 Task: Create a scrum project CometTech. Add to scrum project CometTech a team member softage.4@softage.net and assign as Project Lead. Add to scrum project CometTech a team member softage.1@softage.net
Action: Mouse moved to (167, 51)
Screenshot: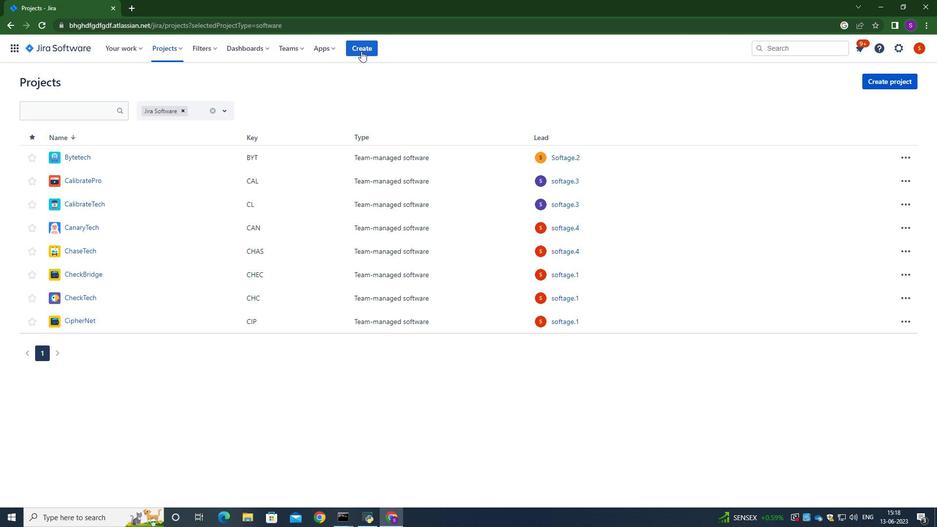 
Action: Mouse pressed left at (167, 51)
Screenshot: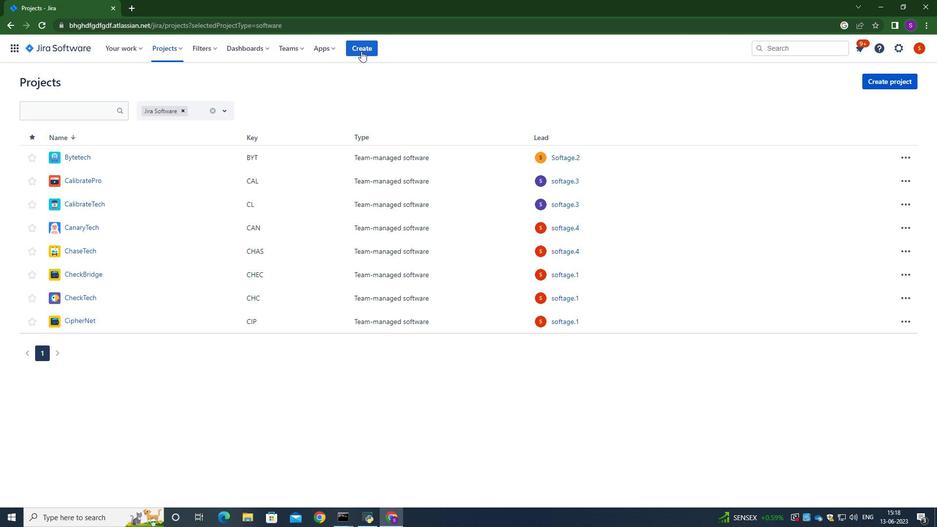 
Action: Mouse moved to (178, 147)
Screenshot: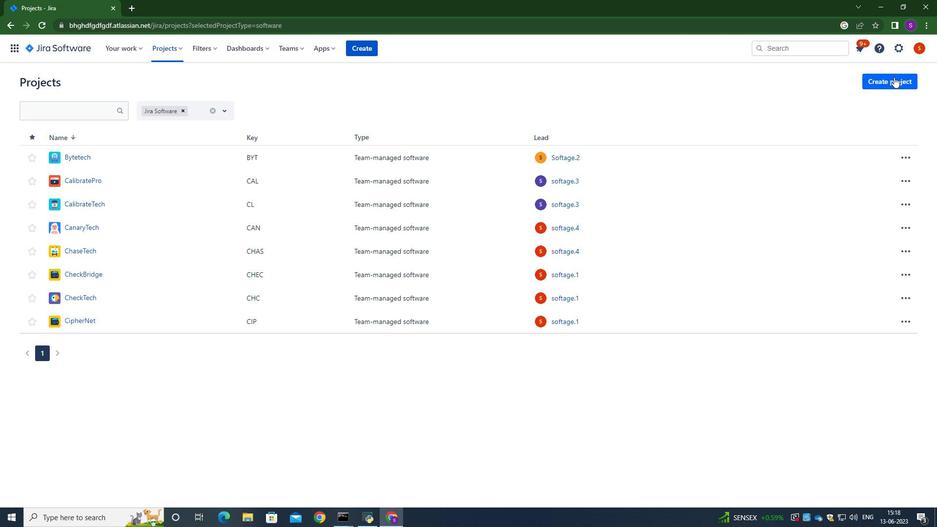 
Action: Mouse pressed left at (178, 147)
Screenshot: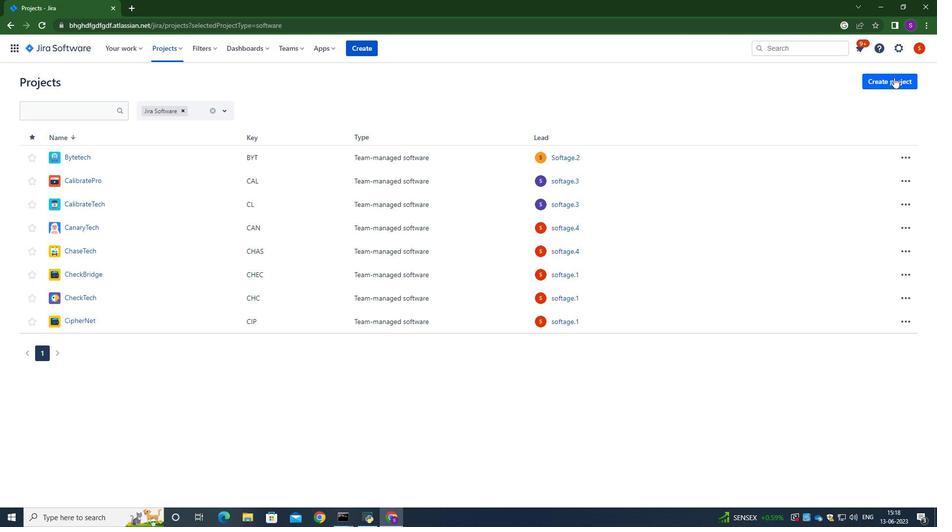 
Action: Mouse moved to (400, 250)
Screenshot: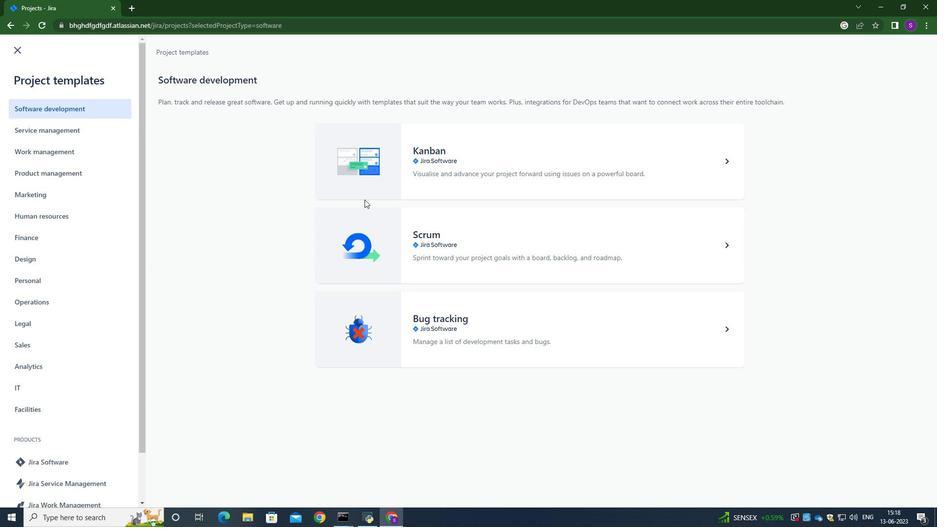 
Action: Mouse pressed left at (400, 250)
Screenshot: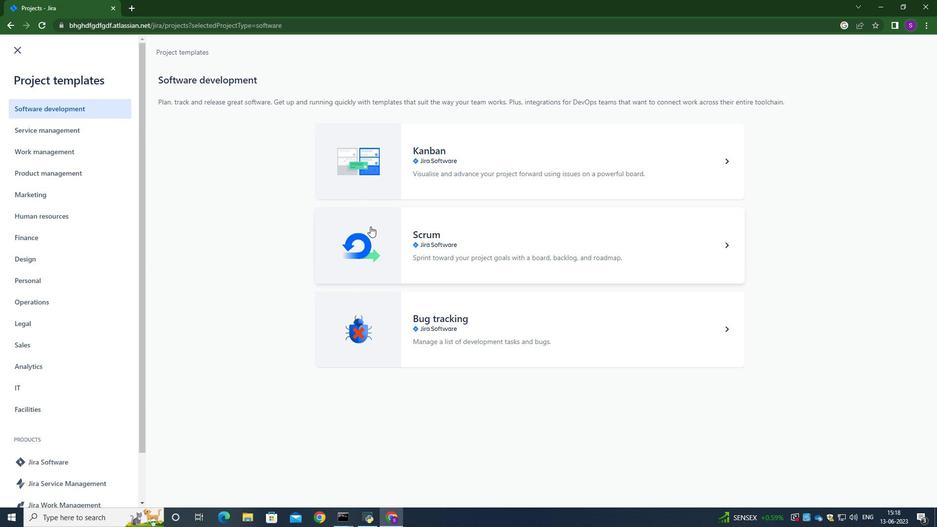 
Action: Mouse moved to (554, 146)
Screenshot: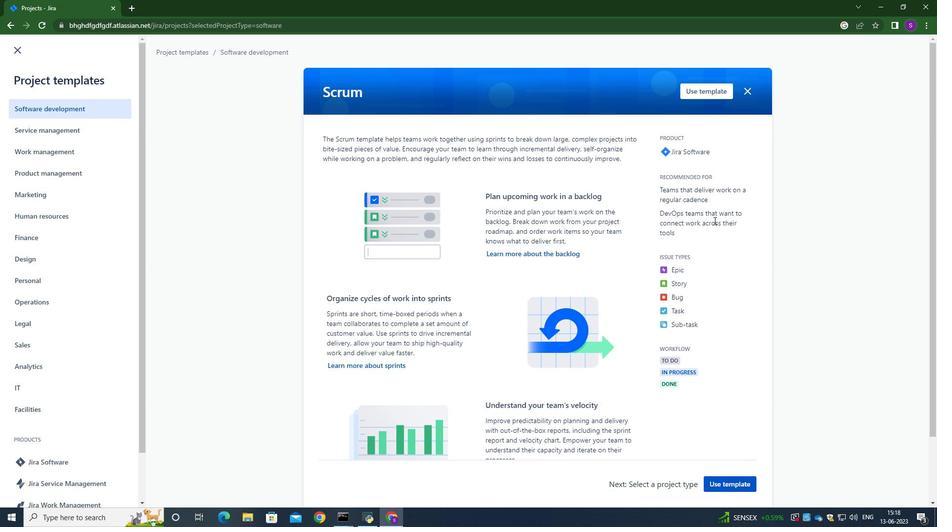 
Action: Mouse scrolled (554, 145) with delta (0, 0)
Screenshot: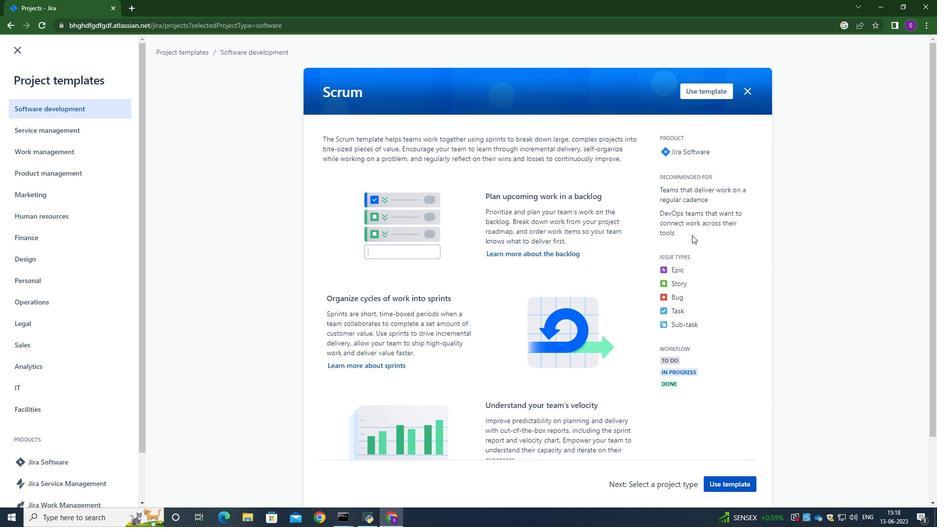 
Action: Mouse scrolled (554, 145) with delta (0, 0)
Screenshot: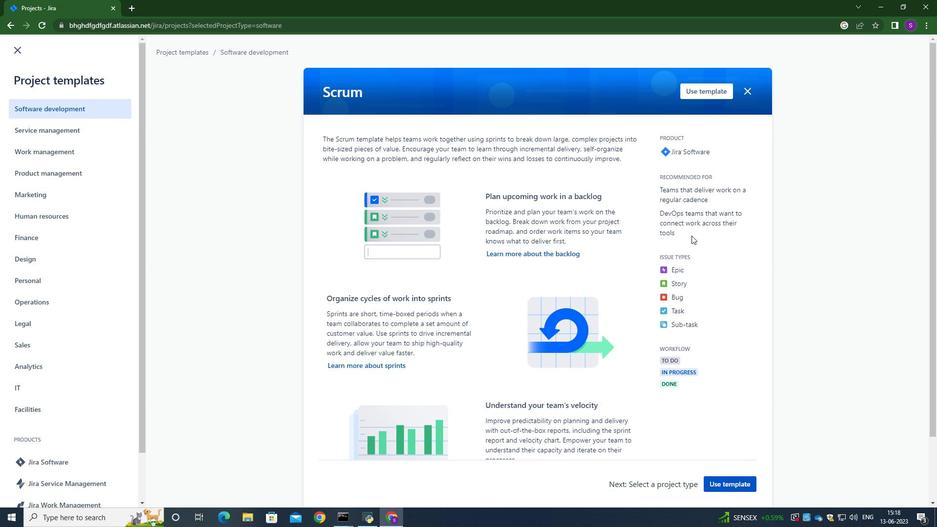 
Action: Mouse scrolled (554, 145) with delta (0, 0)
Screenshot: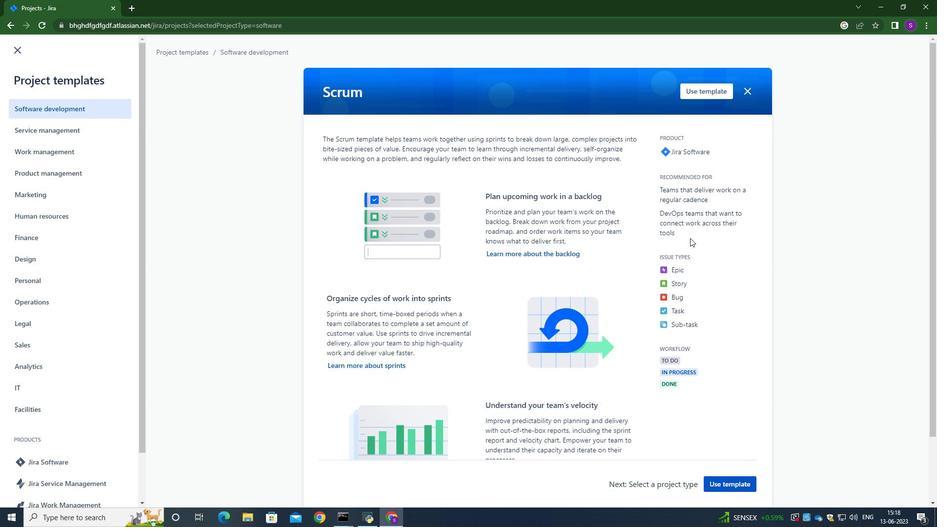 
Action: Mouse moved to (554, 146)
Screenshot: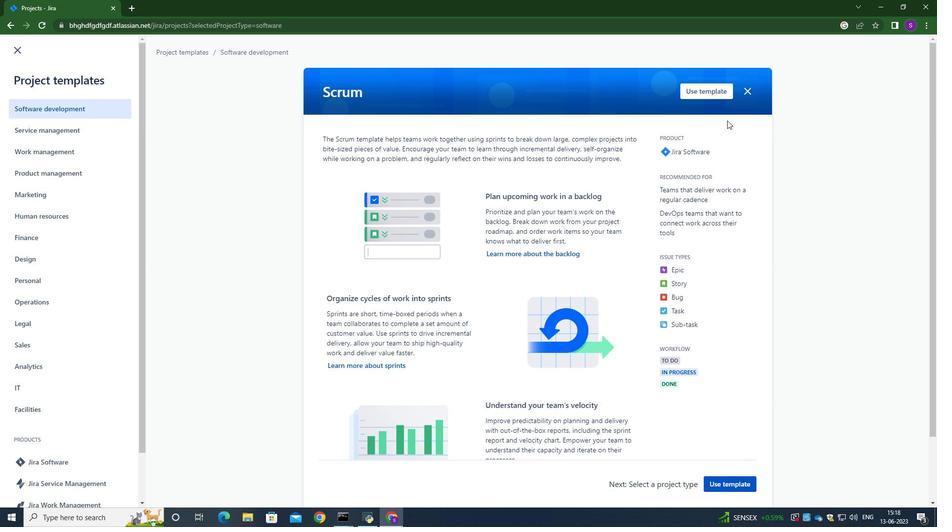 
Action: Mouse scrolled (554, 145) with delta (0, 0)
Screenshot: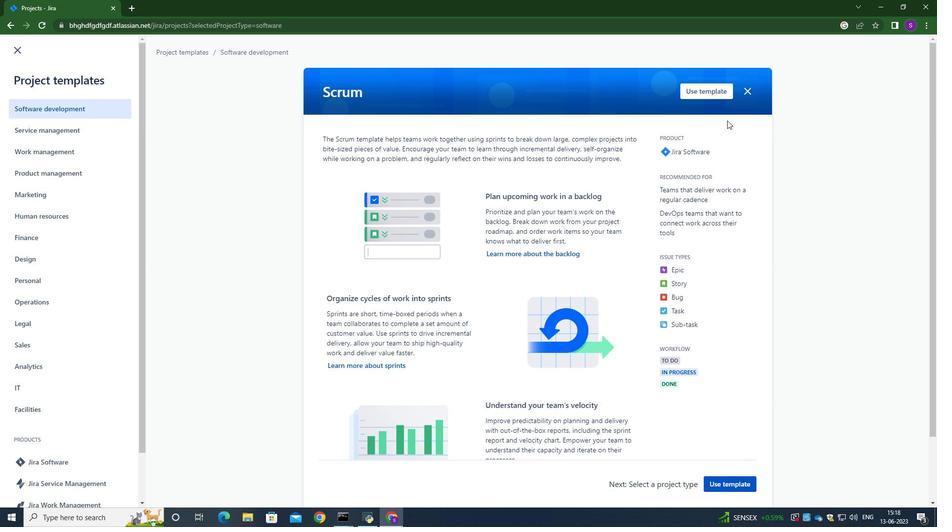 
Action: Mouse moved to (722, 478)
Screenshot: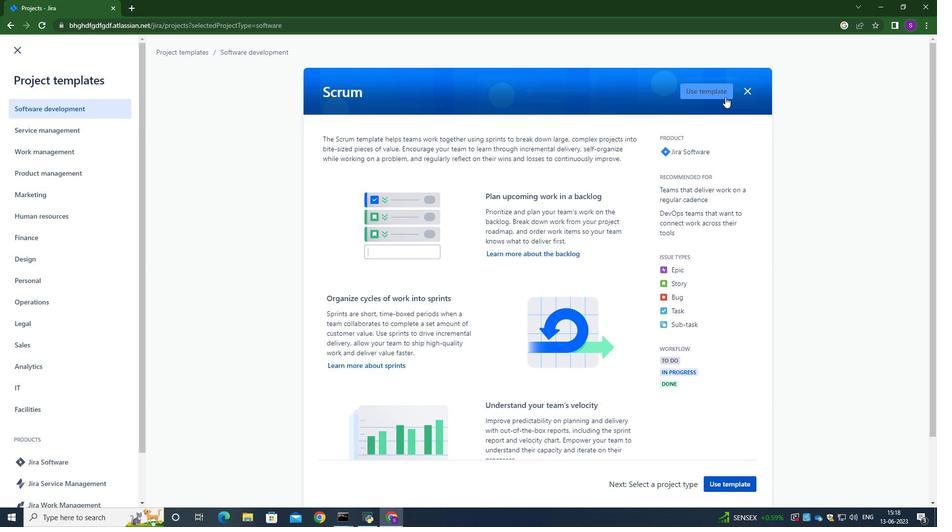 
Action: Mouse pressed left at (722, 478)
Screenshot: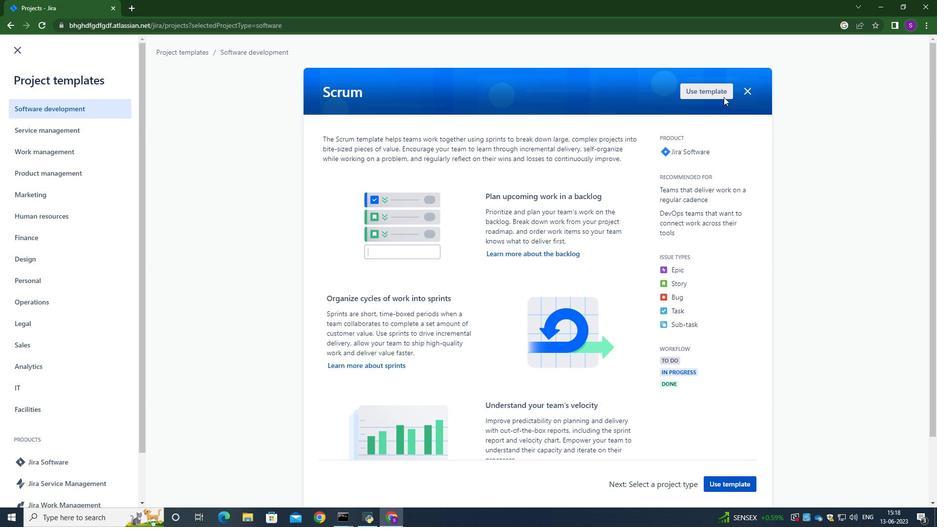 
Action: Mouse moved to (457, 174)
Screenshot: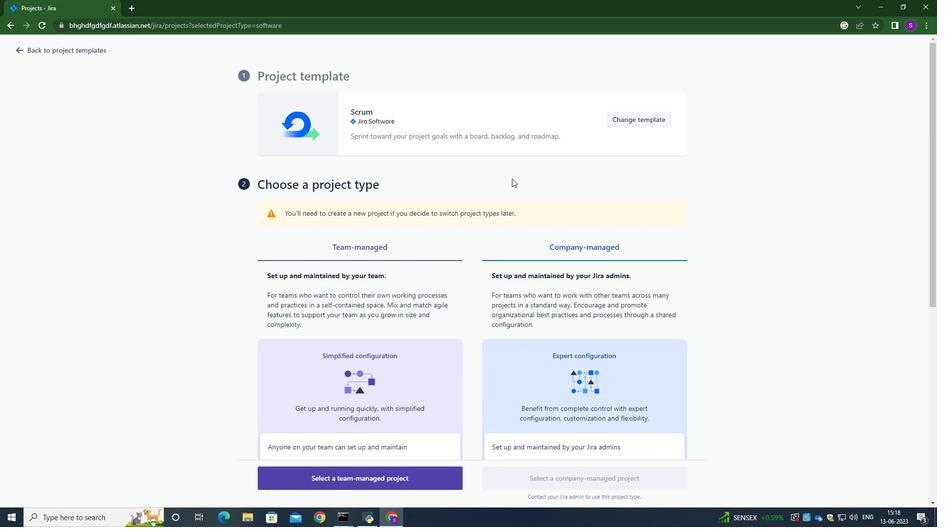 
Action: Mouse scrolled (457, 173) with delta (0, 0)
Screenshot: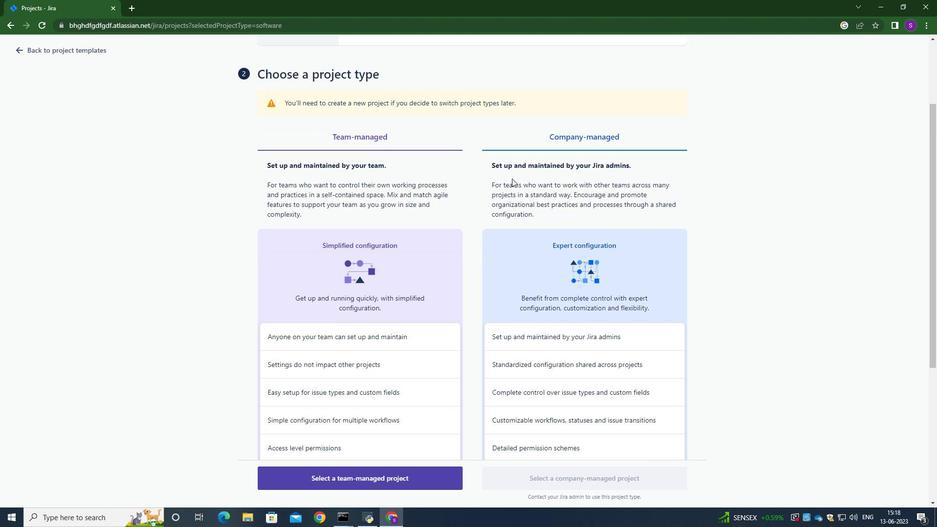 
Action: Mouse scrolled (457, 173) with delta (0, 0)
Screenshot: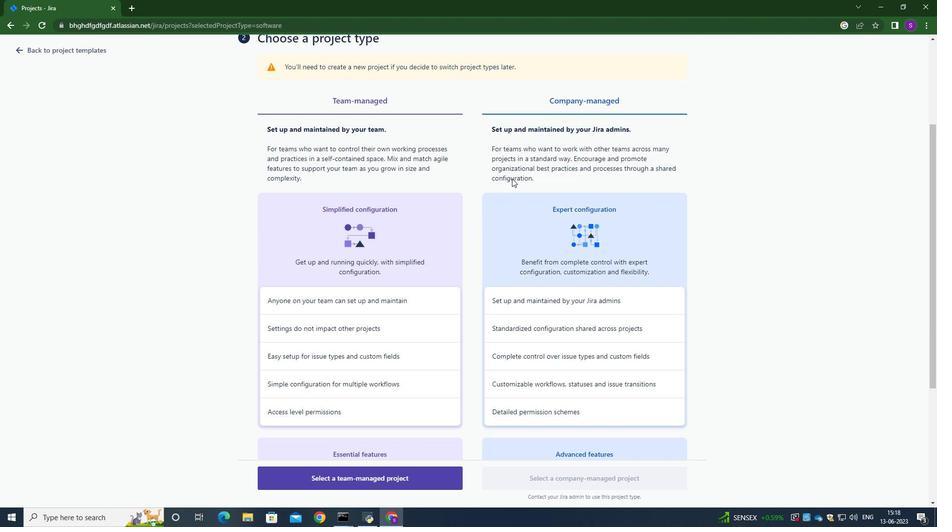 
Action: Mouse scrolled (457, 173) with delta (0, 0)
Screenshot: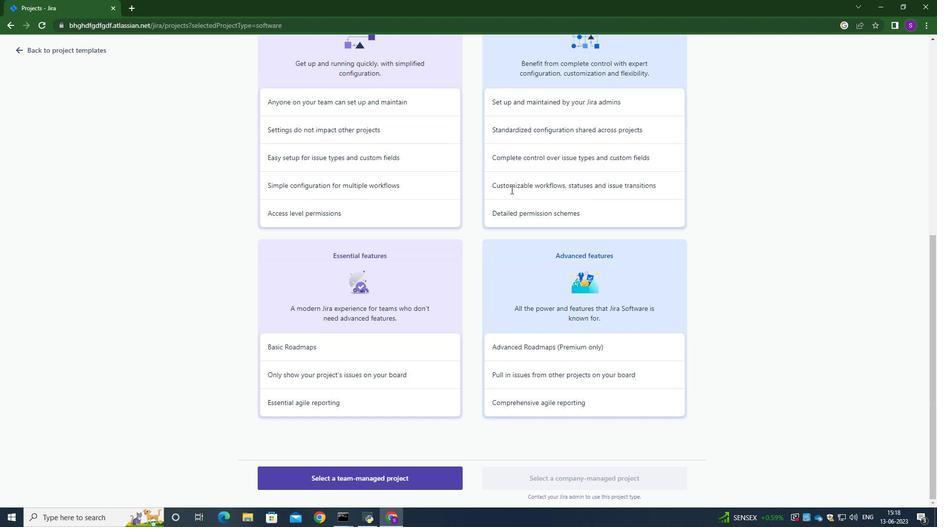 
Action: Mouse scrolled (457, 173) with delta (0, 0)
Screenshot: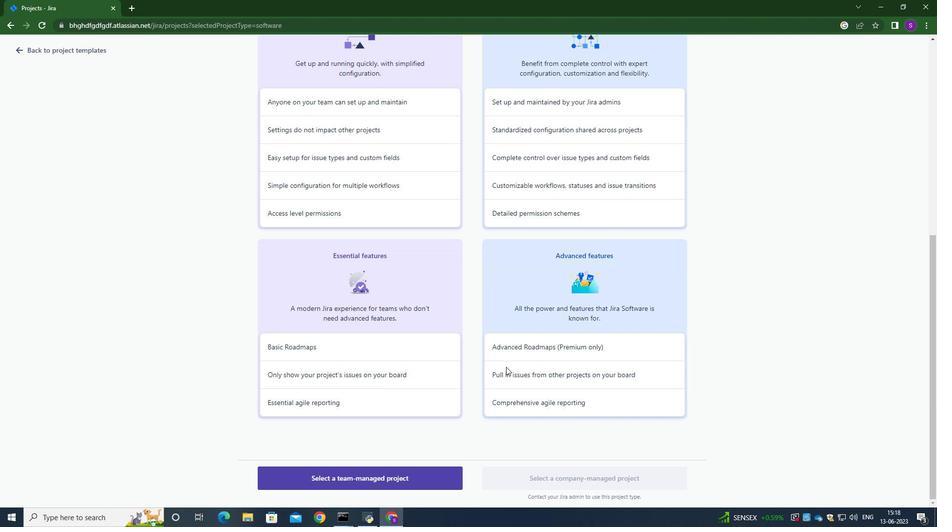 
Action: Mouse scrolled (457, 173) with delta (0, 0)
Screenshot: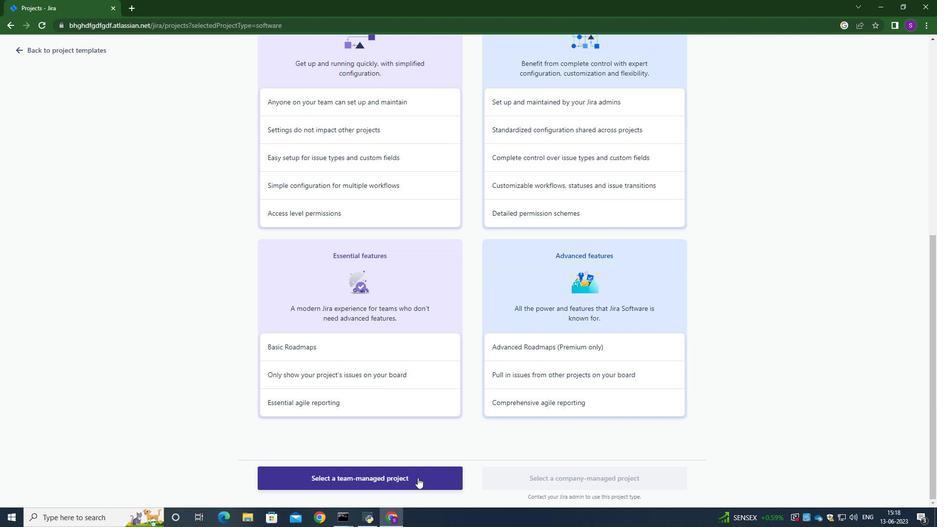 
Action: Mouse scrolled (457, 173) with delta (0, 0)
Screenshot: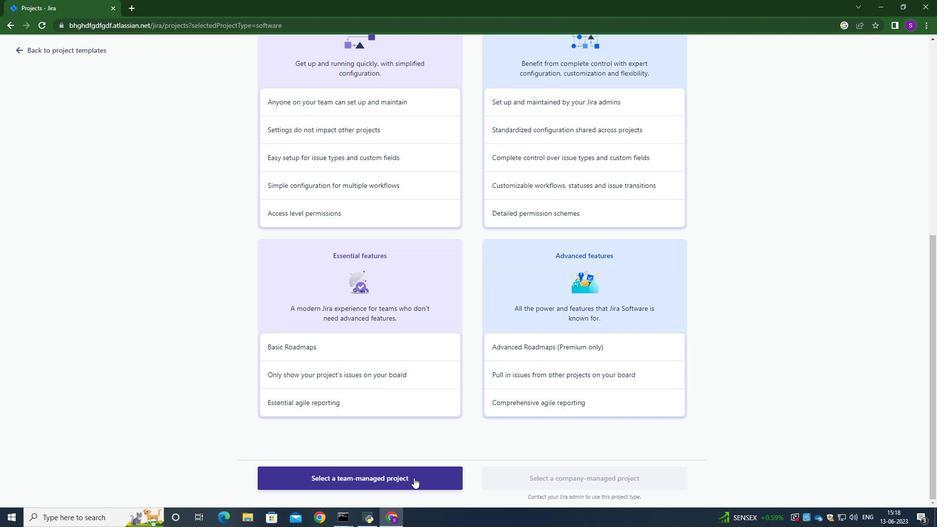 
Action: Mouse scrolled (457, 173) with delta (0, 0)
Screenshot: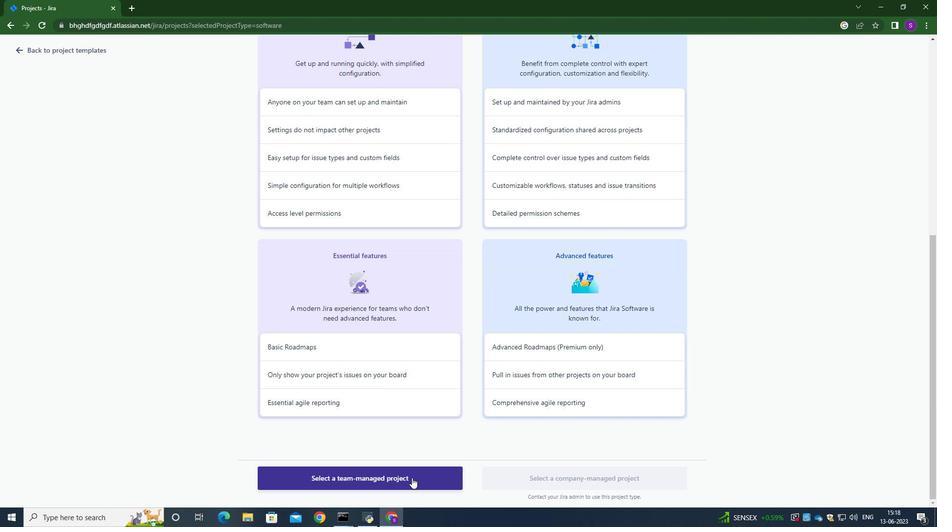 
Action: Mouse scrolled (457, 173) with delta (0, 0)
Screenshot: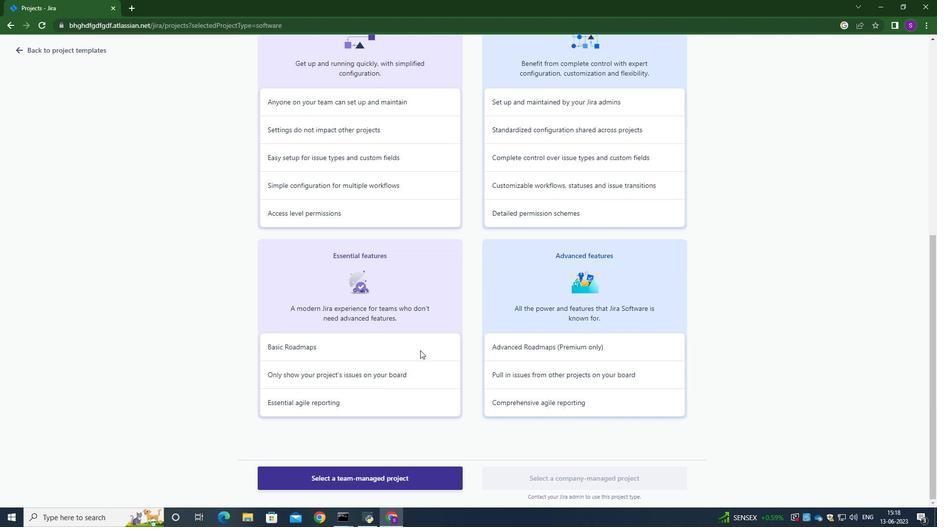 
Action: Mouse scrolled (457, 173) with delta (0, 0)
Screenshot: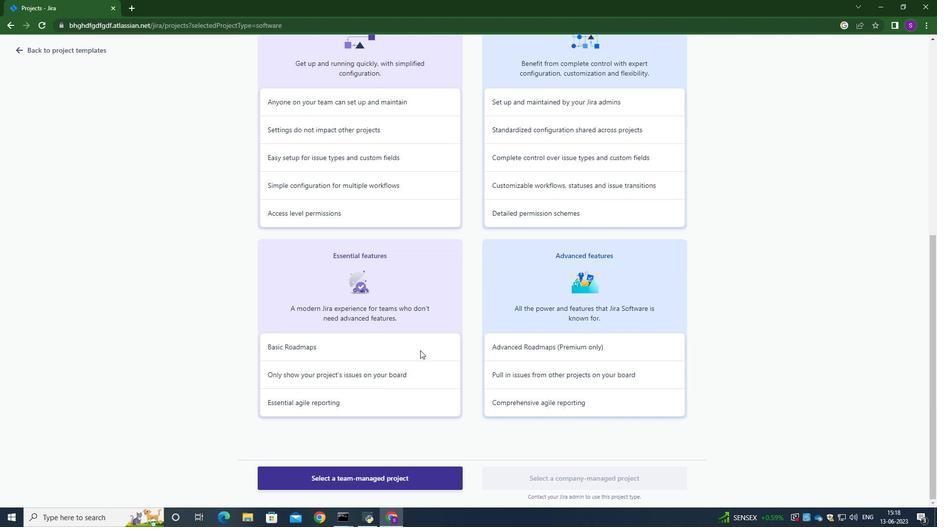 
Action: Mouse scrolled (457, 173) with delta (0, 0)
Screenshot: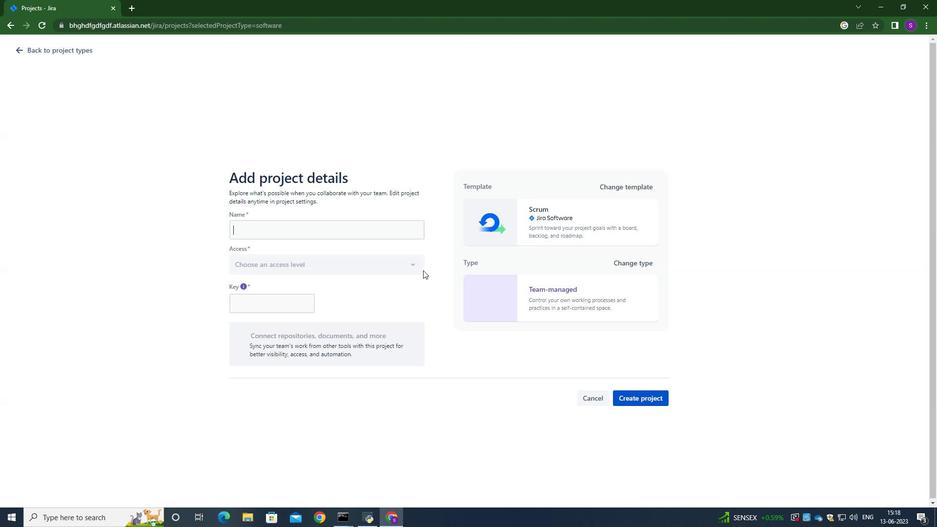 
Action: Mouse scrolled (457, 173) with delta (0, 0)
Screenshot: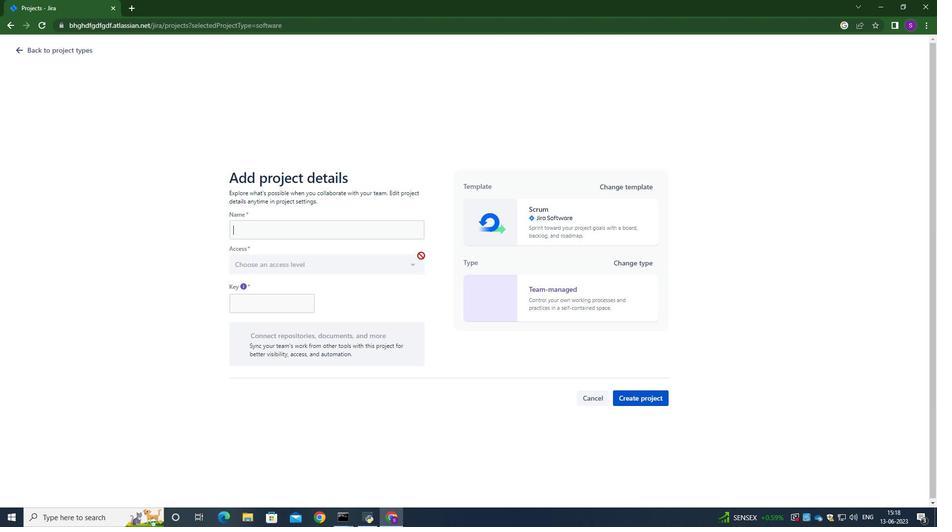 
Action: Mouse moved to (428, 324)
Screenshot: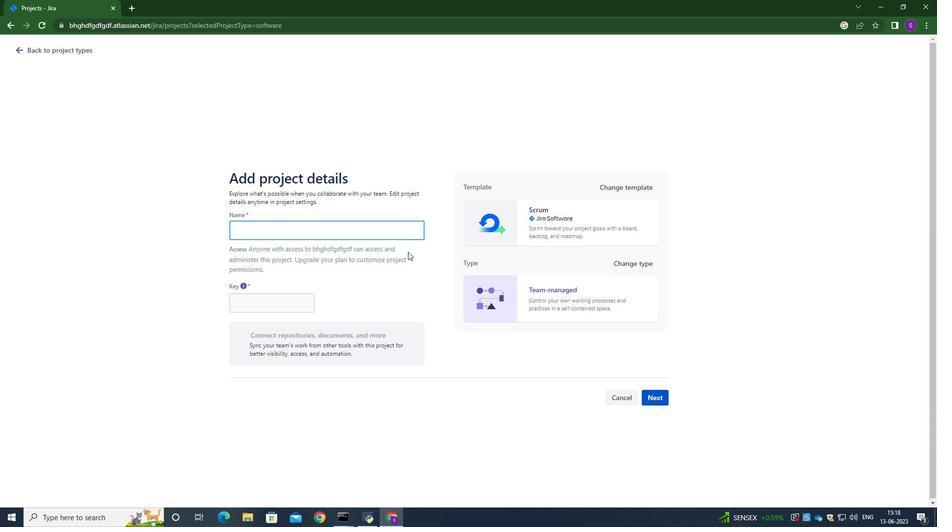 
Action: Mouse scrolled (428, 325) with delta (0, 0)
Screenshot: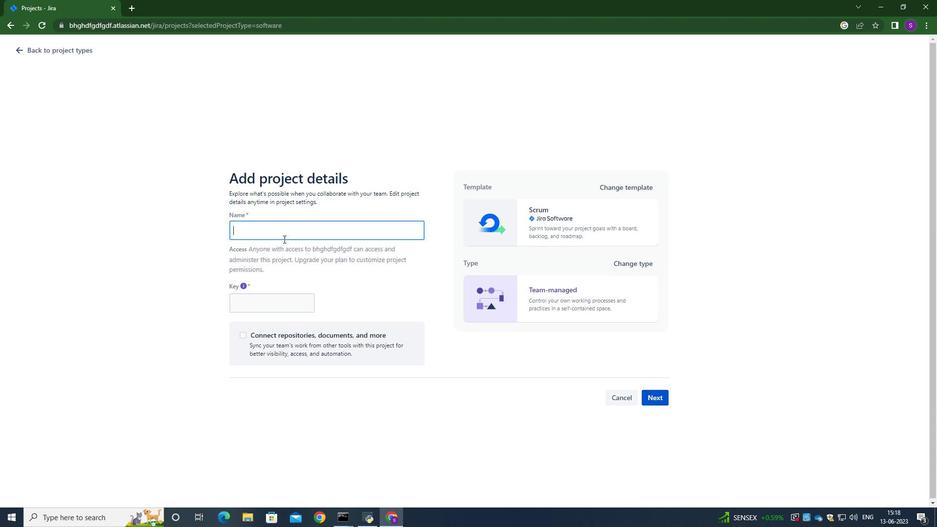 
Action: Mouse scrolled (428, 325) with delta (0, 0)
Screenshot: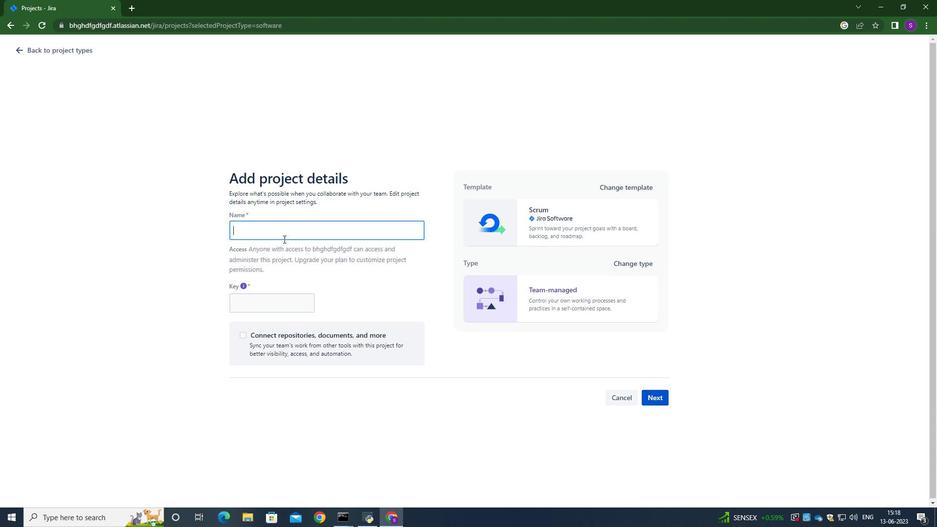
Action: Mouse scrolled (428, 325) with delta (0, 0)
Screenshot: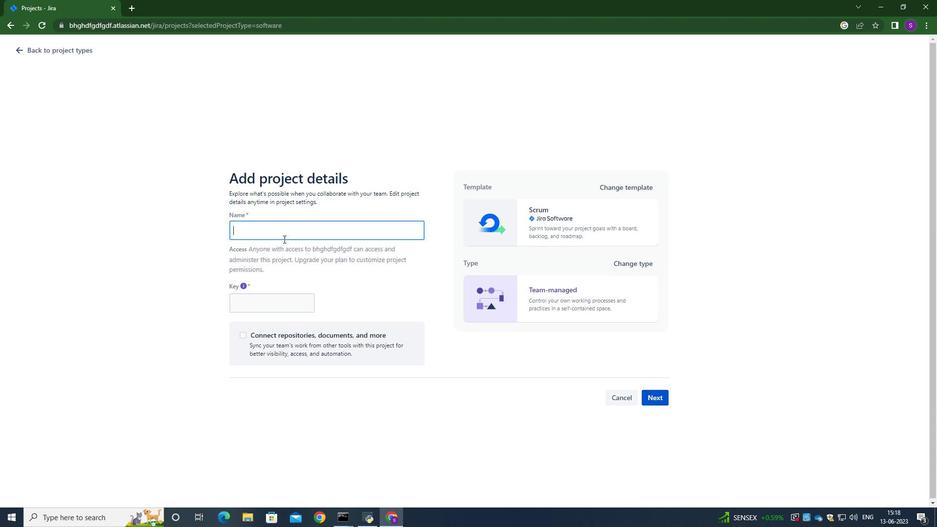 
Action: Mouse scrolled (428, 325) with delta (0, 0)
Screenshot: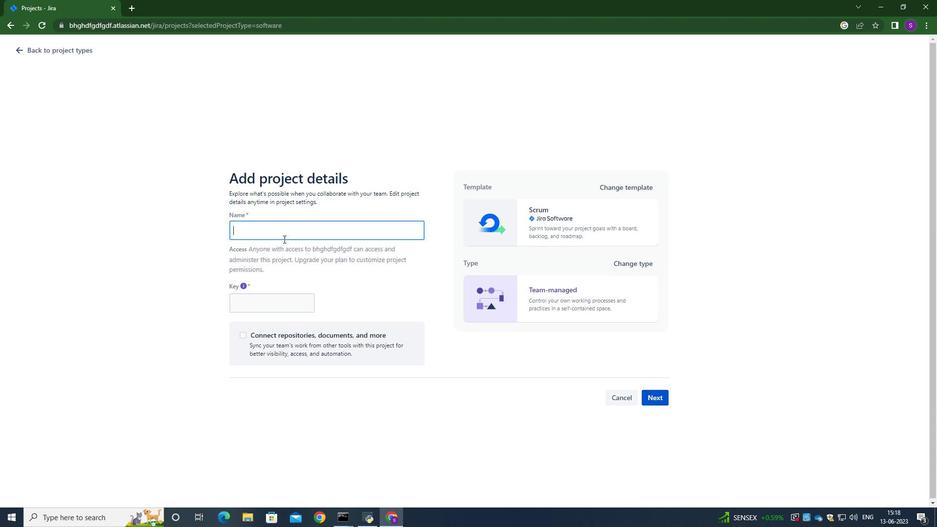 
Action: Mouse scrolled (428, 324) with delta (0, 0)
Screenshot: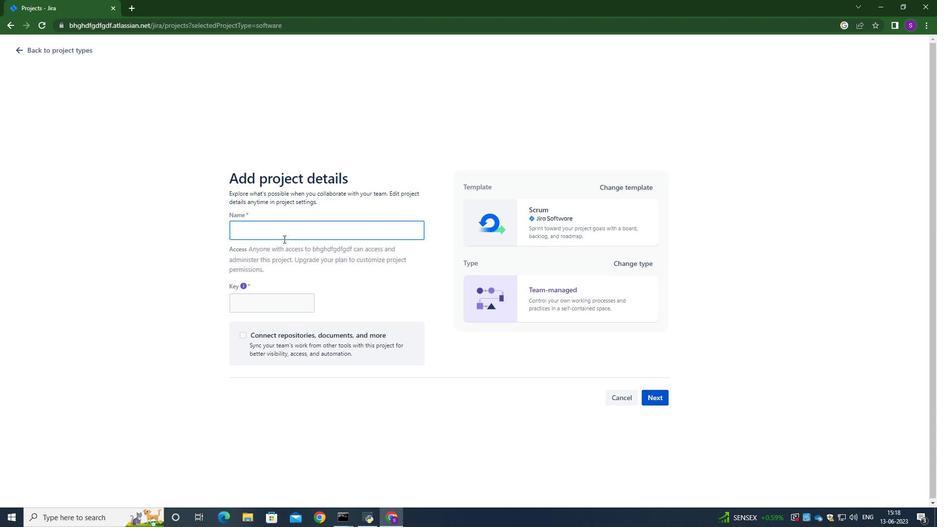 
Action: Mouse scrolled (428, 324) with delta (0, 0)
Screenshot: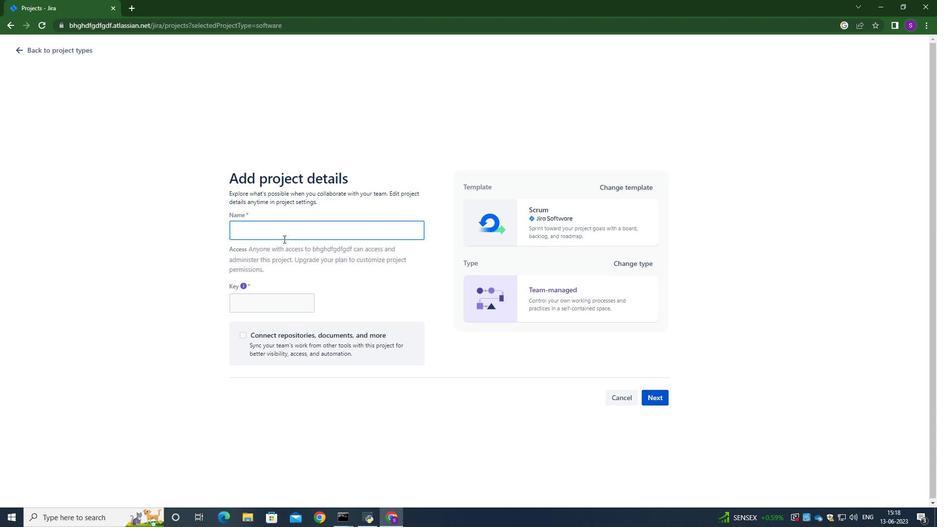 
Action: Mouse scrolled (428, 324) with delta (0, 0)
Screenshot: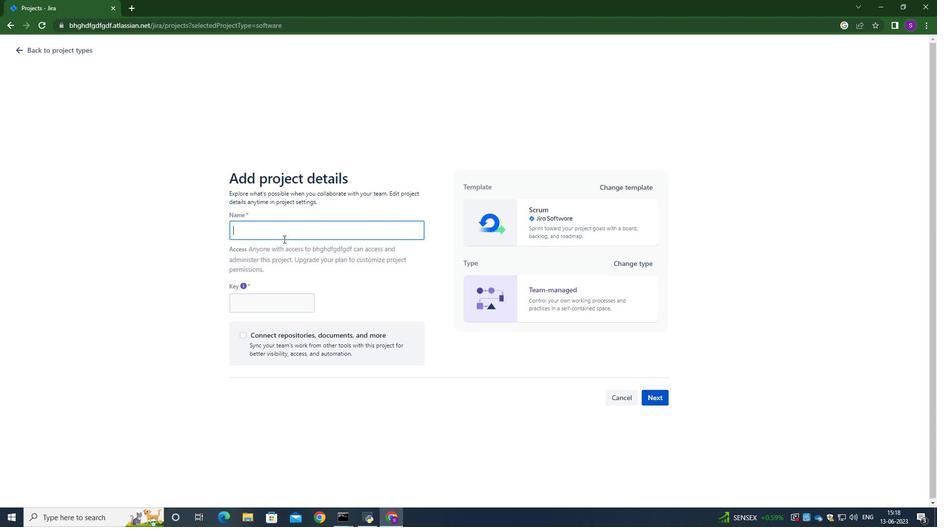 
Action: Mouse scrolled (428, 324) with delta (0, 0)
Screenshot: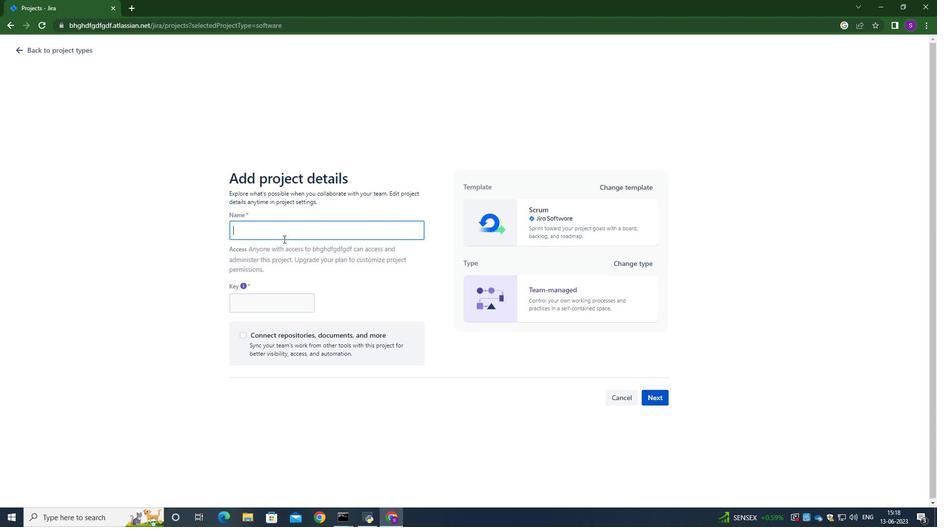 
Action: Mouse scrolled (428, 324) with delta (0, 0)
Screenshot: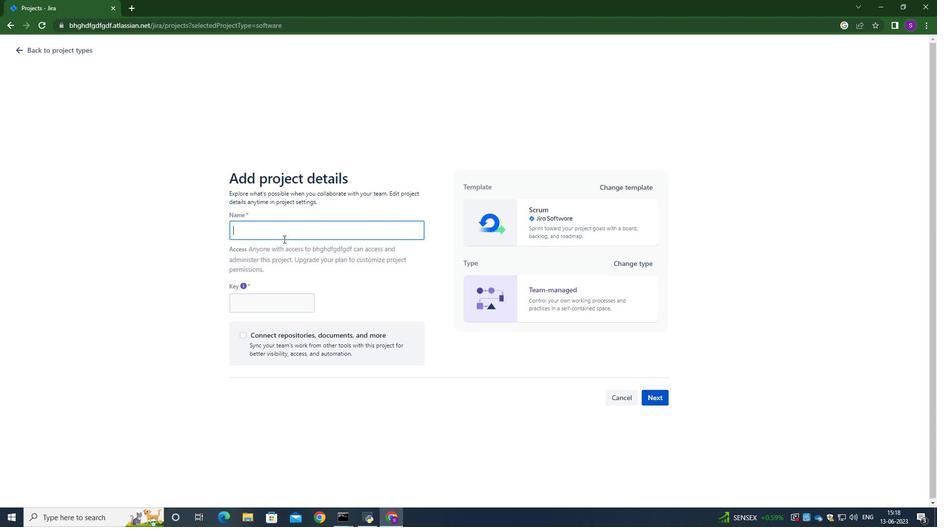
Action: Mouse scrolled (428, 324) with delta (0, 0)
Screenshot: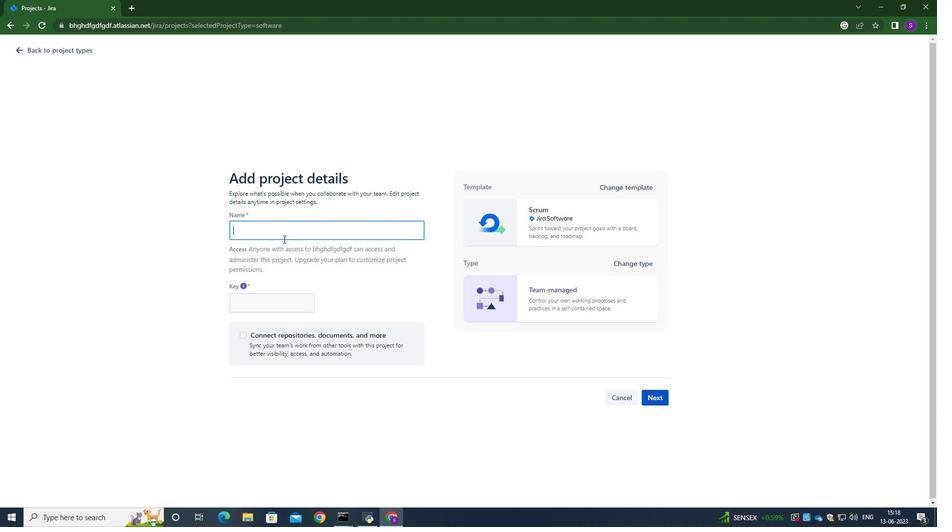 
Action: Mouse scrolled (428, 325) with delta (0, 0)
Screenshot: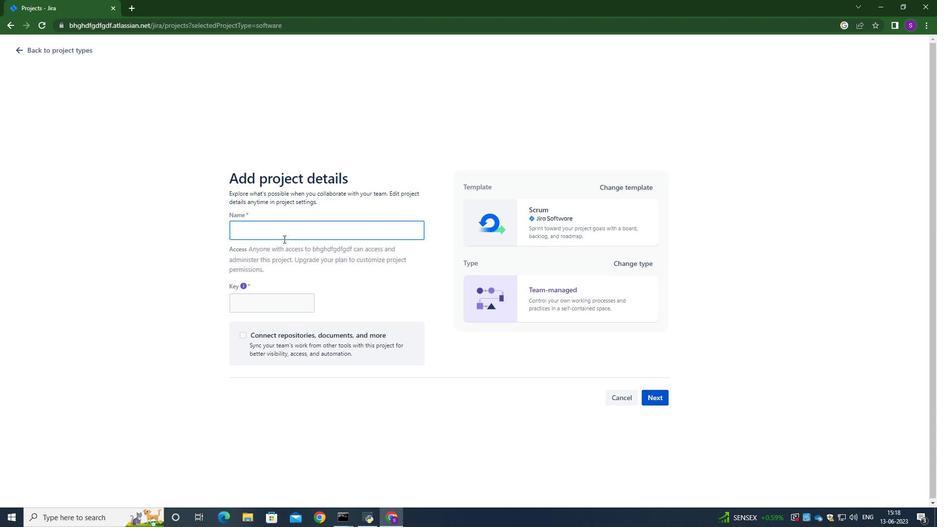 
Action: Mouse scrolled (428, 325) with delta (0, 0)
Screenshot: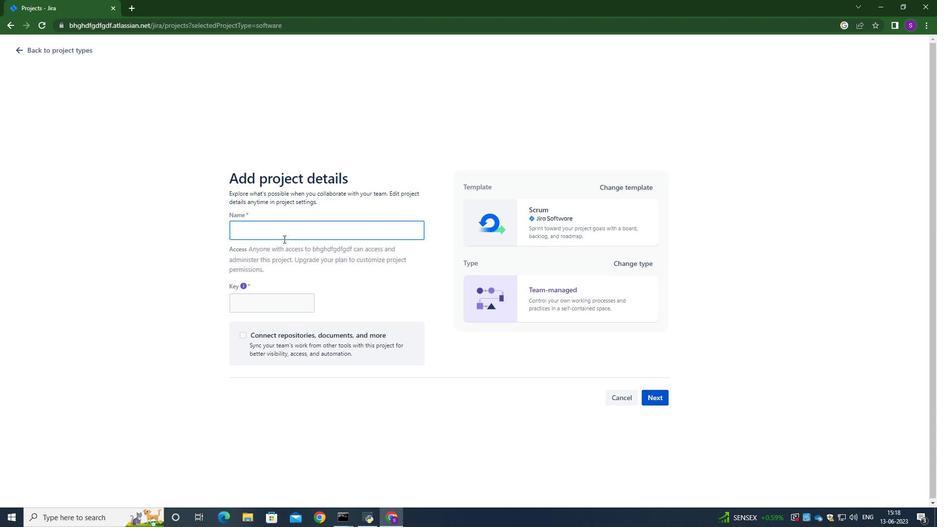 
Action: Mouse scrolled (428, 325) with delta (0, 0)
Screenshot: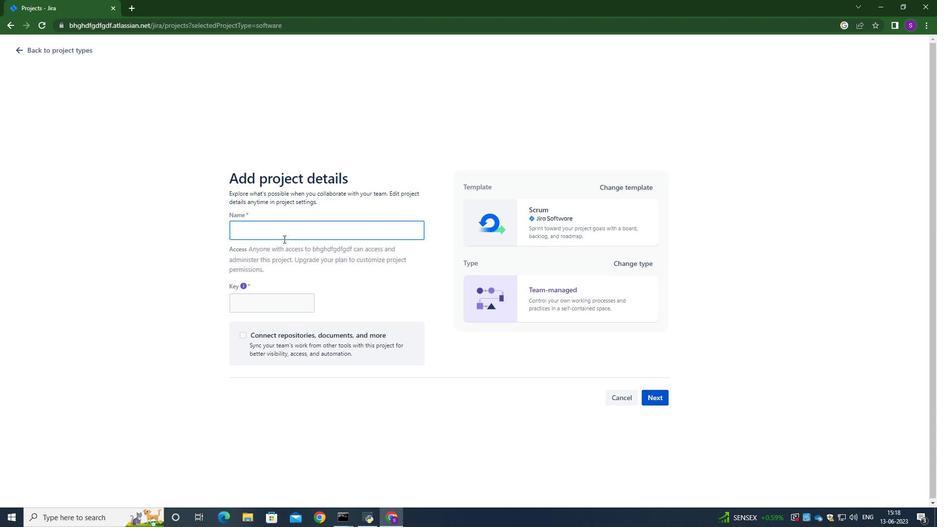 
Action: Mouse scrolled (428, 325) with delta (0, 0)
Screenshot: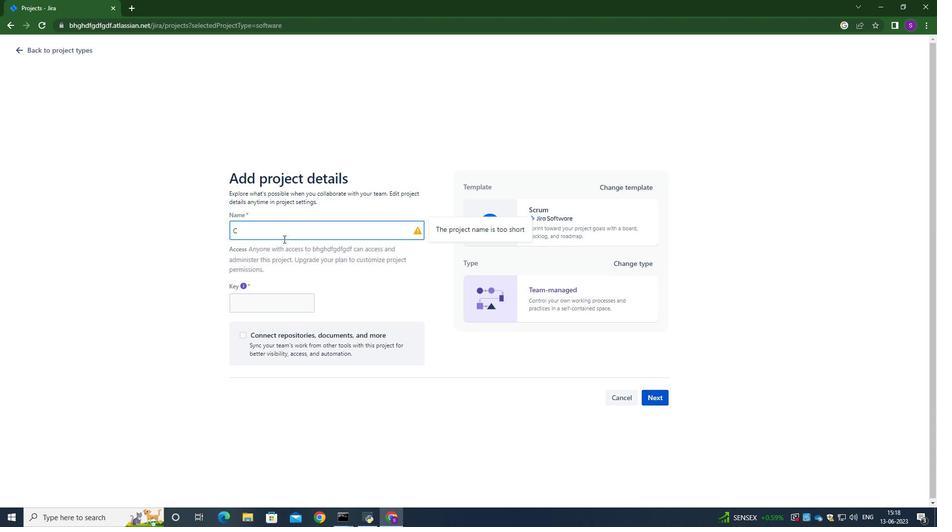 
Action: Mouse scrolled (428, 325) with delta (0, 0)
Screenshot: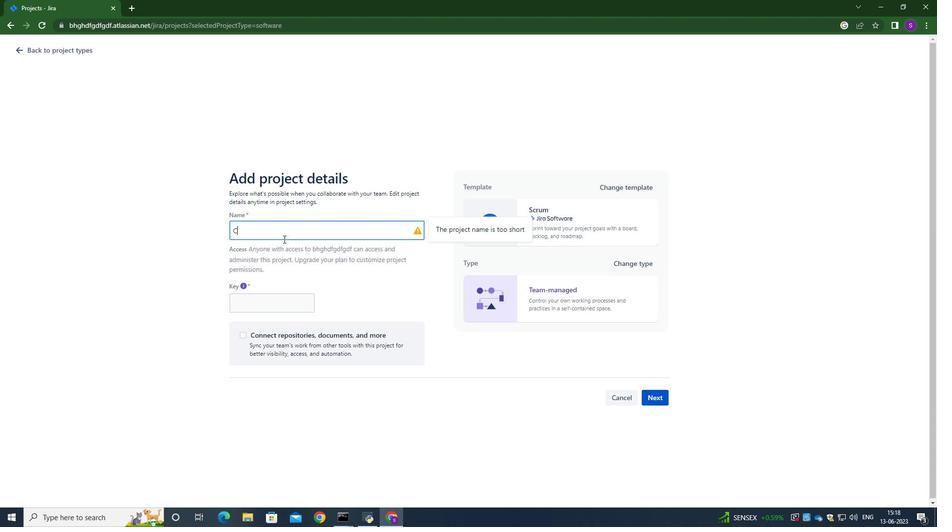 
Action: Mouse scrolled (428, 325) with delta (0, 0)
Screenshot: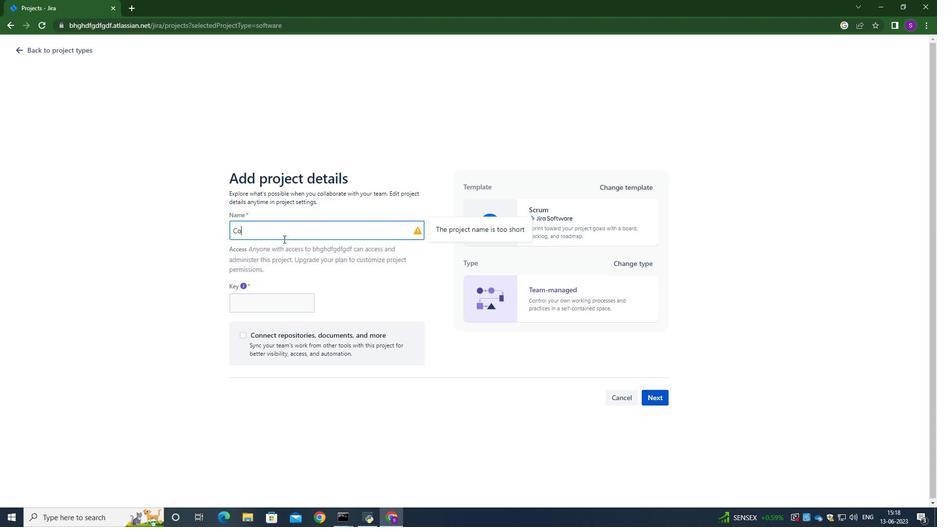
Action: Mouse scrolled (428, 325) with delta (0, 0)
Screenshot: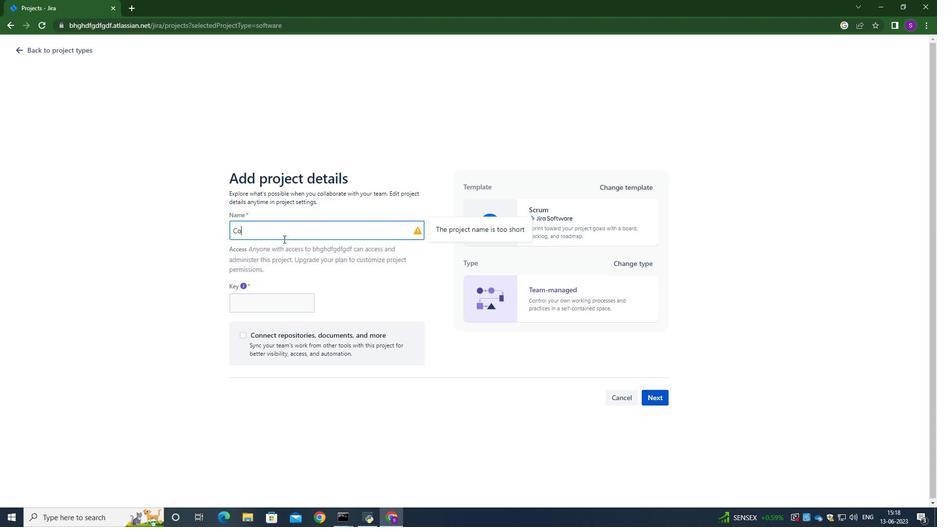 
Action: Mouse scrolled (428, 325) with delta (0, 0)
Screenshot: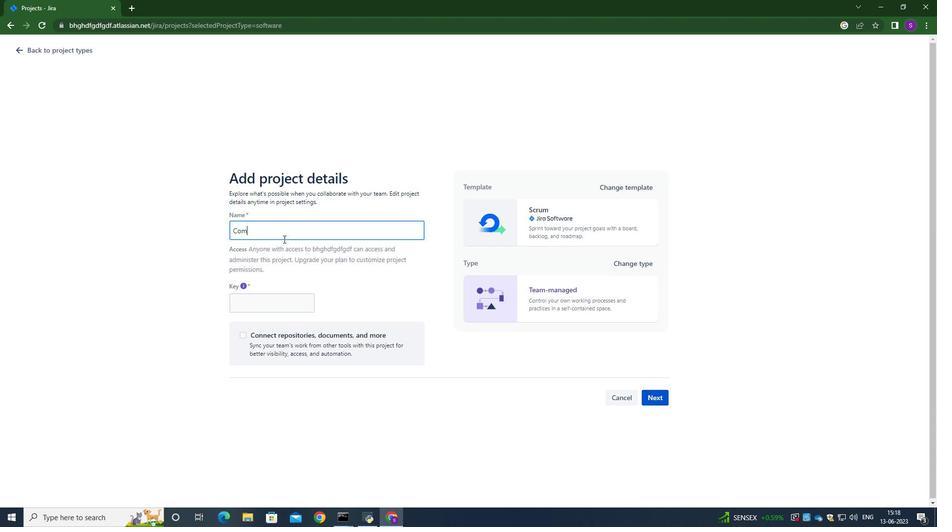 
Action: Mouse scrolled (428, 325) with delta (0, 0)
Screenshot: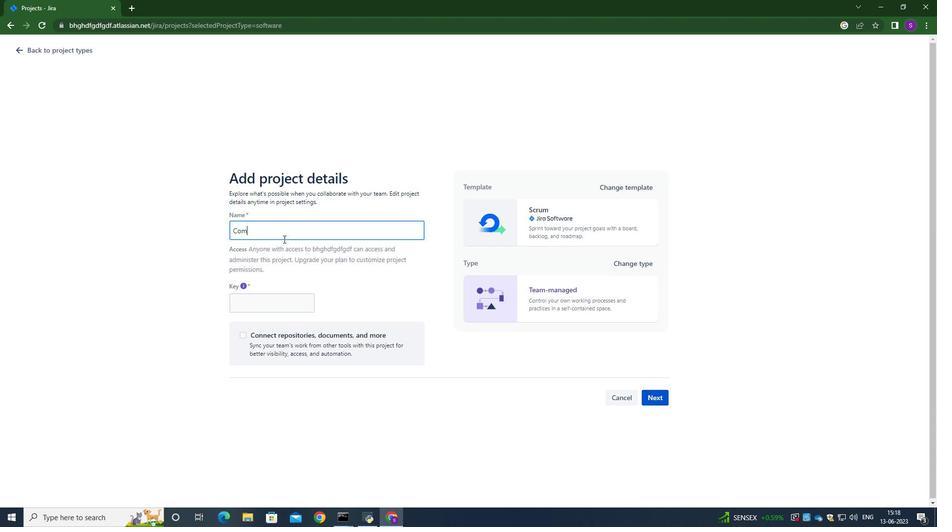 
Action: Mouse scrolled (428, 325) with delta (0, 0)
Screenshot: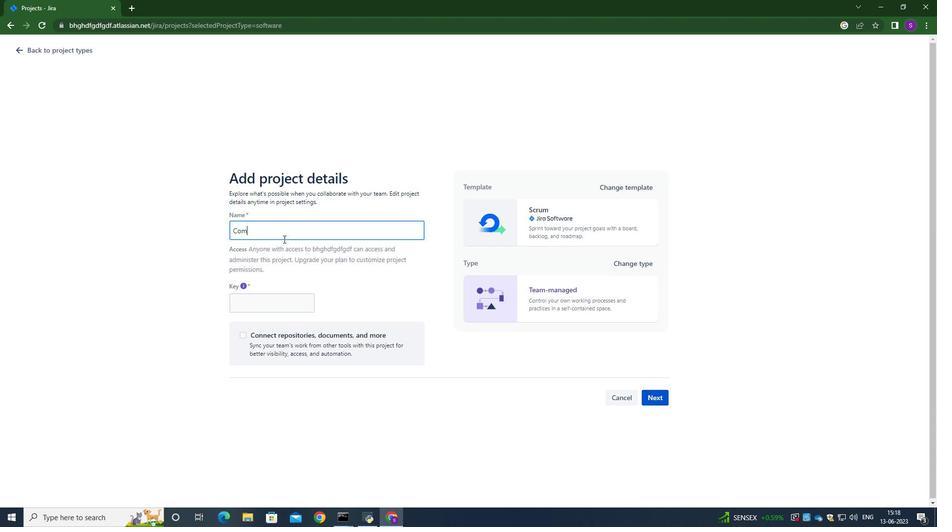 
Action: Mouse moved to (413, 231)
Screenshot: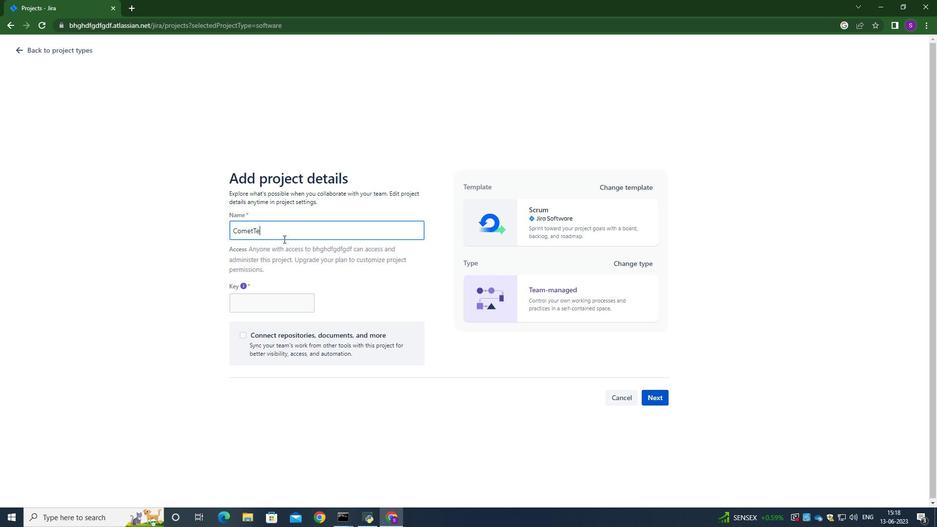 
Action: Mouse scrolled (413, 231) with delta (0, 0)
Screenshot: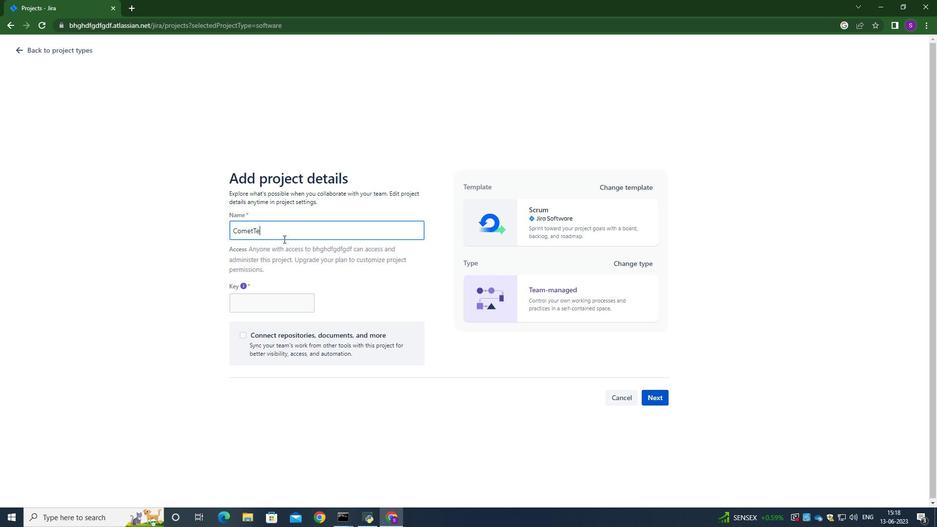
Action: Mouse moved to (421, 232)
Screenshot: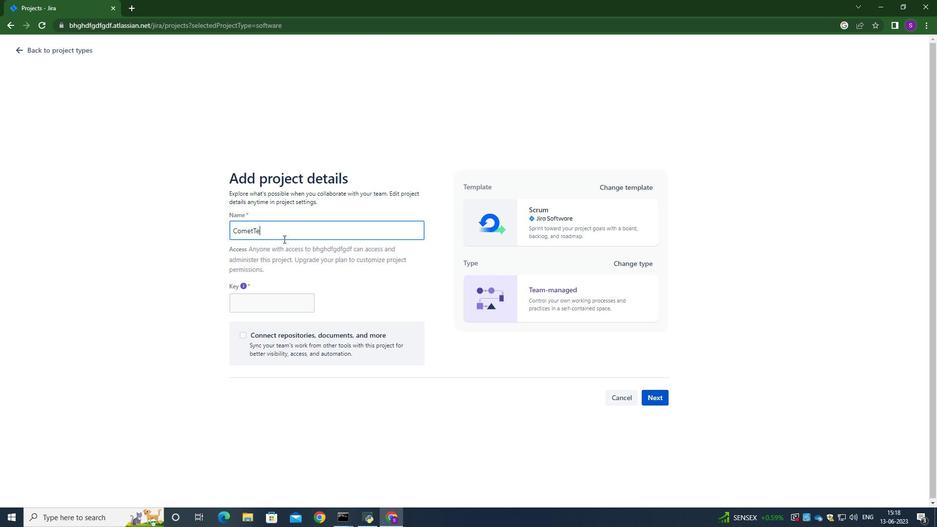 
Action: Mouse scrolled (421, 232) with delta (0, 0)
Screenshot: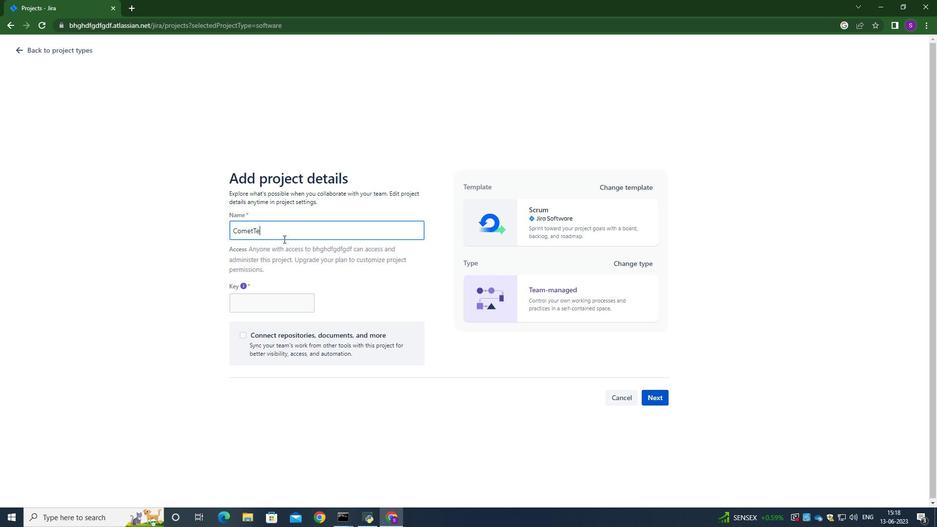 
Action: Mouse scrolled (421, 232) with delta (0, 0)
Screenshot: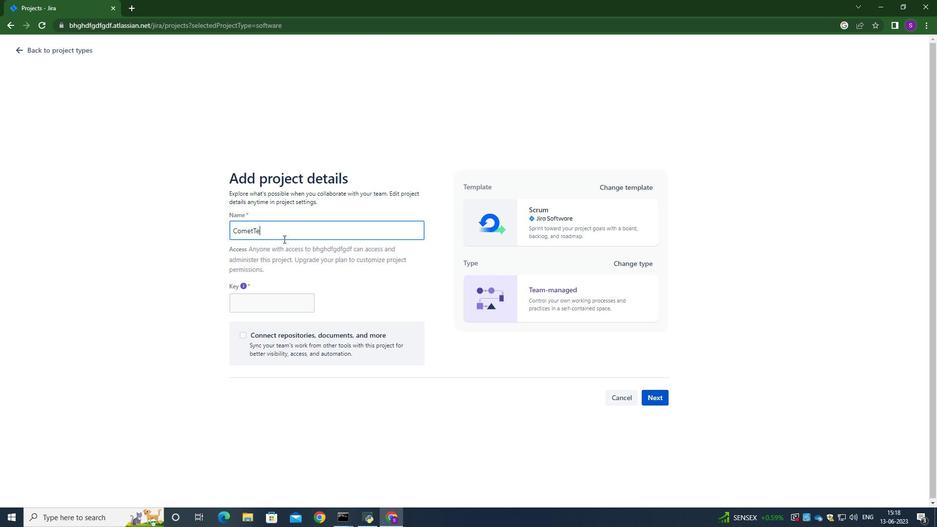 
Action: Mouse scrolled (421, 232) with delta (0, 0)
Screenshot: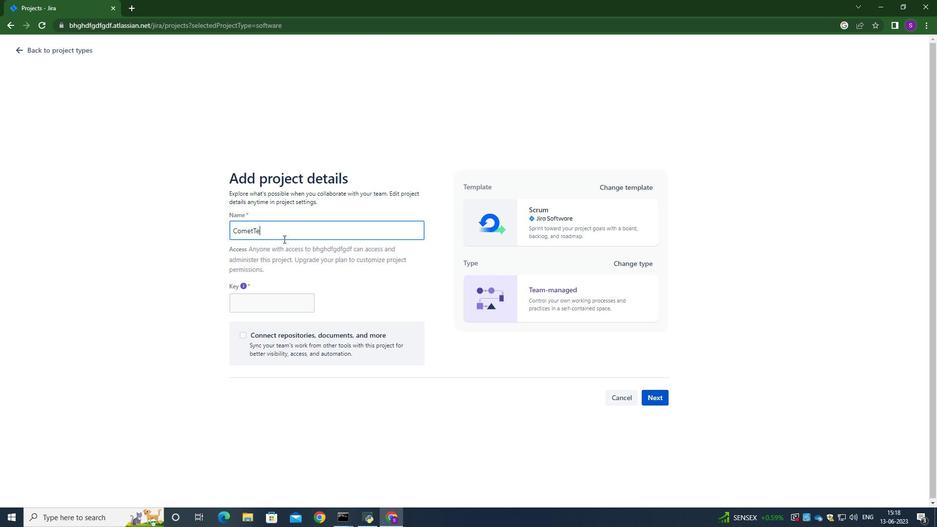 
Action: Mouse moved to (421, 232)
Screenshot: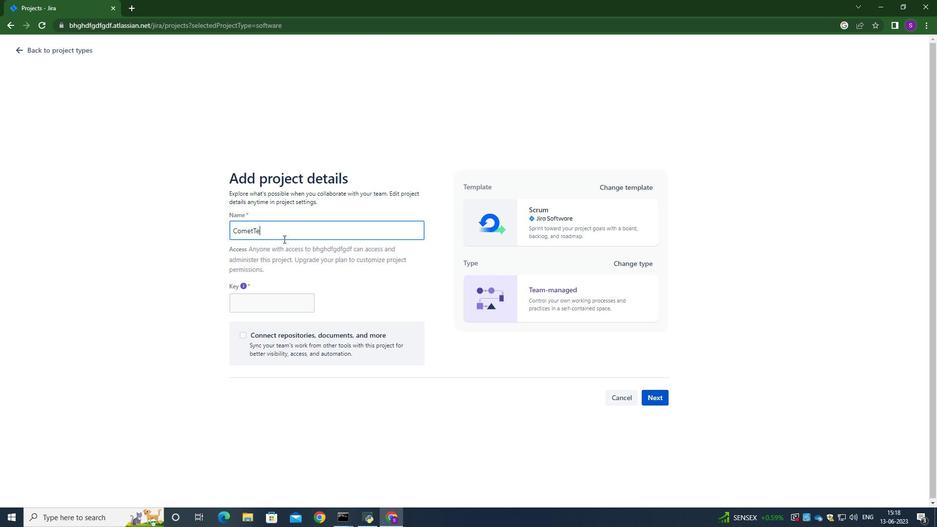 
Action: Mouse scrolled (421, 232) with delta (0, 0)
Screenshot: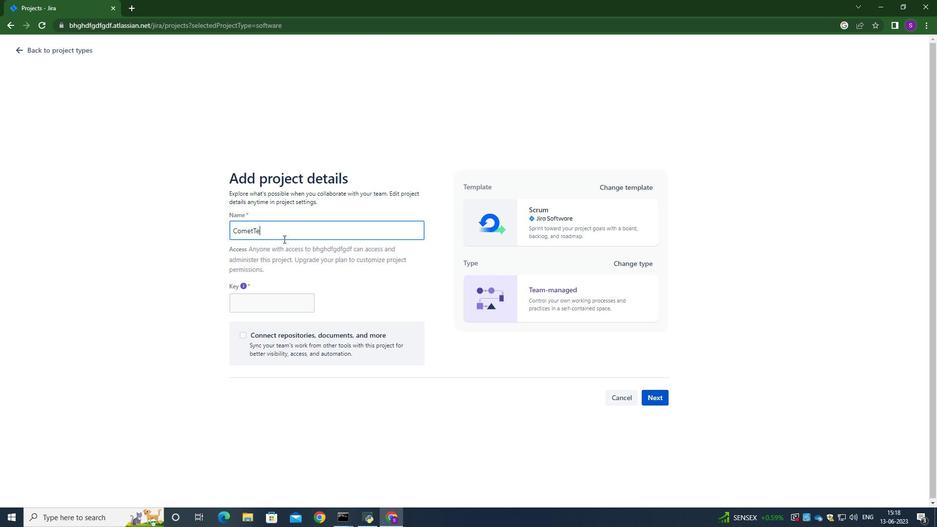
Action: Mouse moved to (419, 231)
Screenshot: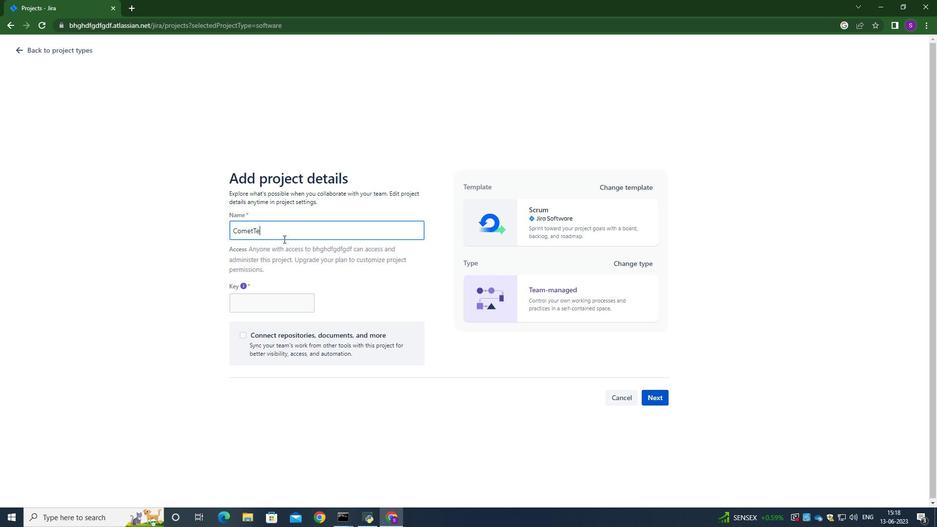 
Action: Mouse scrolled (419, 231) with delta (0, 0)
Screenshot: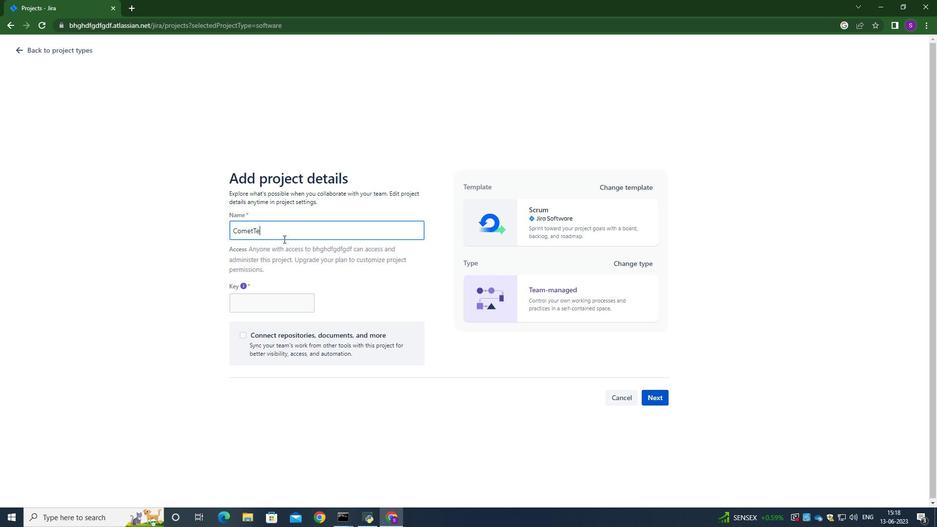
Action: Mouse moved to (425, 224)
Screenshot: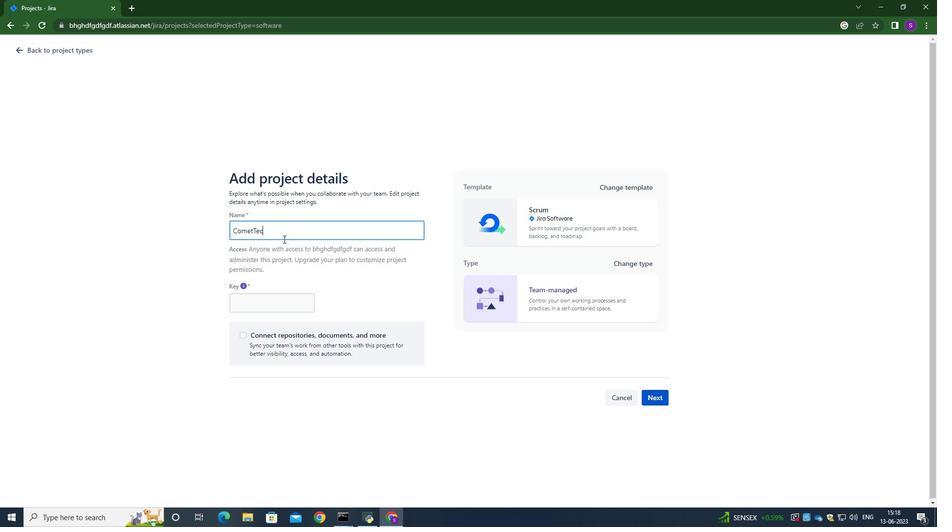 
Action: Mouse scrolled (425, 224) with delta (0, 0)
Screenshot: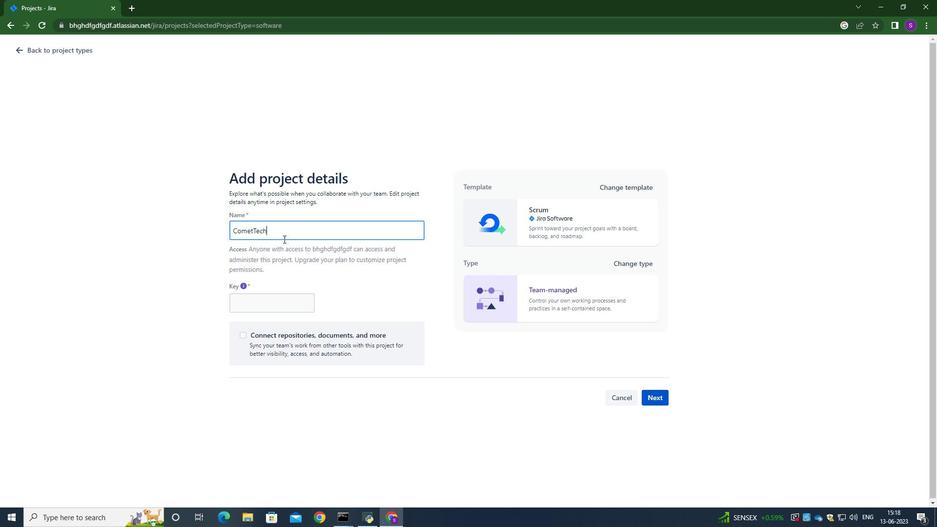 
Action: Mouse scrolled (425, 224) with delta (0, 0)
Screenshot: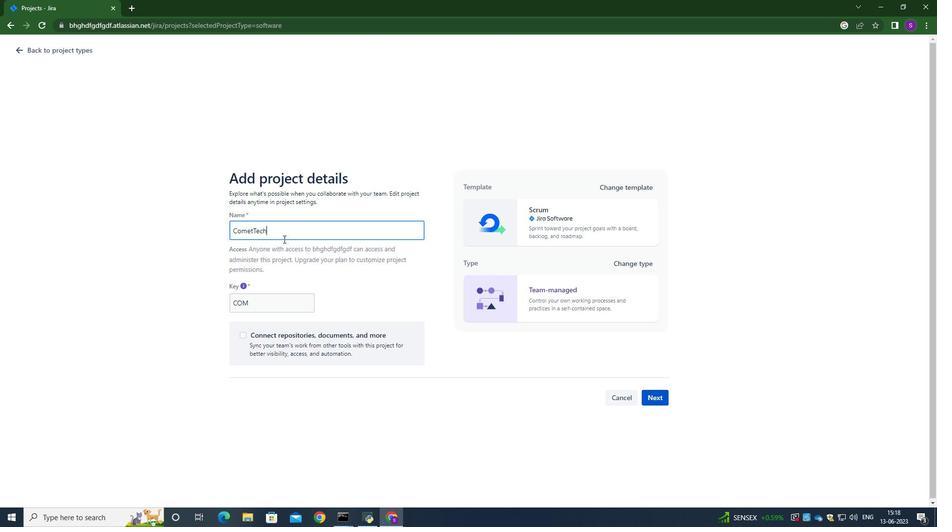 
Action: Mouse scrolled (425, 224) with delta (0, 0)
Screenshot: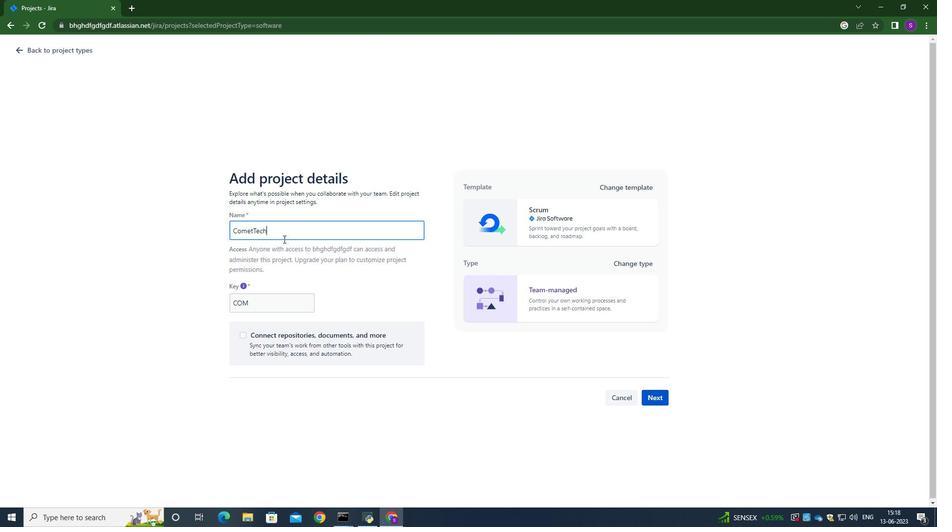 
Action: Mouse scrolled (425, 224) with delta (0, 0)
Screenshot: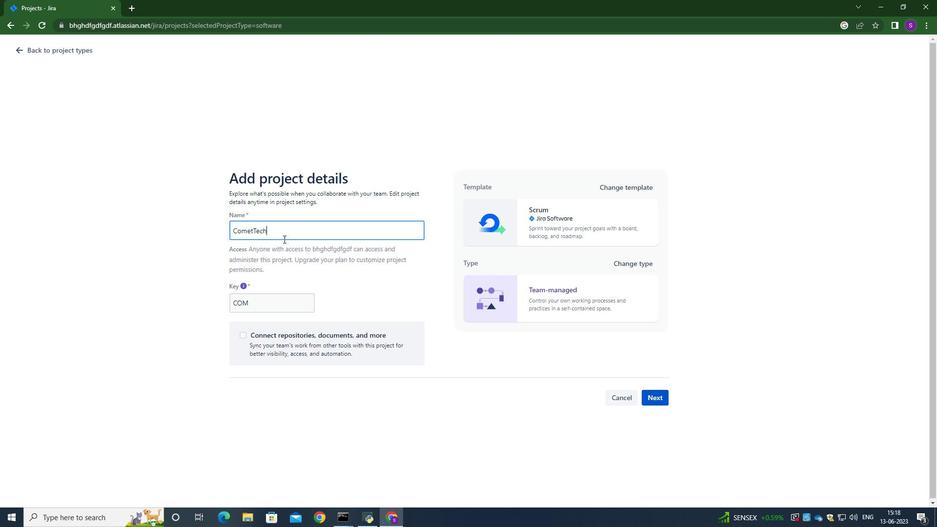 
Action: Mouse scrolled (425, 224) with delta (0, 0)
Screenshot: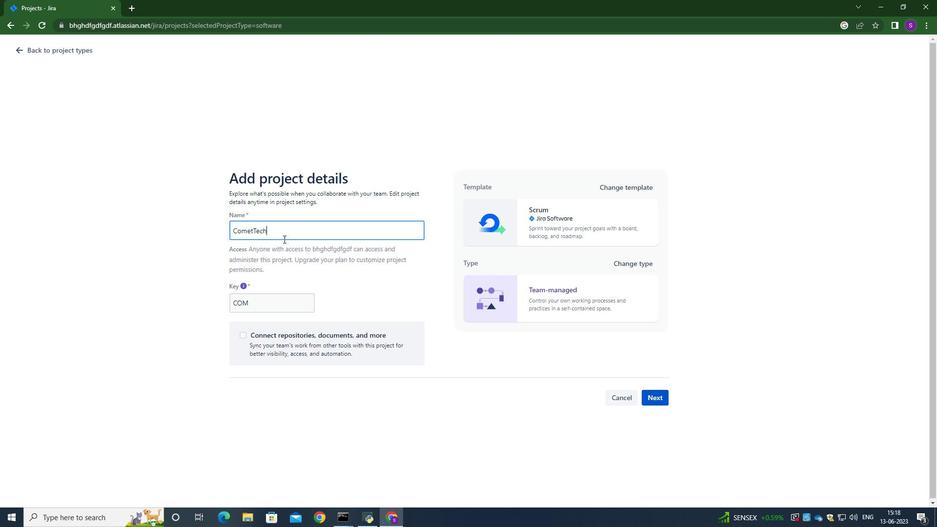 
Action: Mouse scrolled (425, 224) with delta (0, 0)
Screenshot: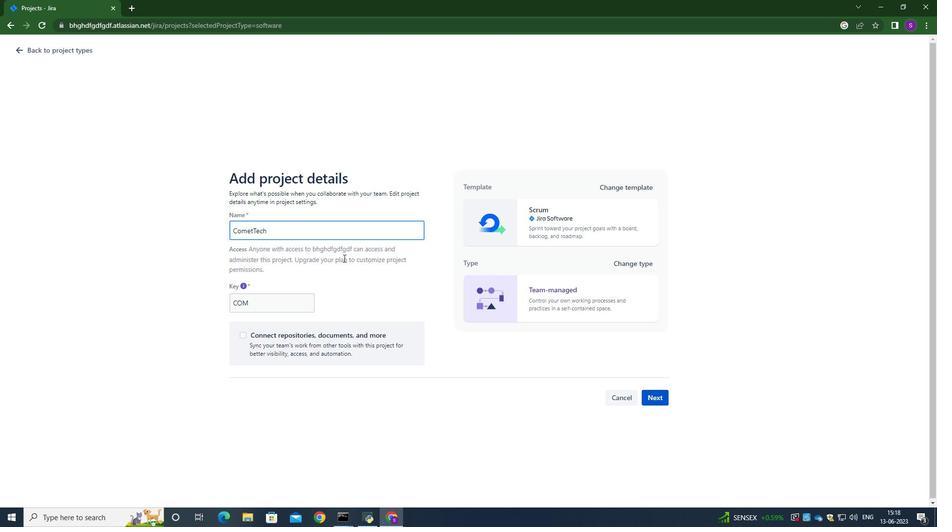 
Action: Mouse scrolled (425, 225) with delta (0, 0)
Screenshot: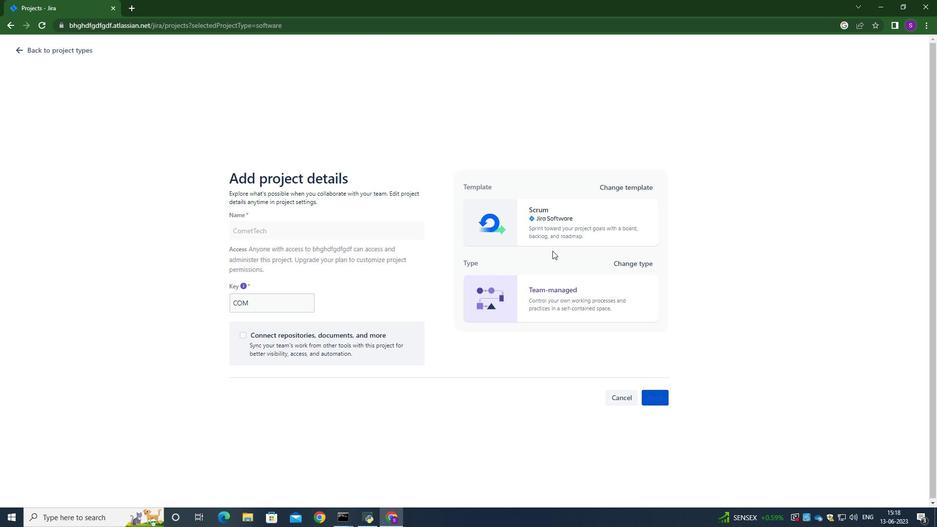 
Action: Mouse scrolled (425, 225) with delta (0, 0)
Screenshot: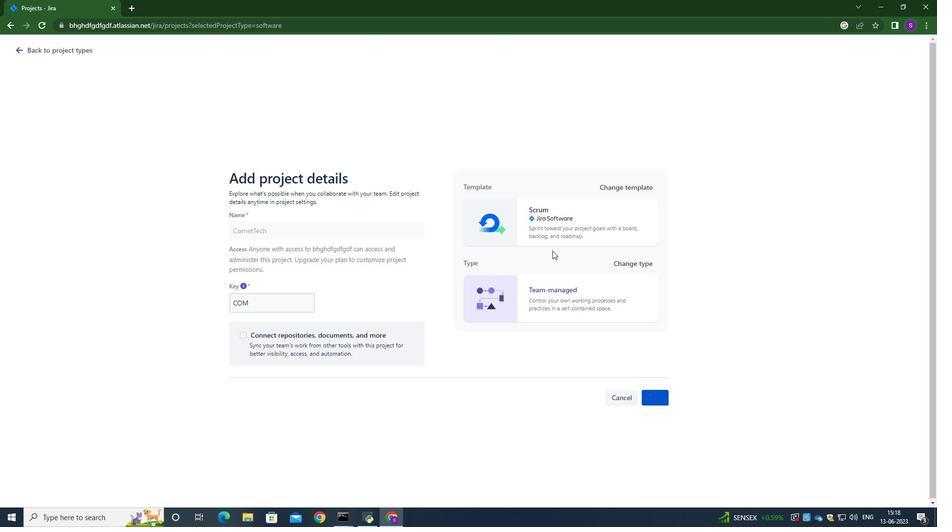 
Action: Mouse scrolled (425, 225) with delta (0, 0)
Screenshot: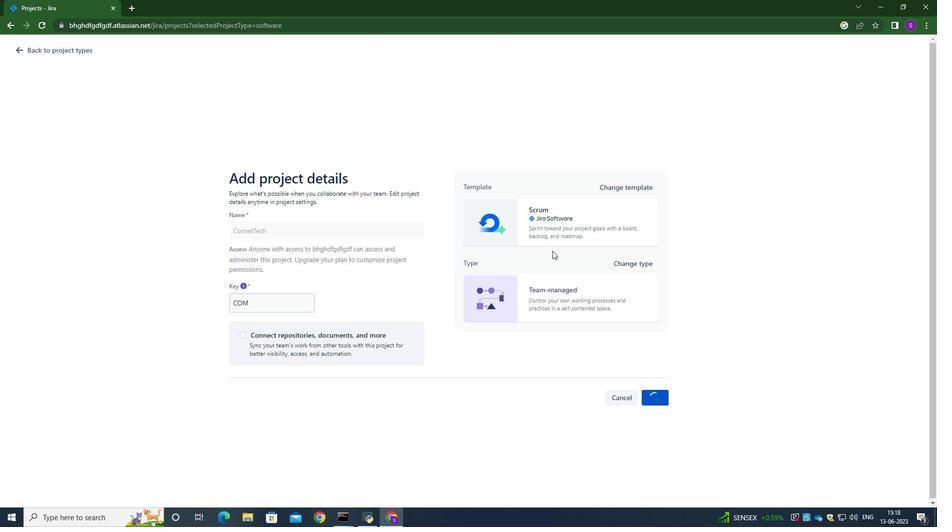 
Action: Mouse scrolled (425, 225) with delta (0, 0)
Screenshot: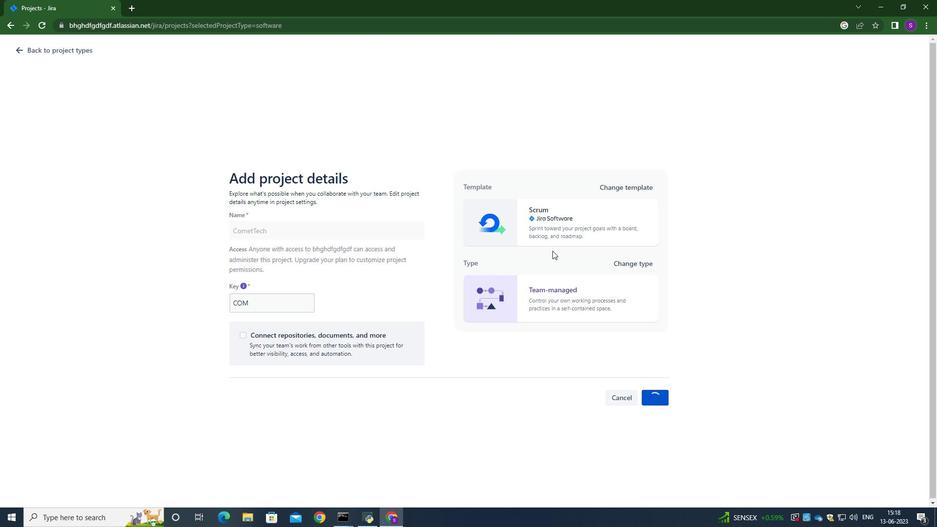 
Action: Mouse scrolled (425, 225) with delta (0, 0)
Screenshot: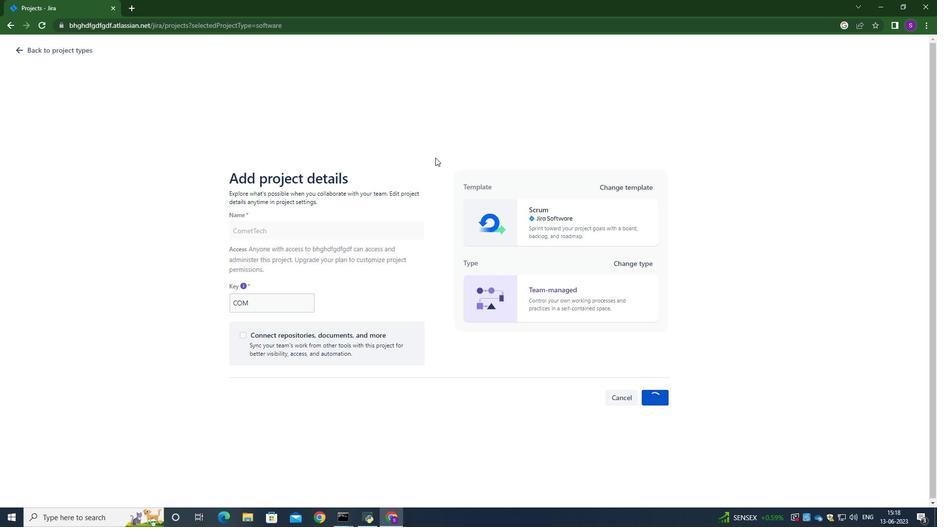 
Action: Mouse scrolled (425, 225) with delta (0, 0)
Screenshot: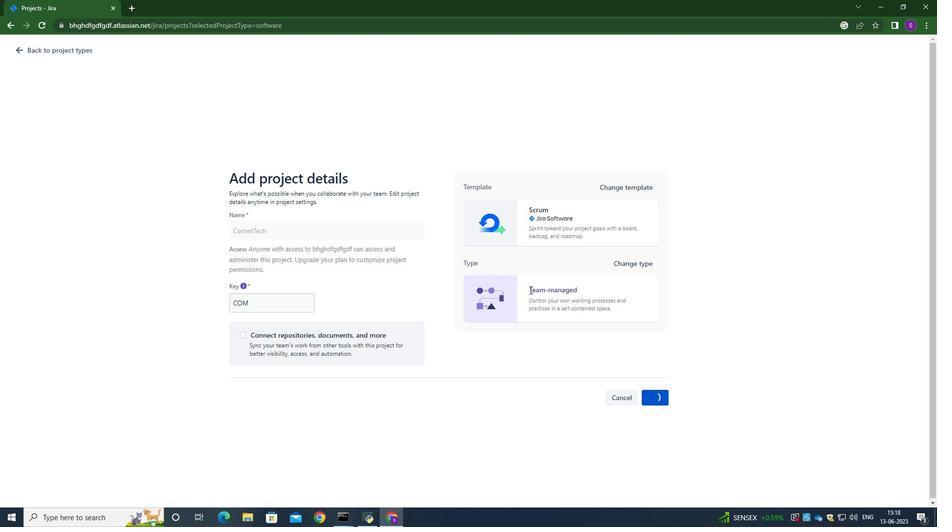 
Action: Mouse scrolled (425, 225) with delta (0, 0)
Screenshot: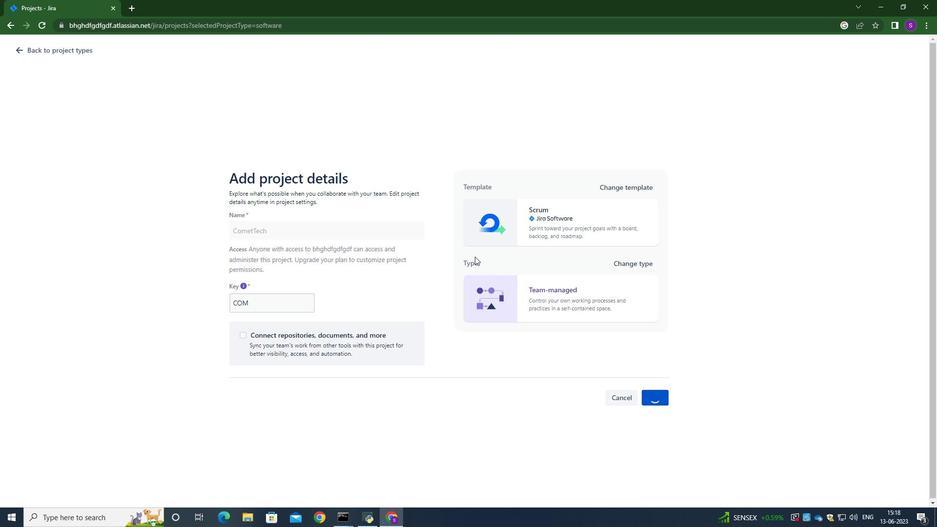 
Action: Mouse scrolled (425, 225) with delta (0, 0)
Screenshot: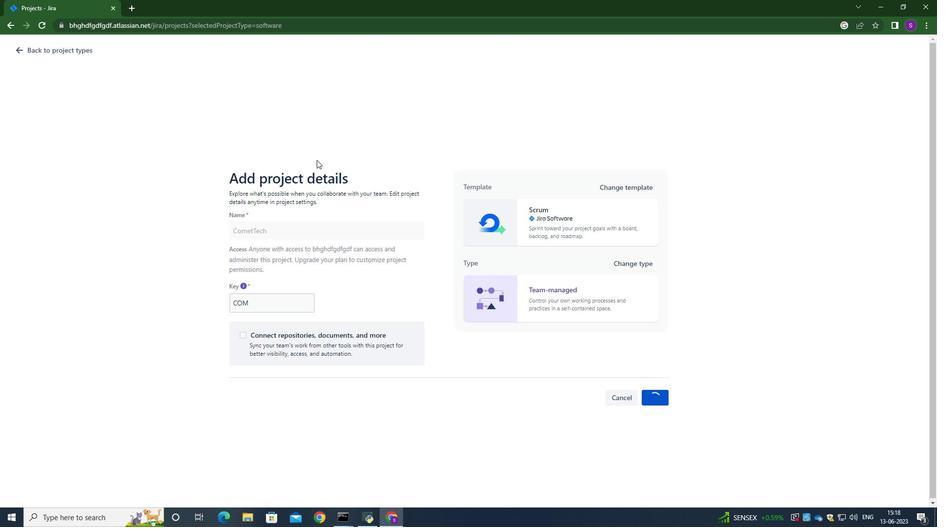 
Action: Mouse scrolled (425, 225) with delta (0, 0)
Screenshot: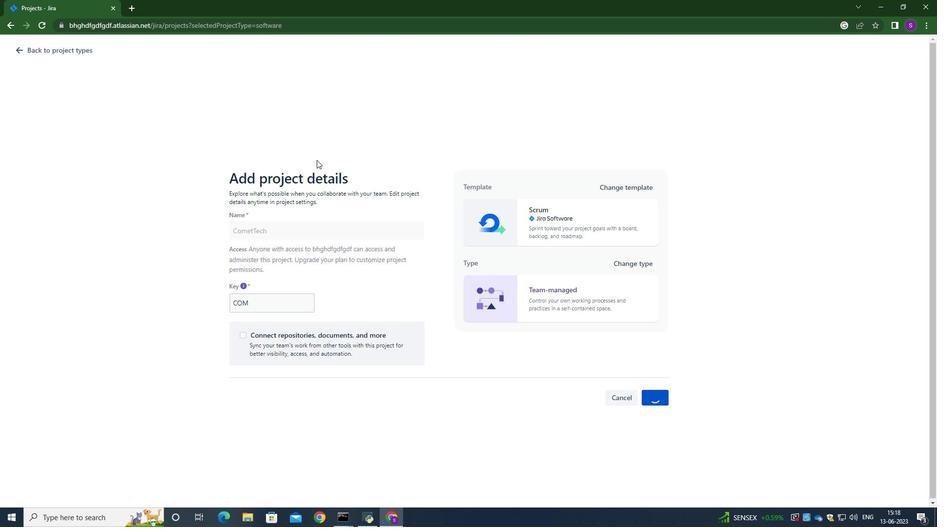 
Action: Mouse moved to (418, 345)
Screenshot: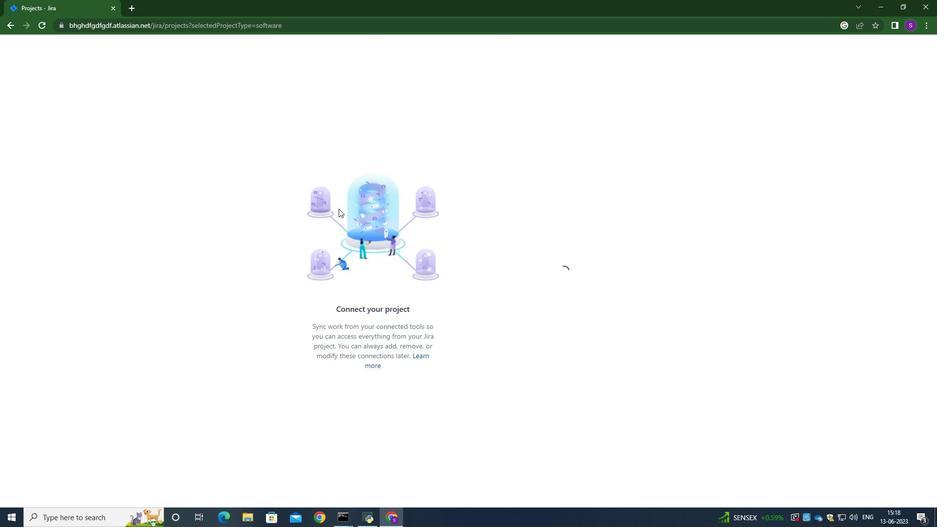 
Action: Mouse scrolled (418, 344) with delta (0, 0)
Screenshot: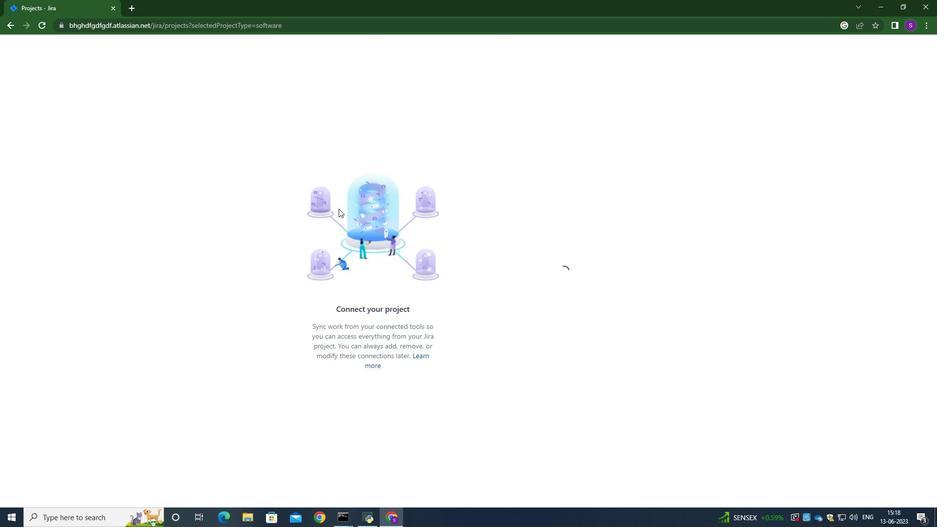 
Action: Mouse moved to (418, 345)
Screenshot: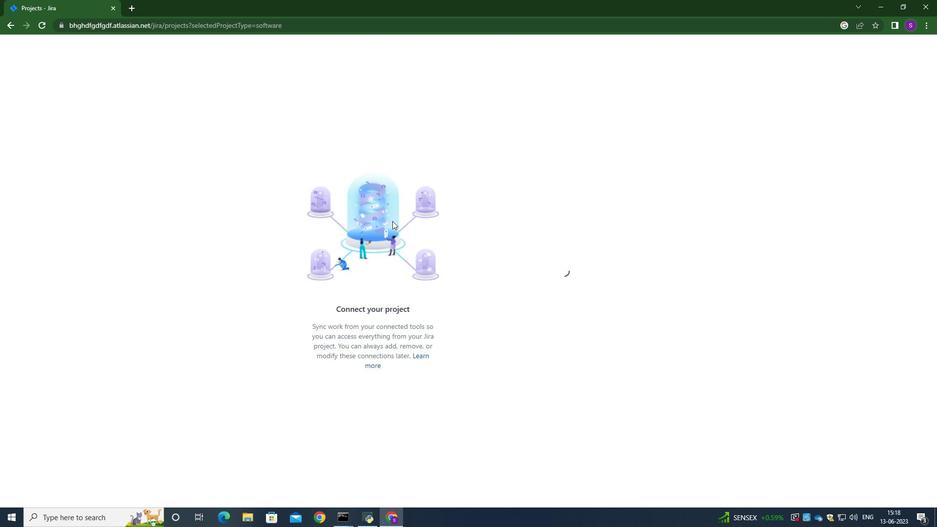 
Action: Mouse scrolled (418, 345) with delta (0, 0)
Screenshot: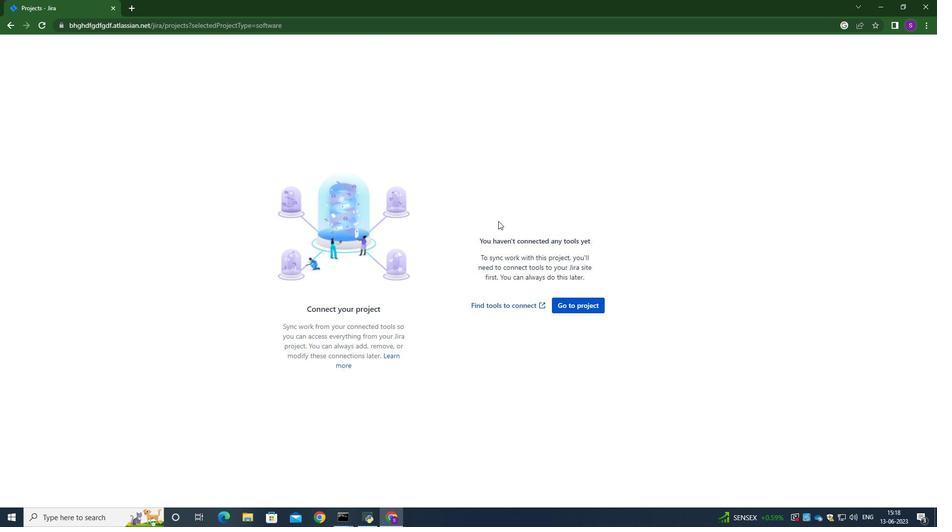 
Action: Mouse scrolled (418, 345) with delta (0, 0)
Screenshot: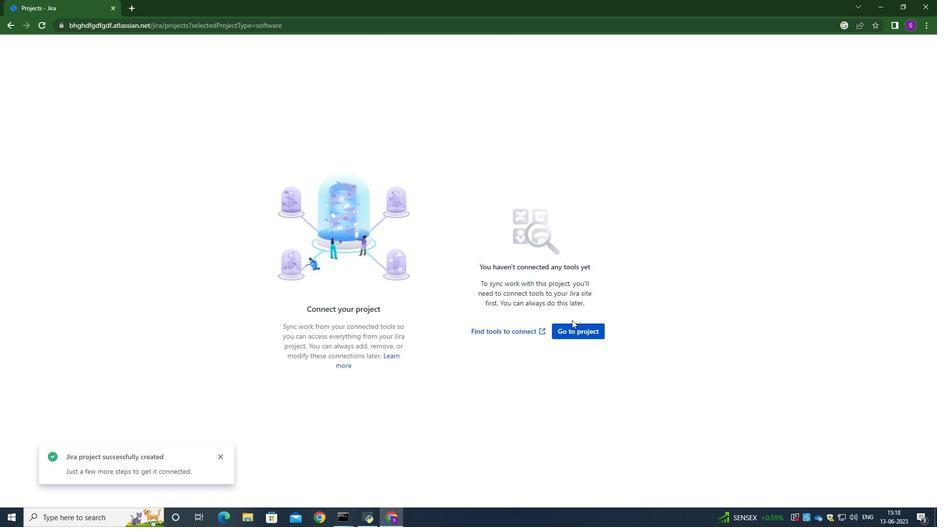 
Action: Mouse scrolled (418, 345) with delta (0, 0)
Screenshot: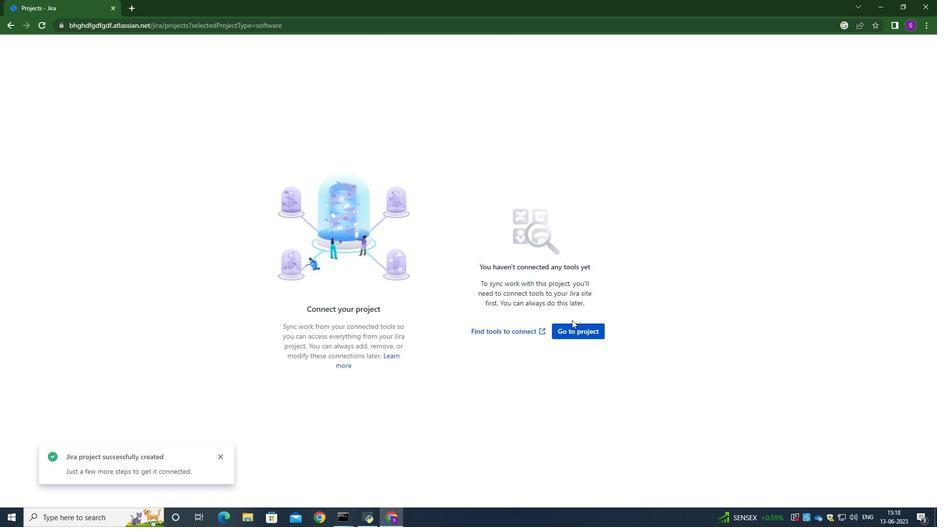 
Action: Mouse scrolled (418, 345) with delta (0, 0)
Screenshot: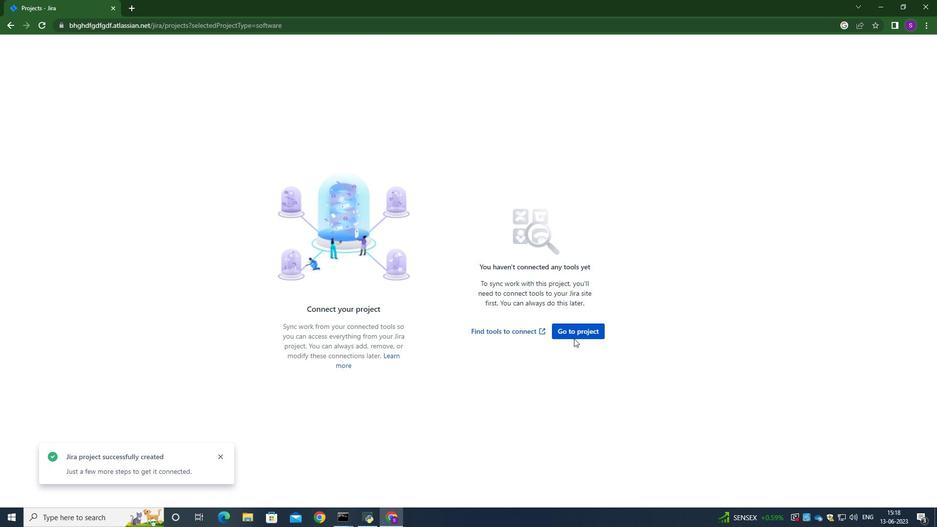 
Action: Mouse moved to (385, 295)
Screenshot: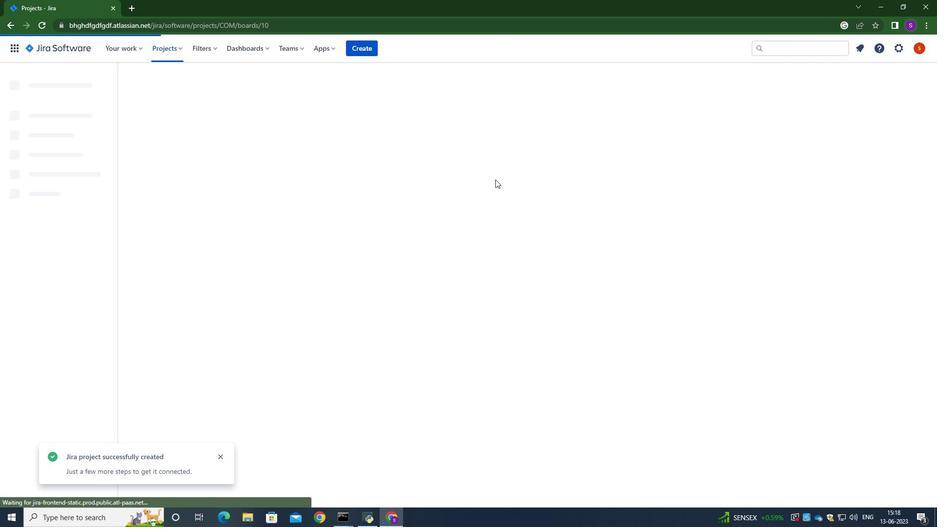 
Action: Mouse scrolled (385, 295) with delta (0, 0)
Screenshot: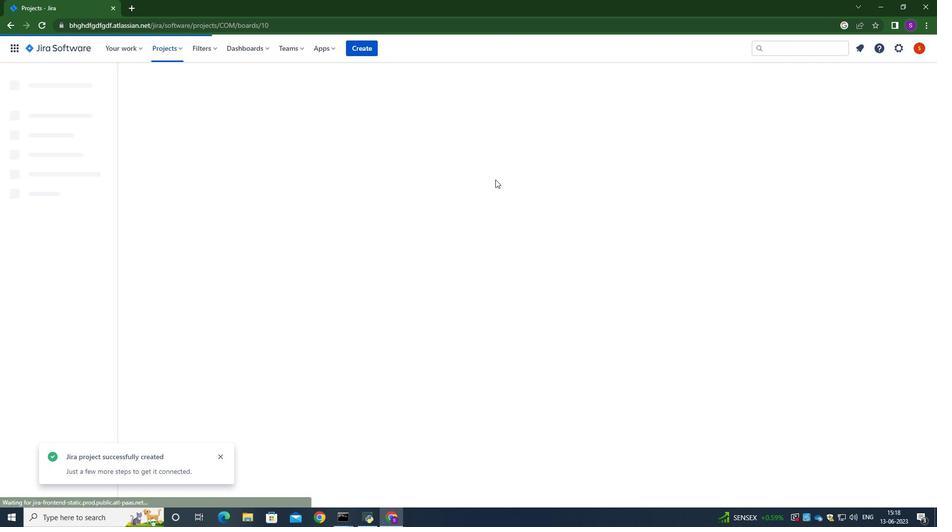 
Action: Mouse scrolled (385, 295) with delta (0, 0)
Screenshot: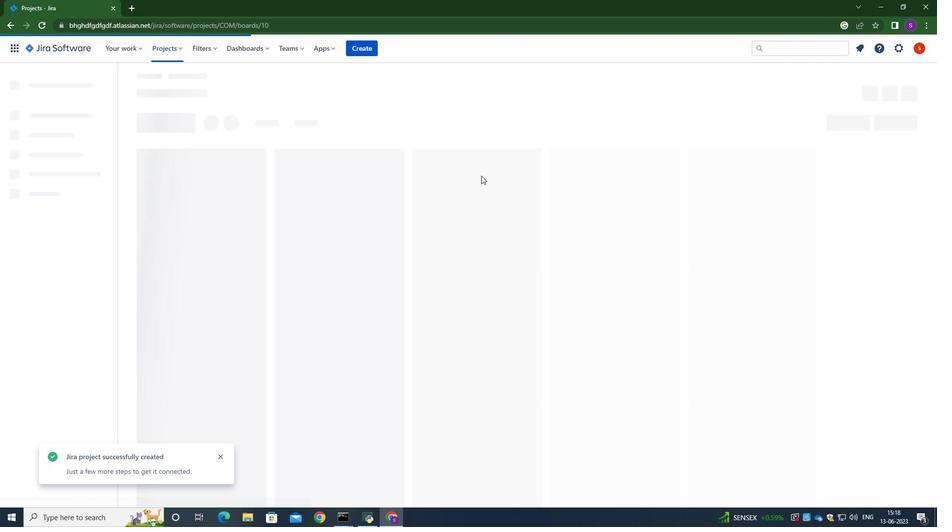 
Action: Mouse scrolled (385, 295) with delta (0, 0)
Screenshot: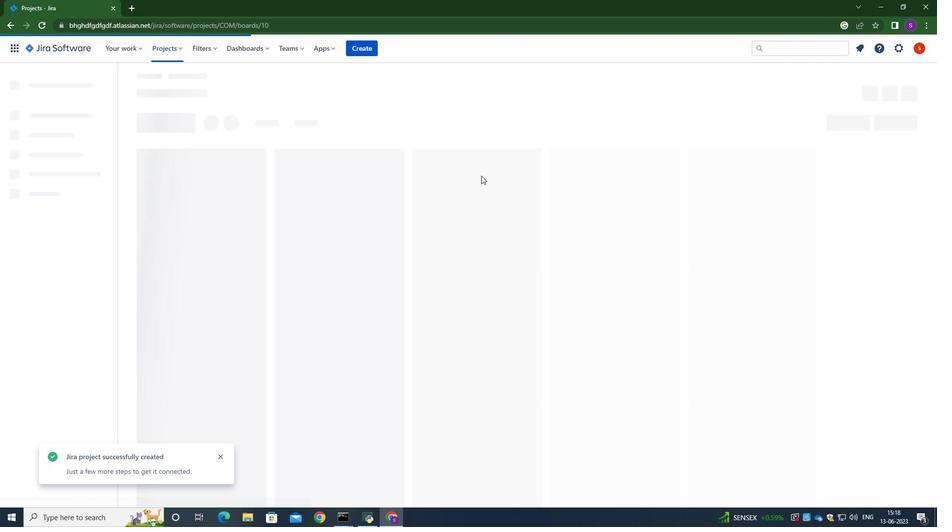 
Action: Mouse scrolled (385, 295) with delta (0, 0)
Screenshot: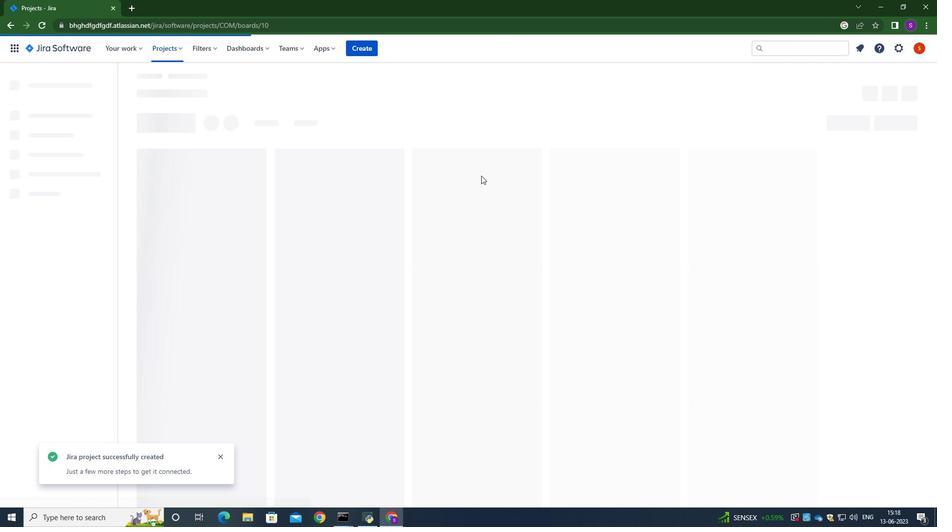 
Action: Mouse scrolled (385, 294) with delta (0, 0)
Screenshot: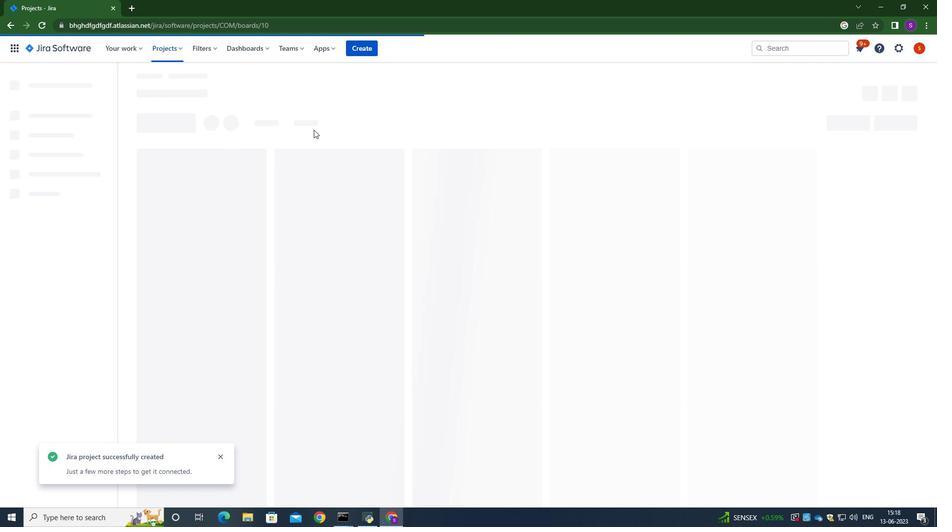 
Action: Mouse scrolled (385, 294) with delta (0, 0)
Screenshot: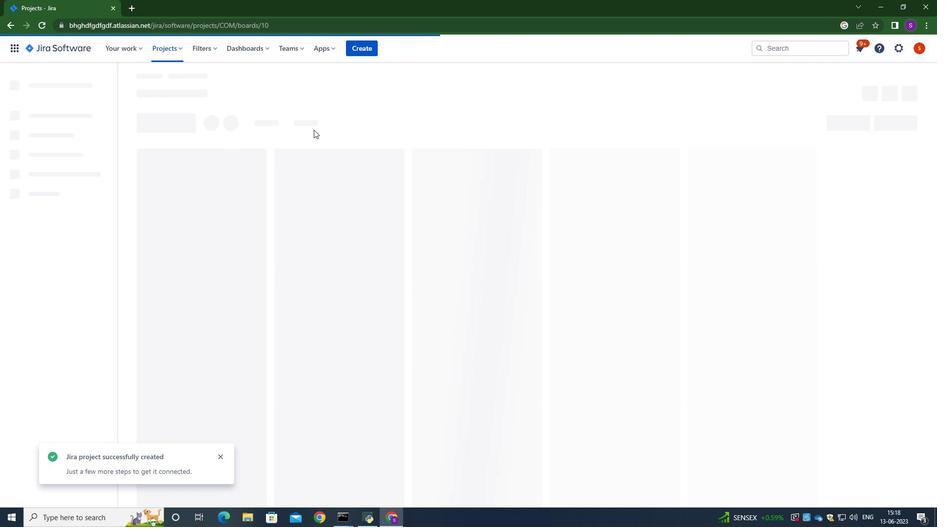 
Action: Mouse scrolled (385, 294) with delta (0, 0)
Screenshot: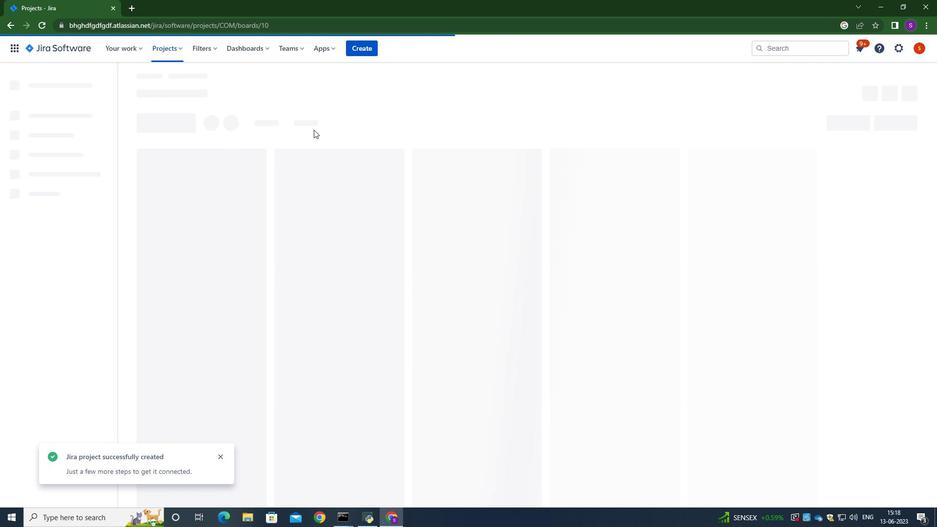 
Action: Mouse scrolled (385, 294) with delta (0, 0)
Screenshot: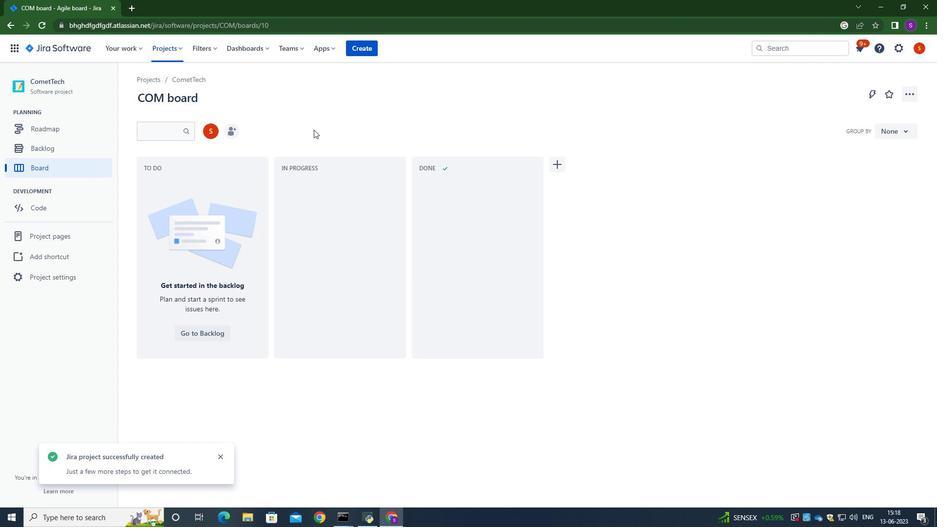 
Action: Mouse scrolled (385, 294) with delta (0, 0)
Screenshot: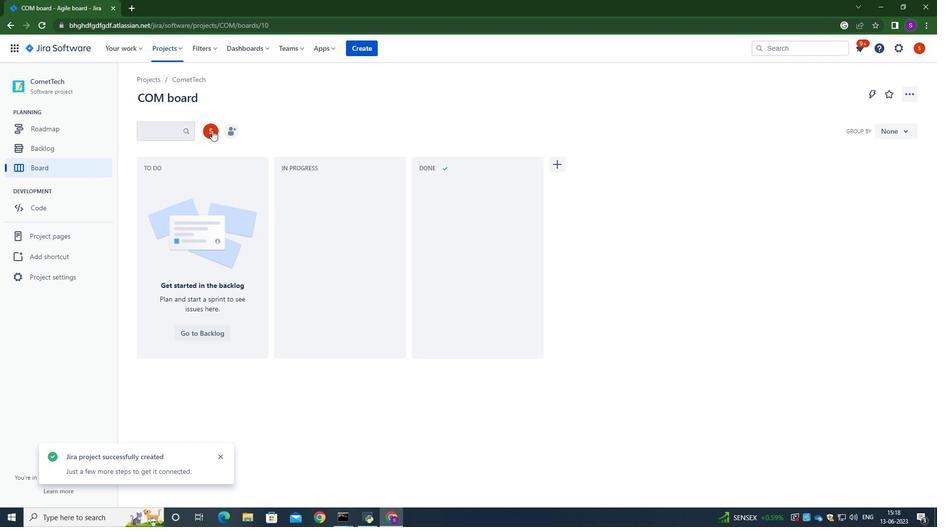 
Action: Mouse scrolled (385, 294) with delta (0, 0)
Screenshot: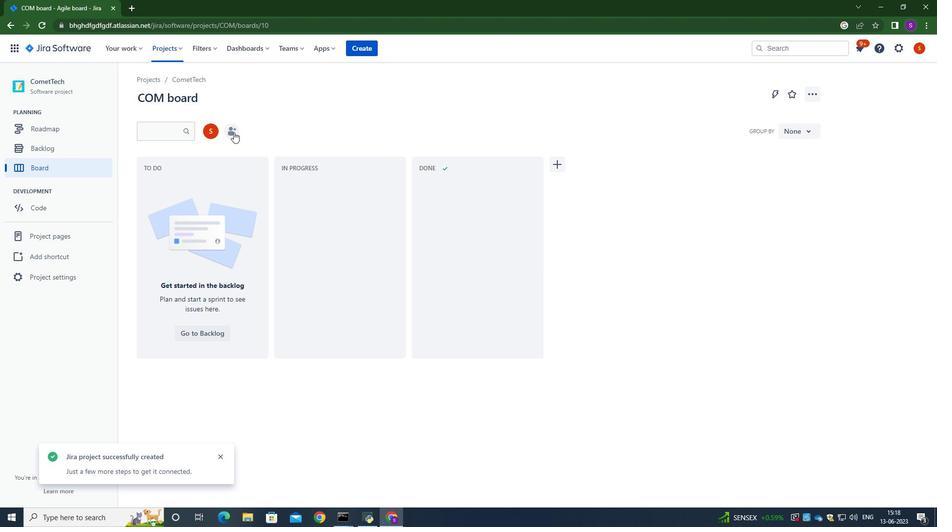
Action: Mouse scrolled (385, 294) with delta (0, 0)
Screenshot: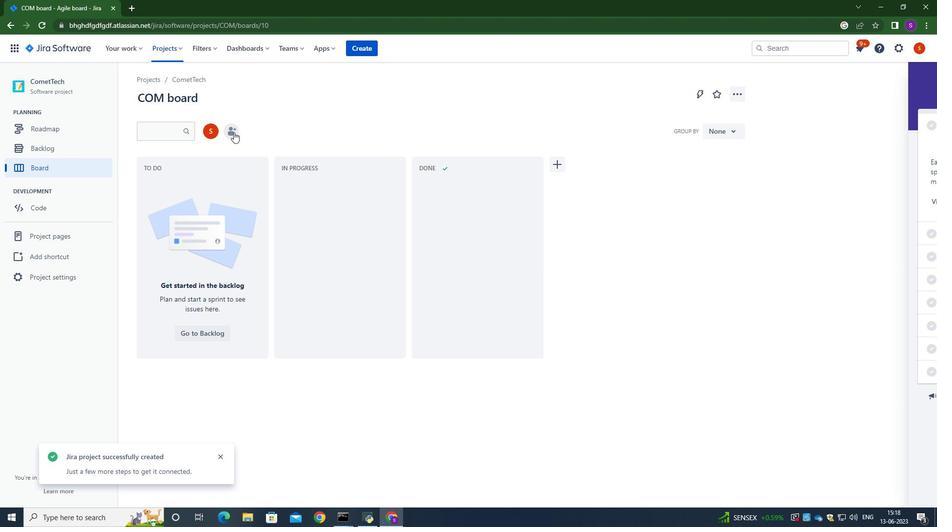 
Action: Mouse scrolled (385, 294) with delta (0, 0)
Screenshot: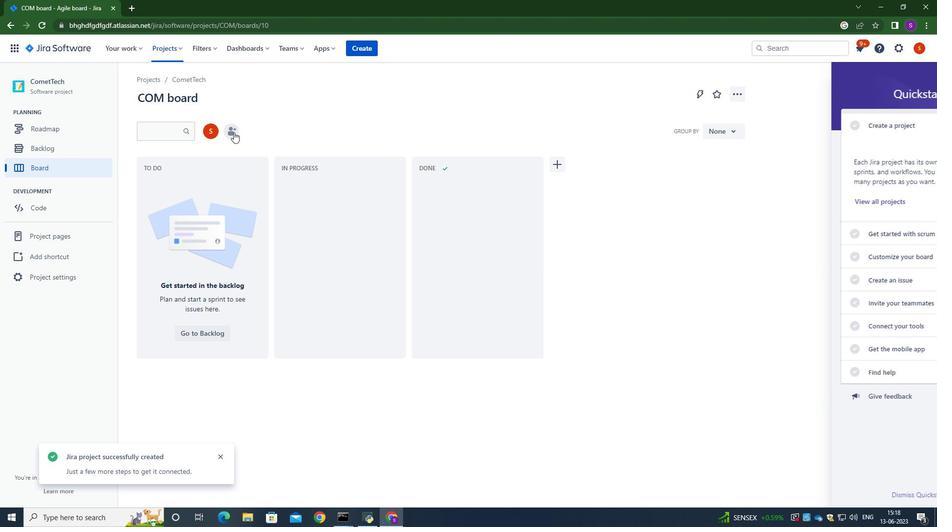 
Action: Mouse moved to (18, 53)
Screenshot: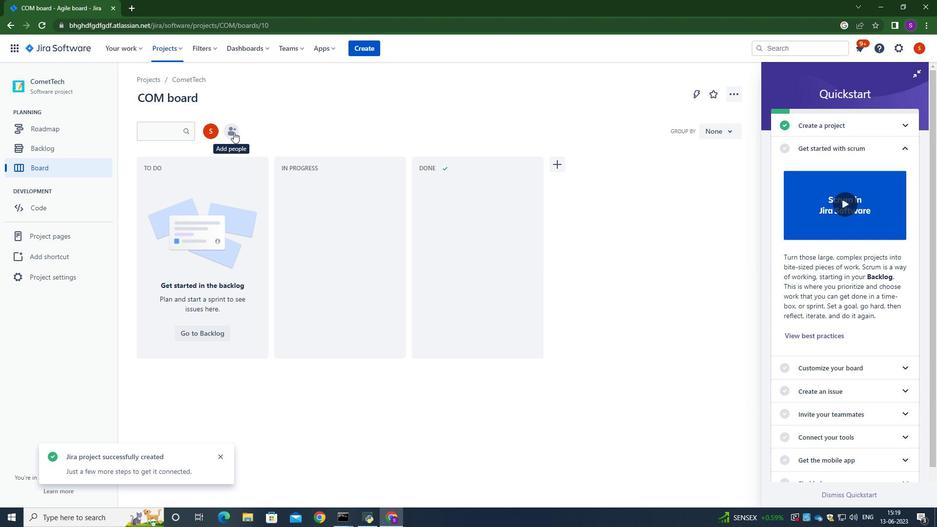 
Action: Mouse pressed left at (18, 53)
Screenshot: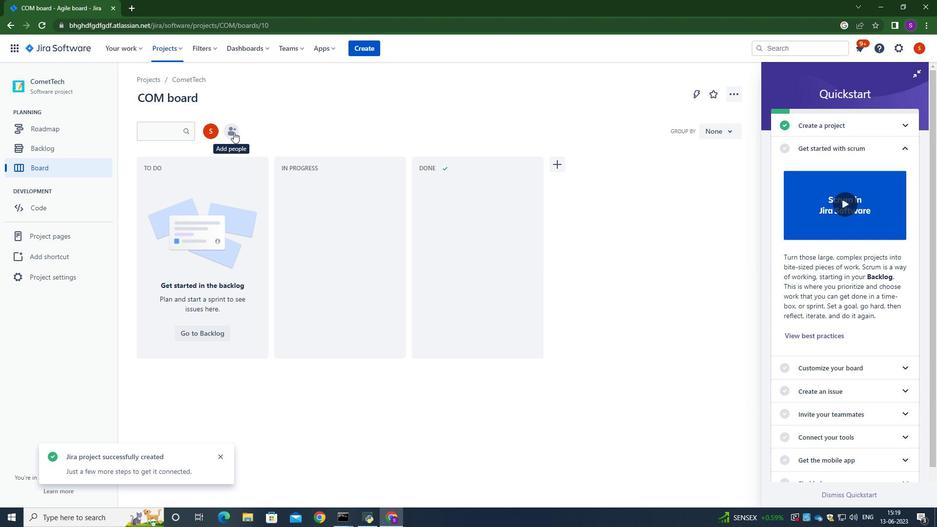 
Action: Mouse moved to (469, 223)
Screenshot: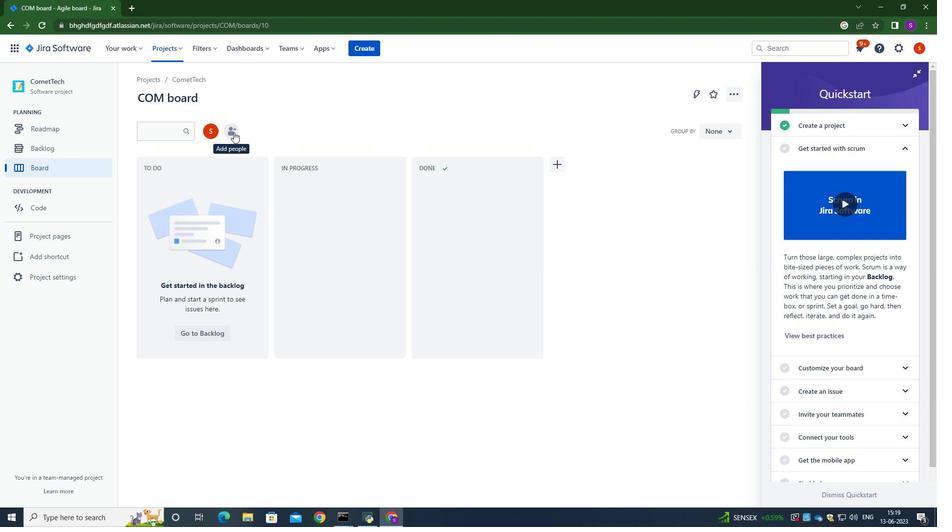 
Action: Mouse scrolled (469, 223) with delta (0, 0)
Screenshot: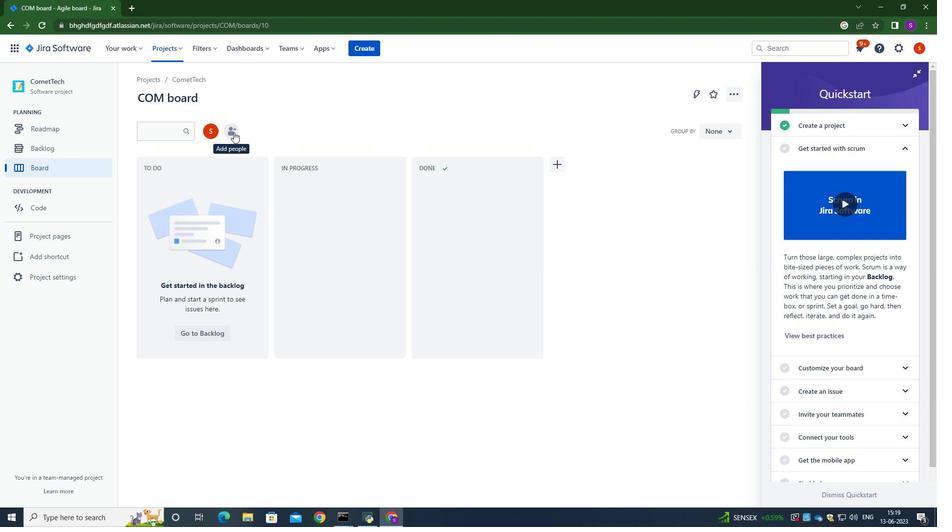 
Action: Mouse scrolled (469, 223) with delta (0, 0)
Screenshot: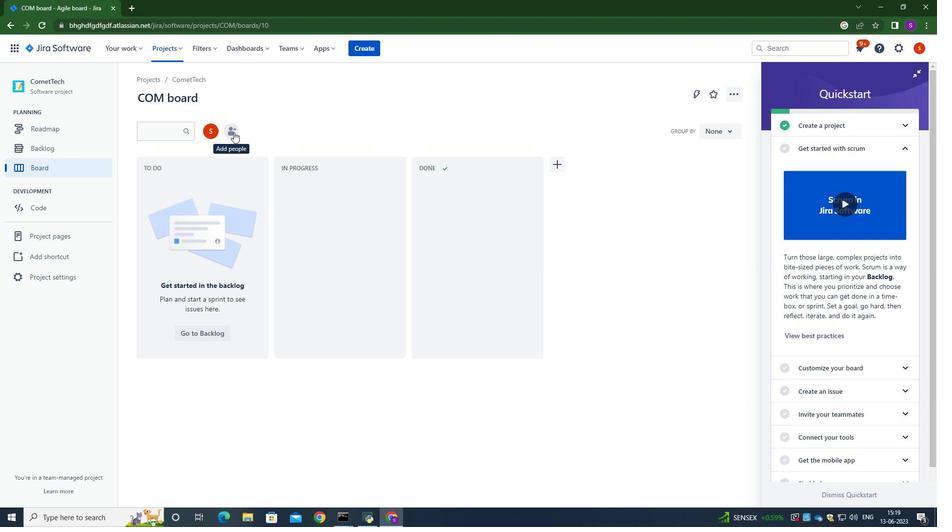 
Action: Mouse scrolled (469, 223) with delta (0, 0)
Screenshot: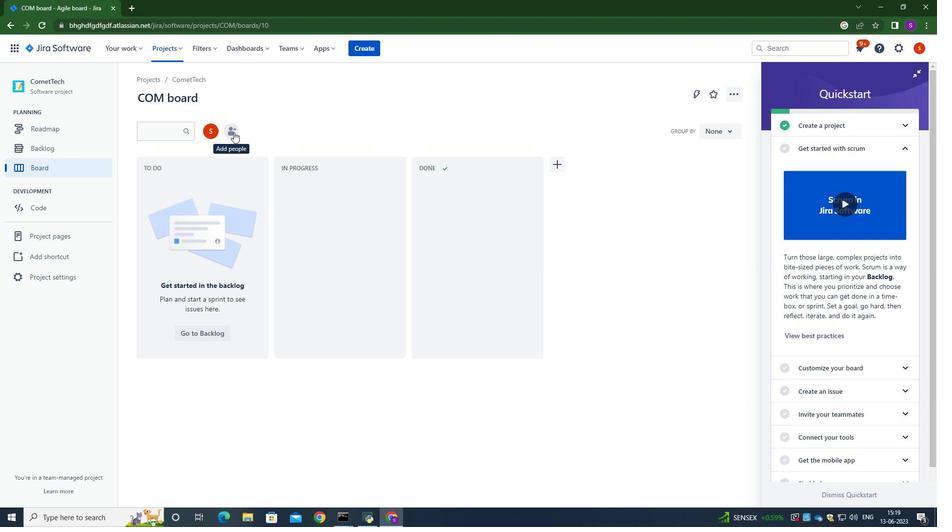 
Action: Mouse scrolled (469, 222) with delta (0, 0)
Screenshot: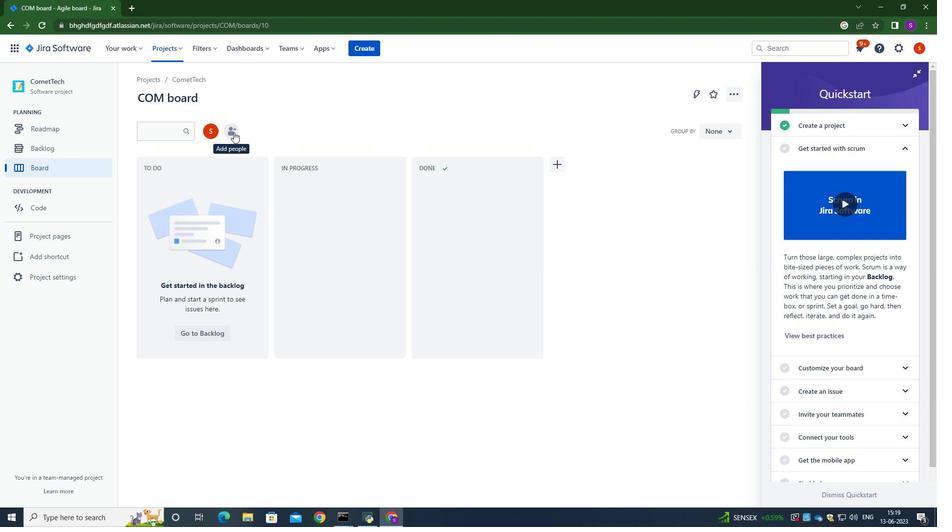 
Action: Mouse scrolled (469, 222) with delta (0, 0)
Screenshot: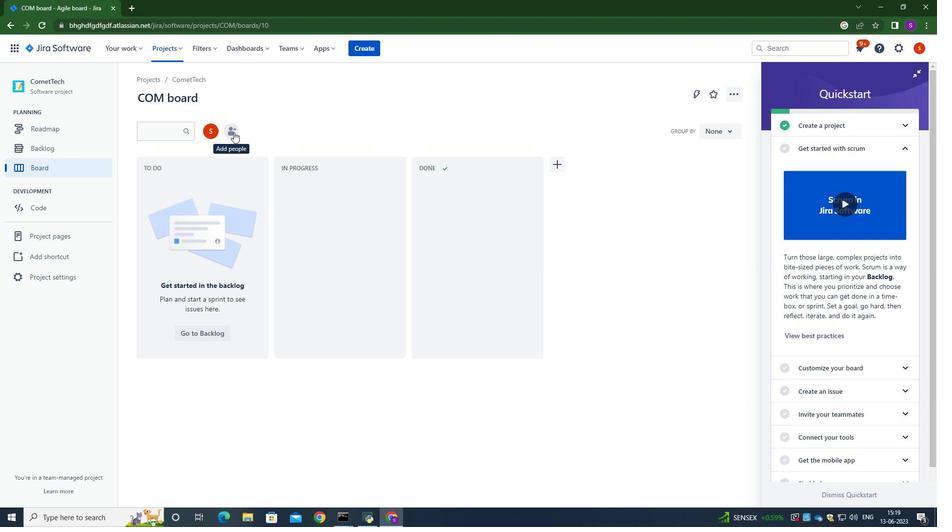 
Action: Mouse scrolled (469, 222) with delta (0, 0)
Screenshot: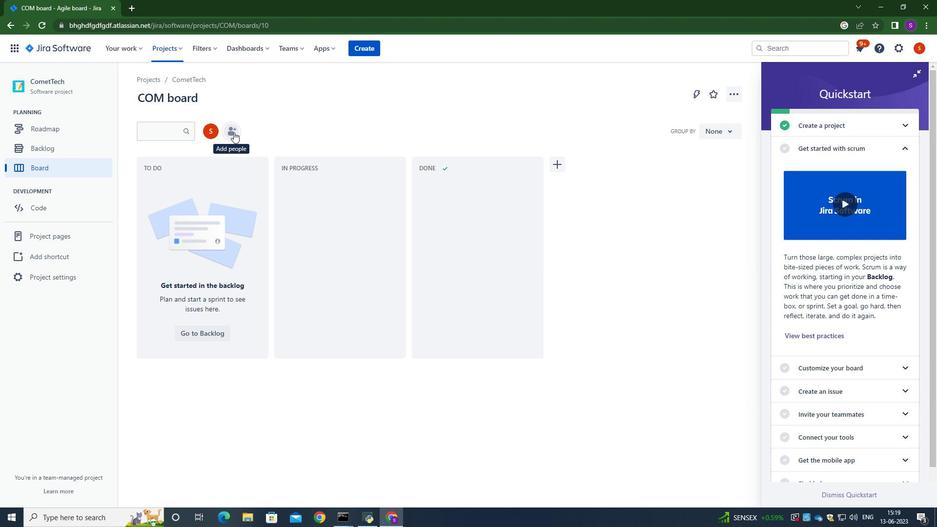 
Action: Mouse scrolled (469, 222) with delta (0, 0)
Screenshot: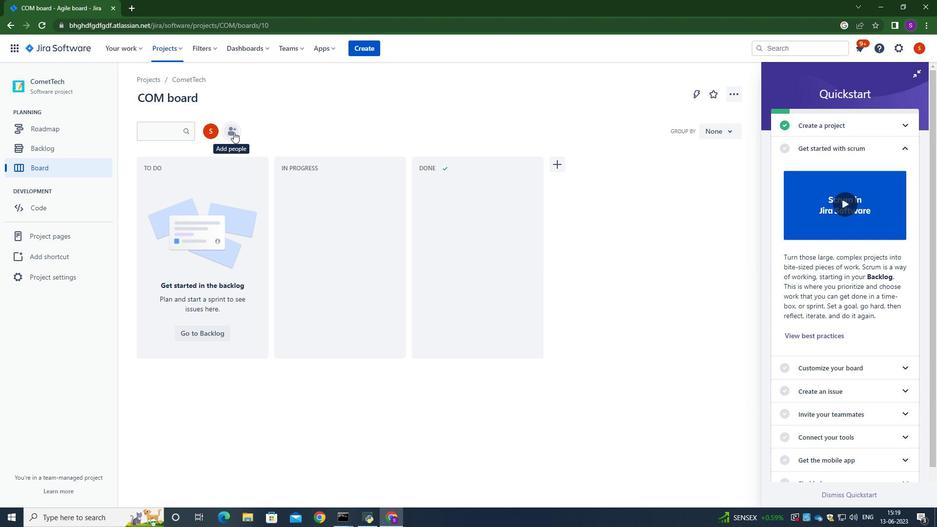 
Action: Mouse scrolled (469, 222) with delta (0, 0)
Screenshot: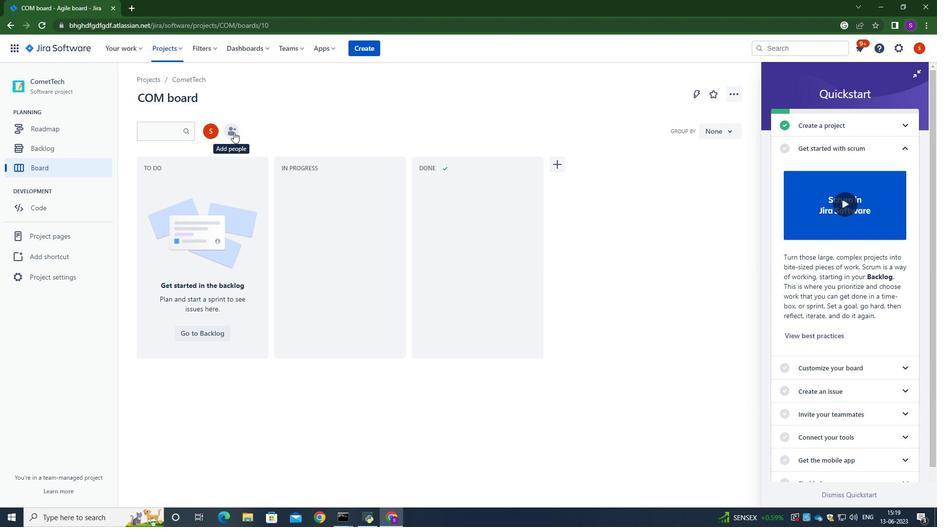 
Action: Mouse scrolled (469, 222) with delta (0, 0)
Screenshot: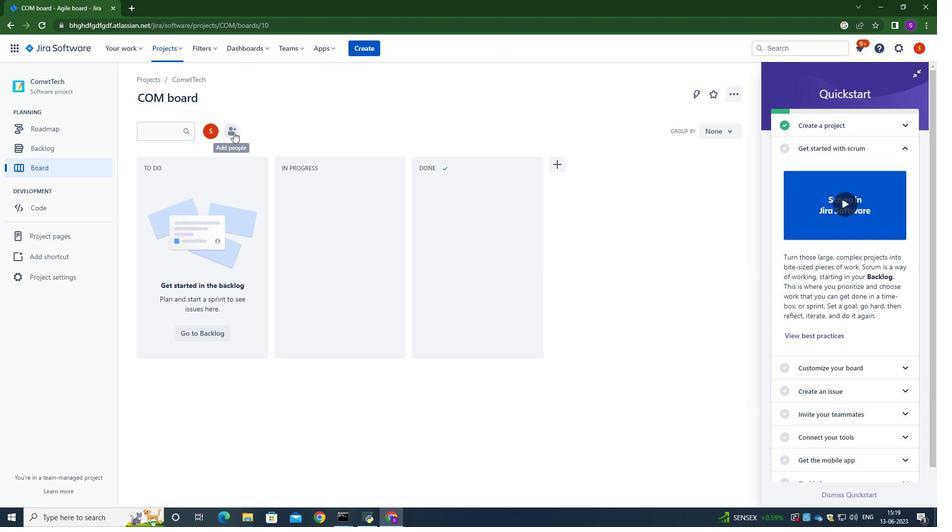
Action: Mouse scrolled (469, 222) with delta (0, 0)
Screenshot: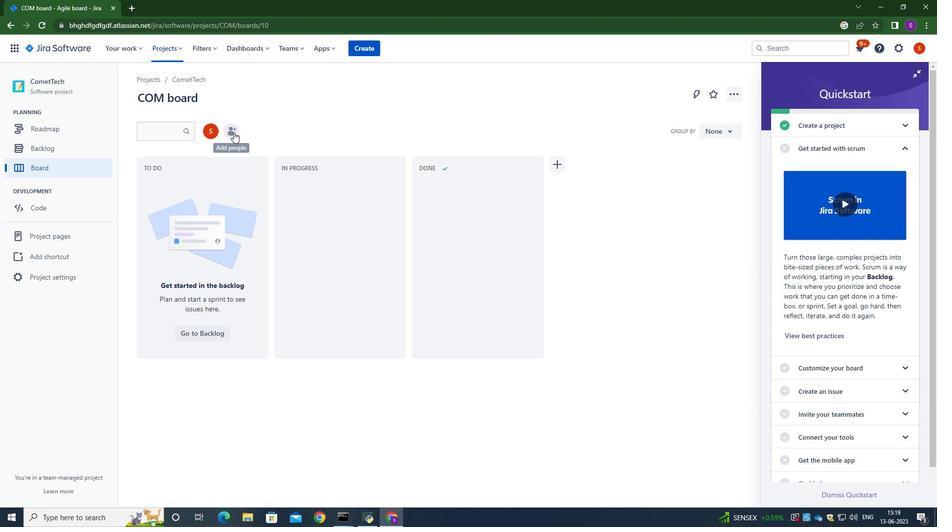 
Action: Mouse scrolled (469, 222) with delta (0, 0)
Screenshot: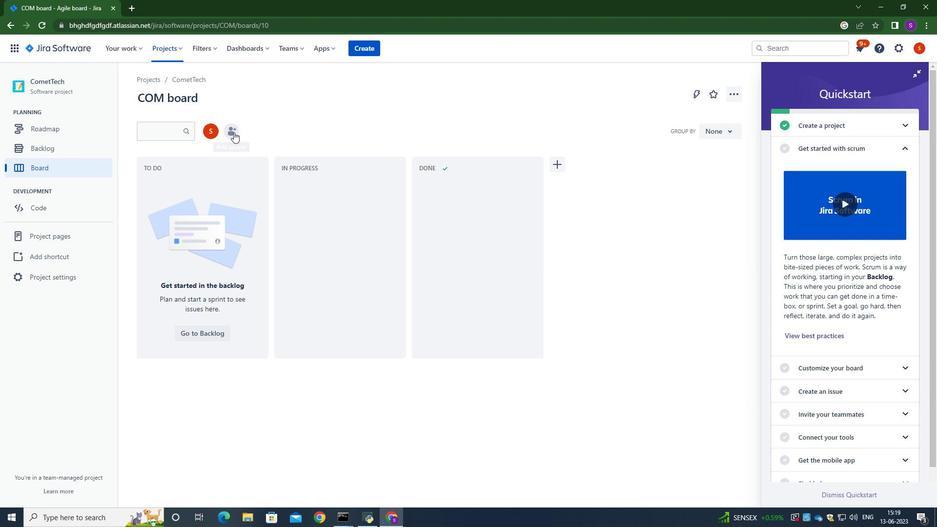 
Action: Mouse moved to (479, 286)
Screenshot: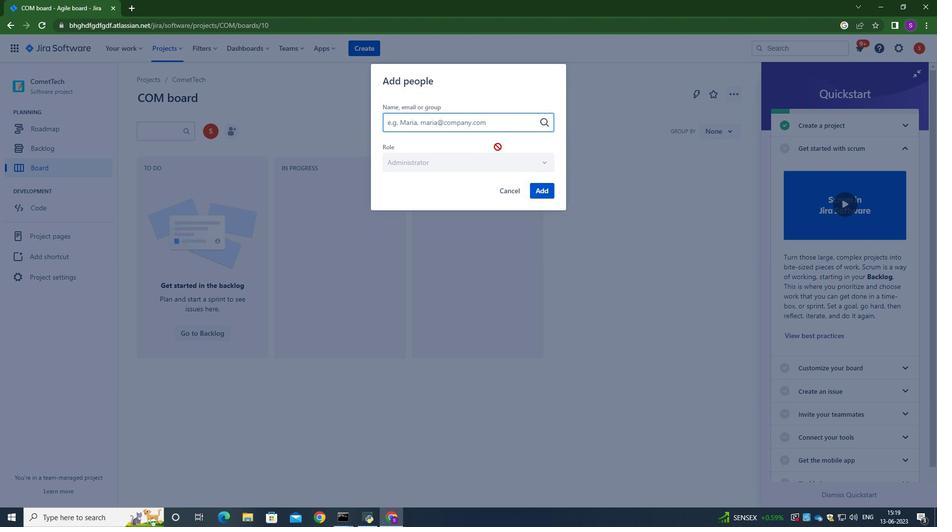 
Action: Mouse scrolled (479, 287) with delta (0, 0)
Screenshot: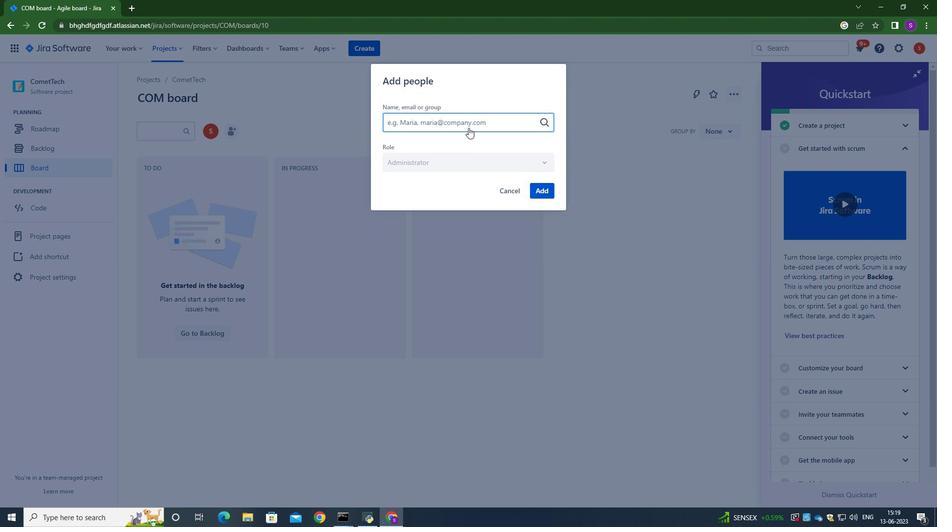 
Action: Mouse scrolled (479, 287) with delta (0, 0)
Screenshot: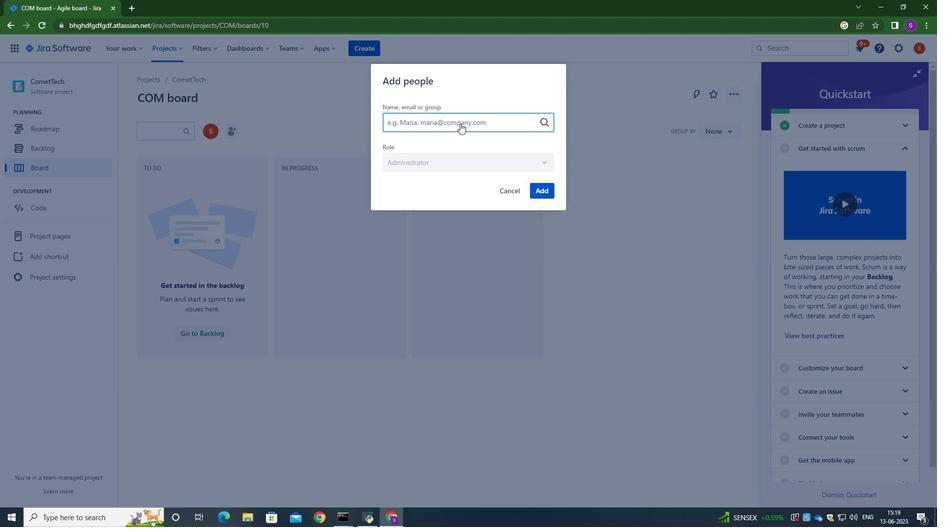 
Action: Mouse scrolled (479, 287) with delta (0, 0)
Screenshot: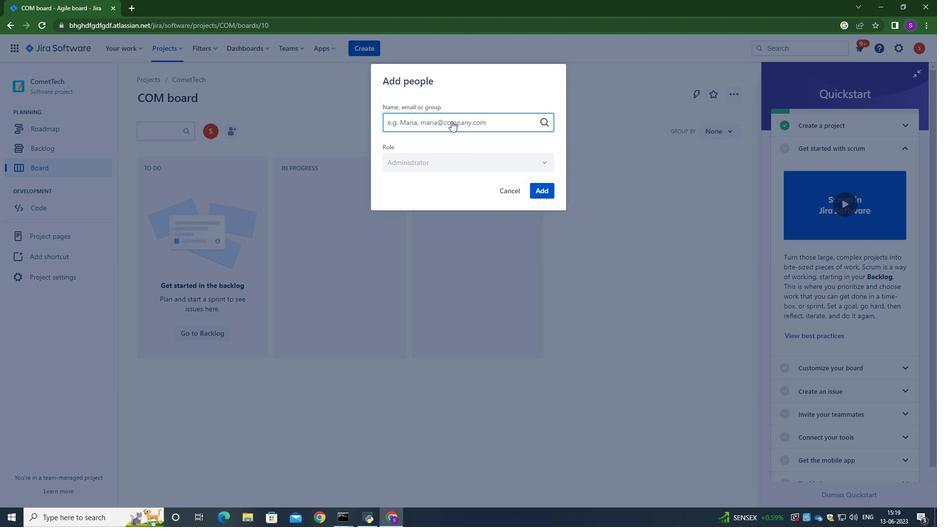 
Action: Mouse moved to (746, 93)
Screenshot: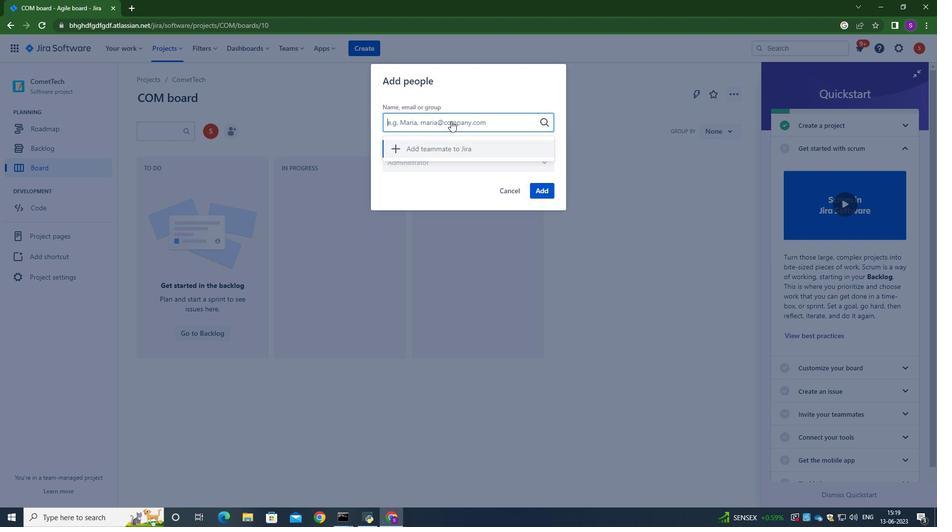 
Action: Mouse pressed left at (746, 93)
Screenshot: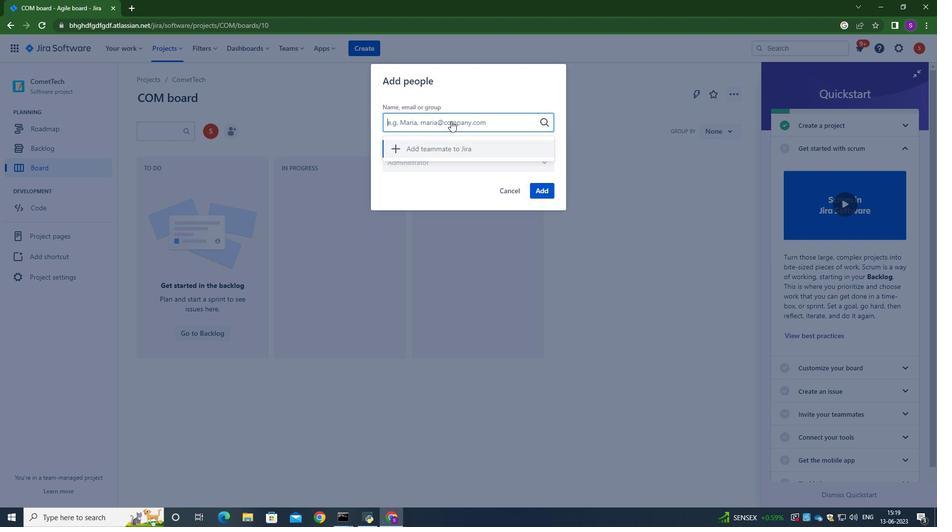 
Action: Mouse moved to (440, 265)
Screenshot: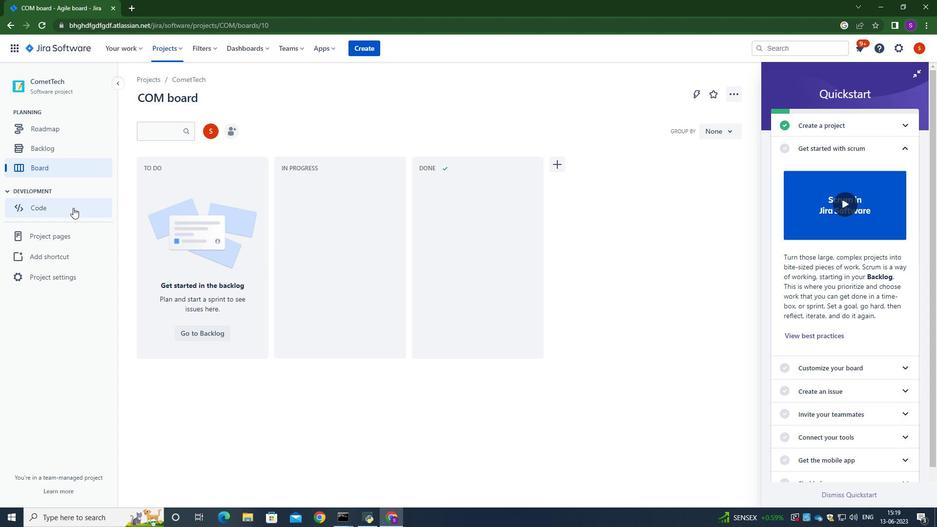 
Action: Mouse pressed left at (440, 265)
Screenshot: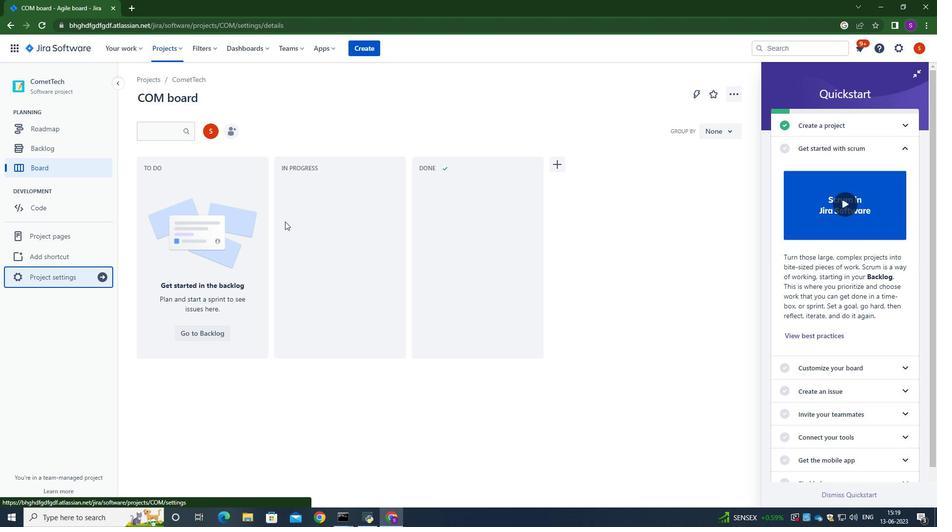 
Action: Mouse moved to (745, 92)
Screenshot: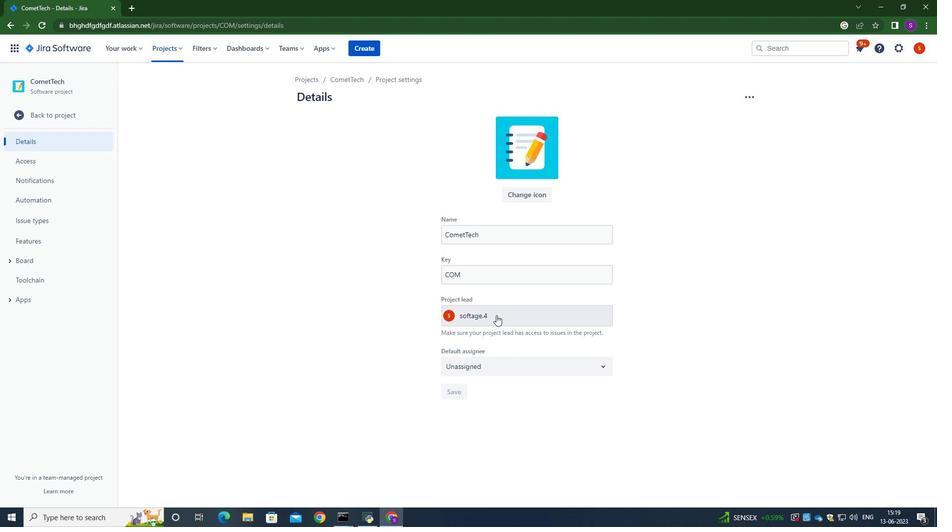 
Action: Mouse pressed left at (745, 92)
Screenshot: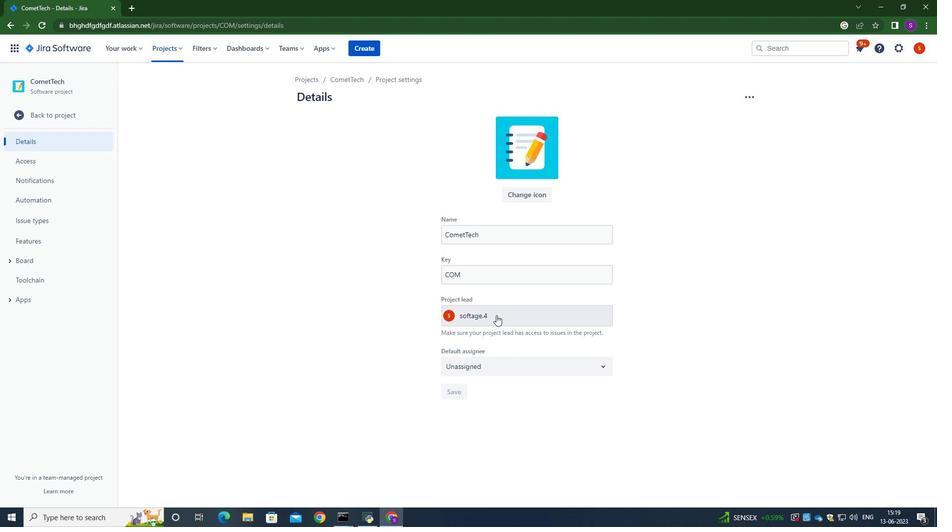 
Action: Mouse moved to (487, 229)
Screenshot: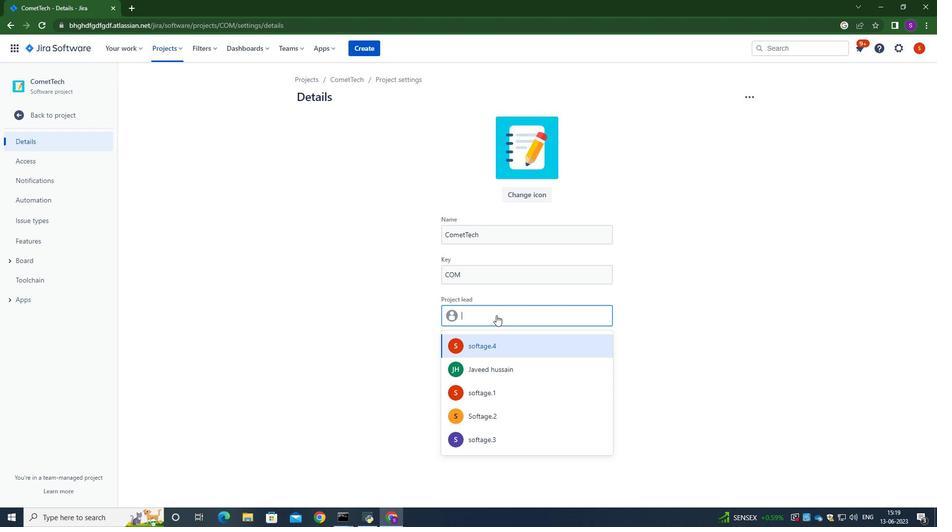 
Action: Mouse pressed left at (487, 229)
Screenshot: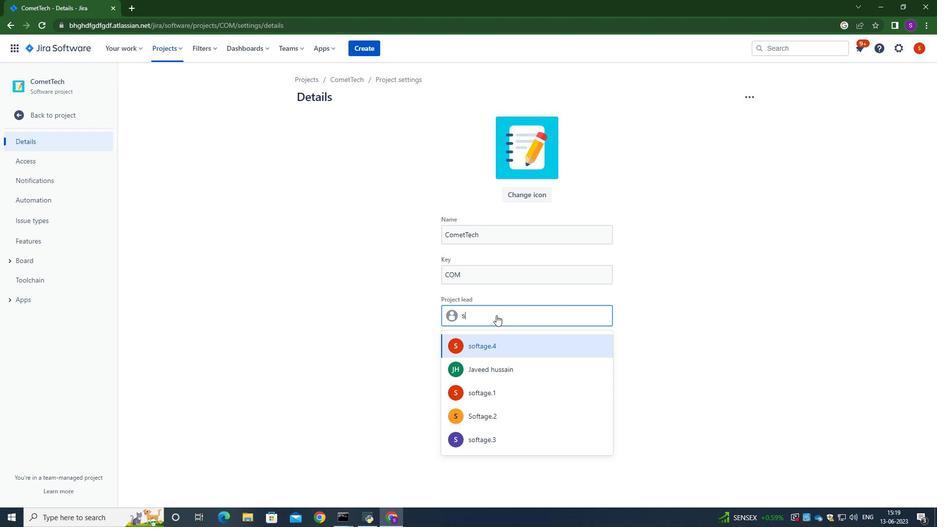 
Action: Mouse moved to (518, 225)
Screenshot: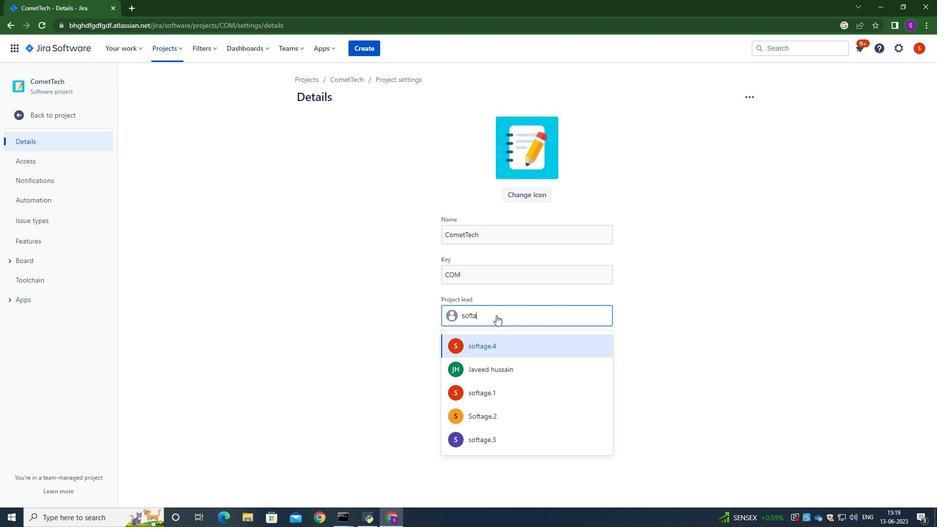 
Action: Mouse scrolled (518, 225) with delta (0, 0)
Screenshot: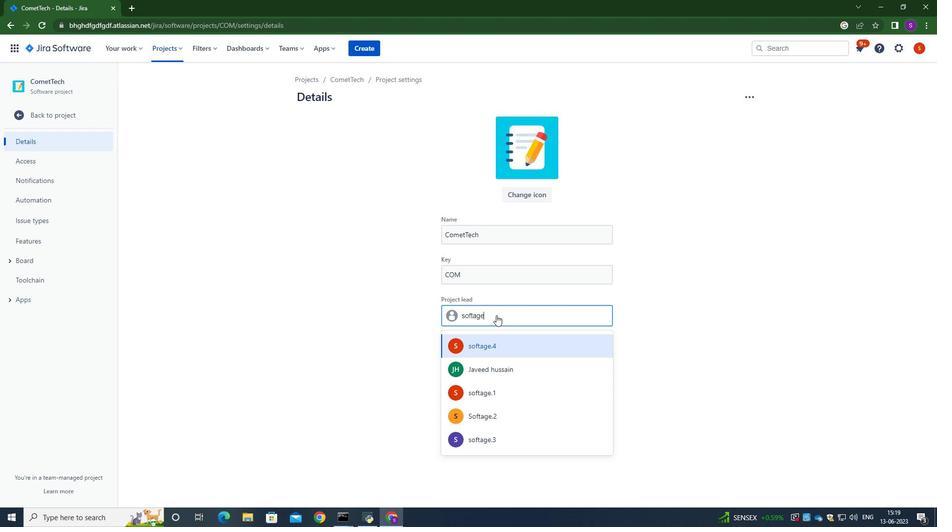 
Action: Mouse moved to (384, 207)
Screenshot: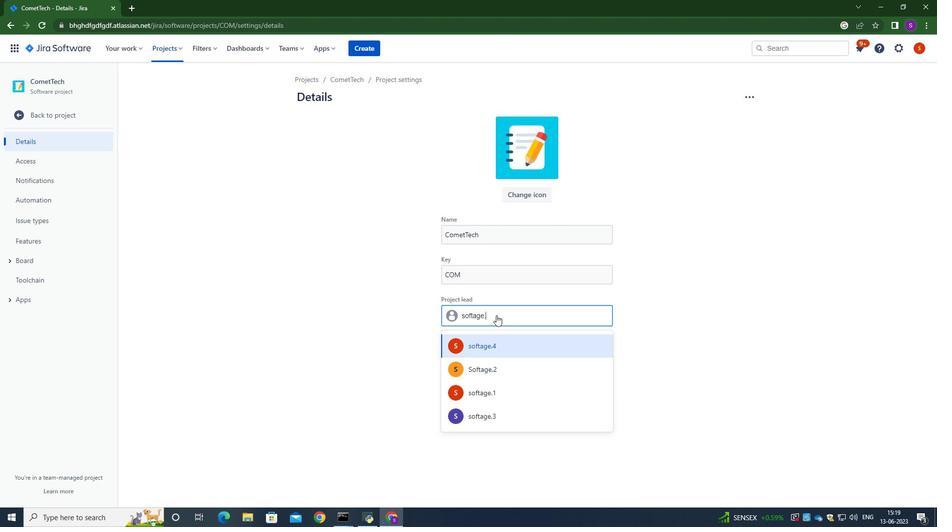 
Action: Mouse pressed left at (384, 207)
Screenshot: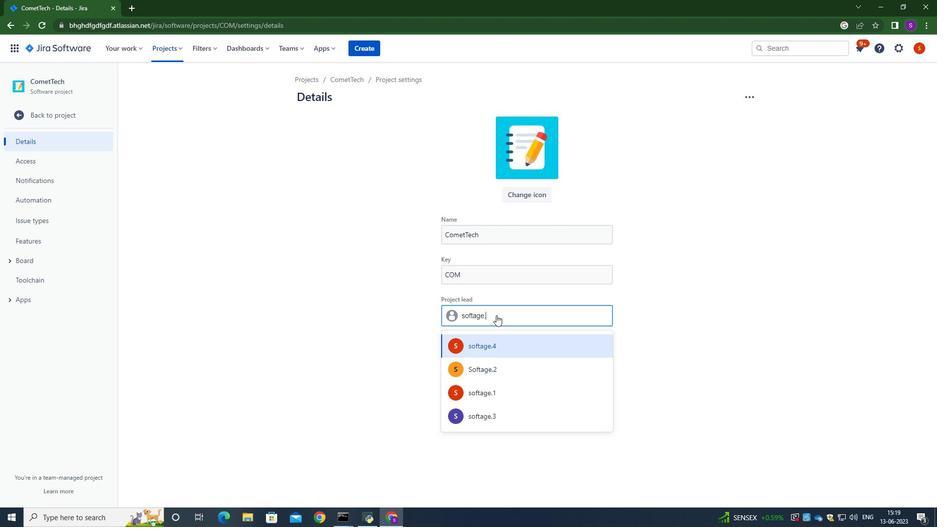 
Action: Mouse moved to (548, 304)
Screenshot: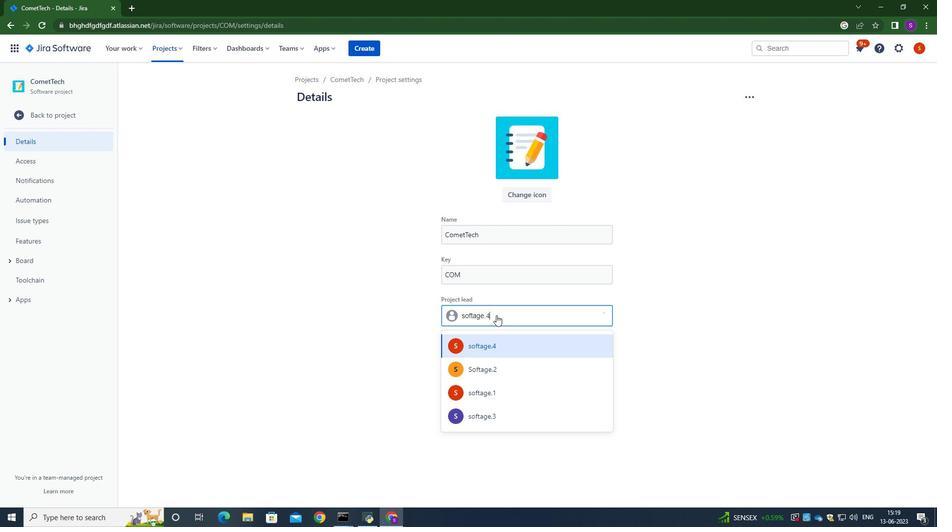 
Action: Mouse scrolled (548, 303) with delta (0, 0)
Screenshot: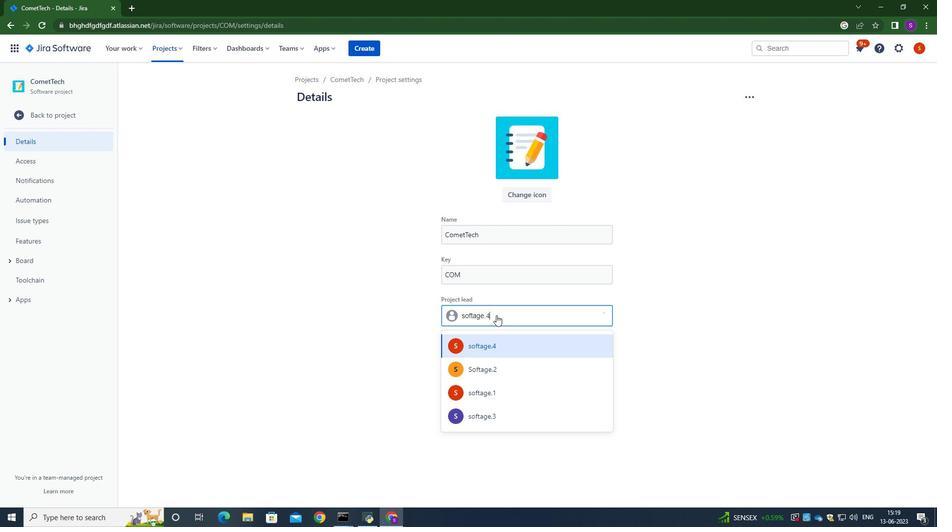 
Action: Mouse scrolled (548, 303) with delta (0, 0)
Screenshot: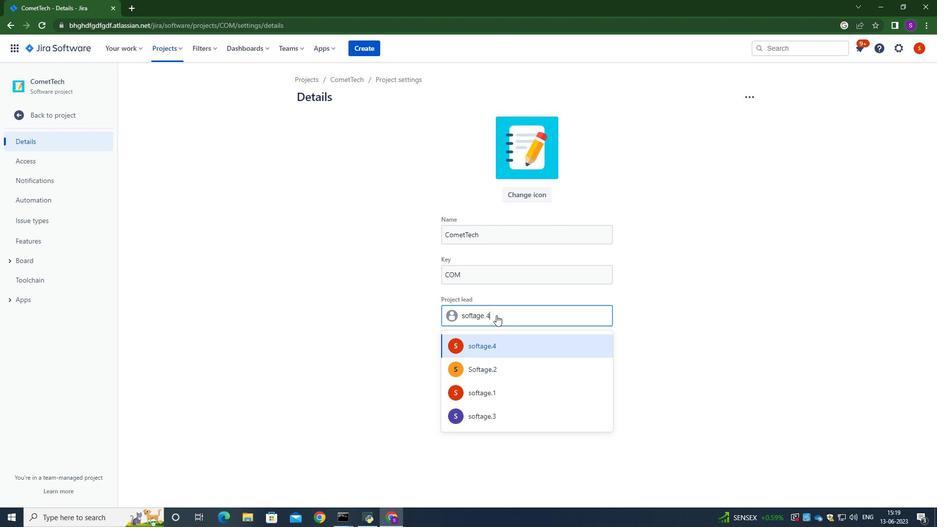 
Action: Mouse scrolled (548, 303) with delta (0, 0)
Screenshot: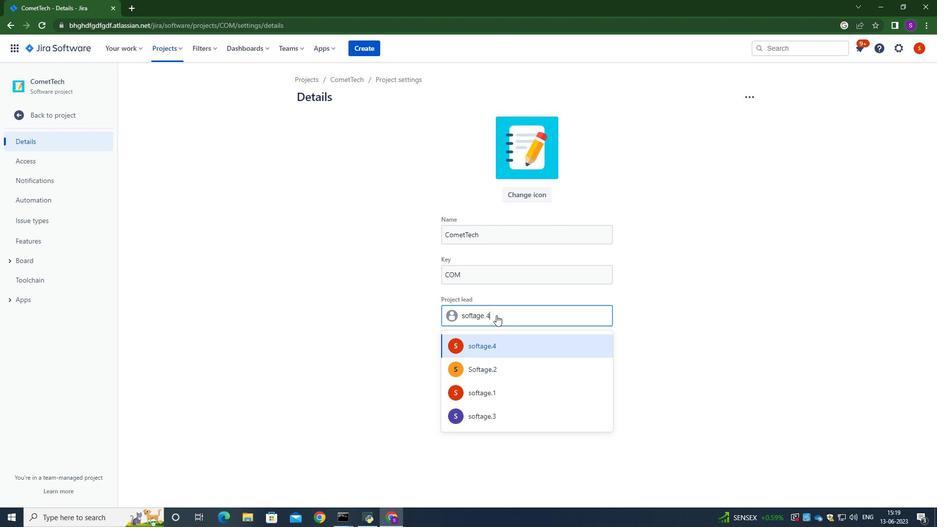 
Action: Mouse scrolled (548, 303) with delta (0, 0)
Screenshot: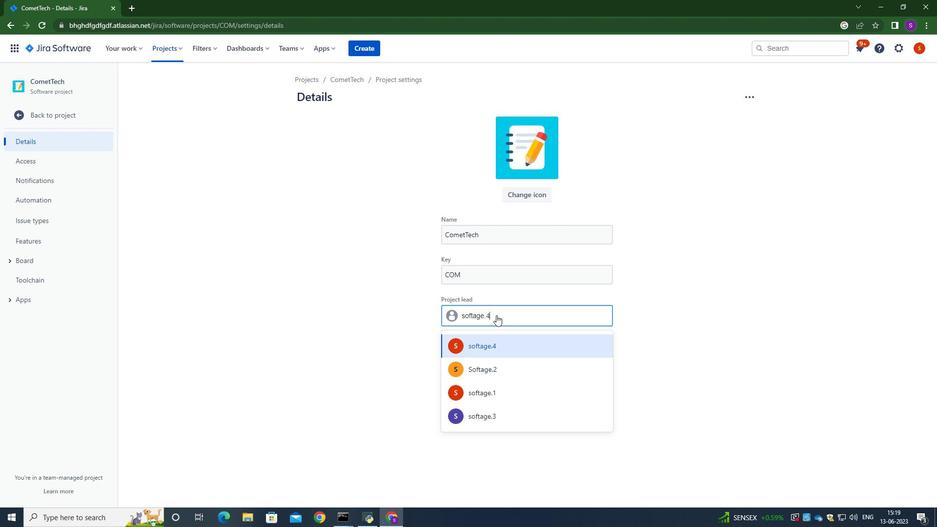 
Action: Mouse moved to (674, 476)
Screenshot: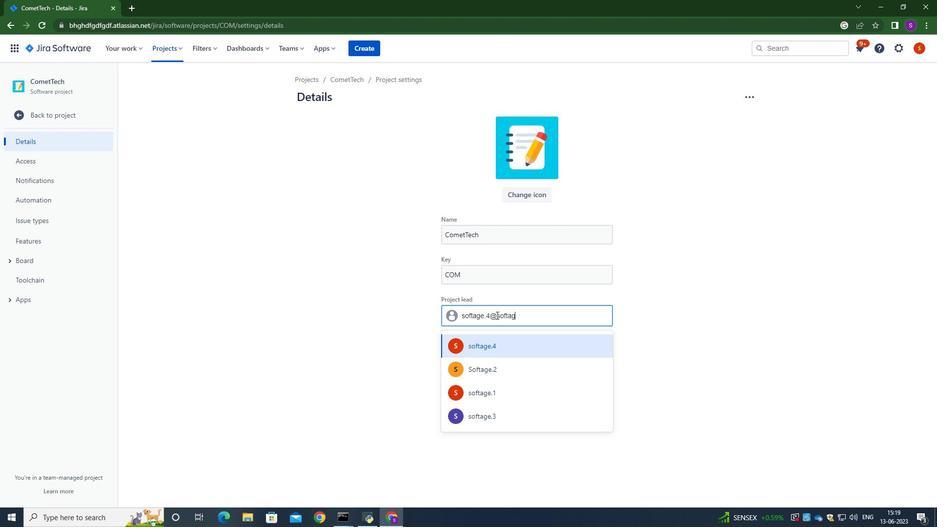 
Action: Mouse pressed left at (674, 476)
Screenshot: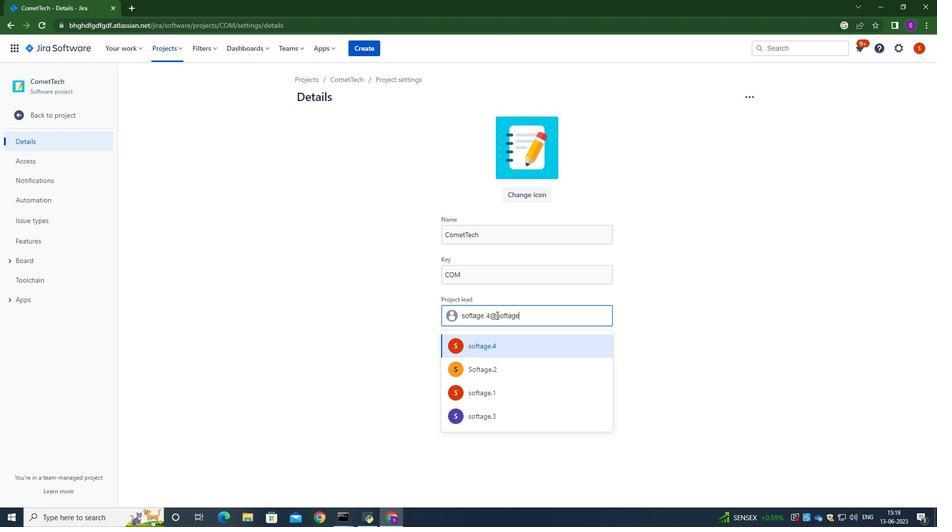 
Action: Mouse moved to (737, 476)
Screenshot: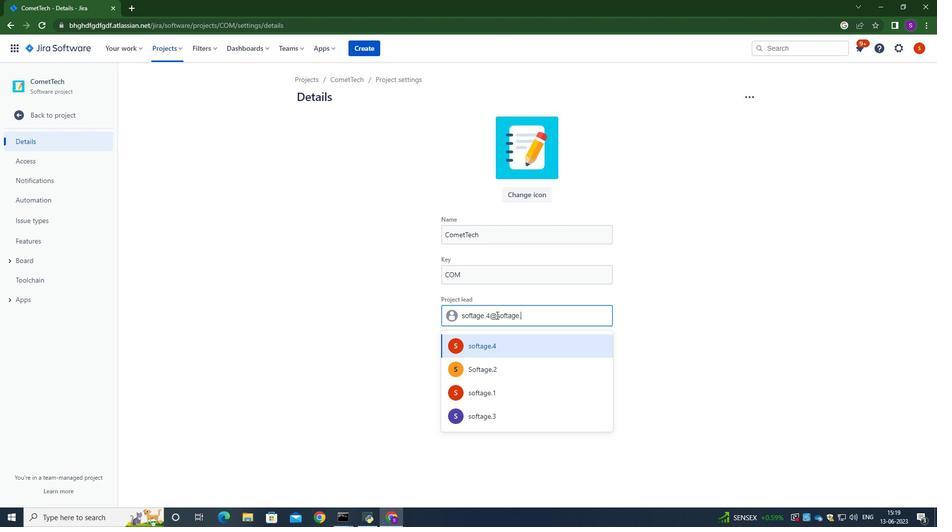 
Action: Mouse pressed left at (737, 476)
Screenshot: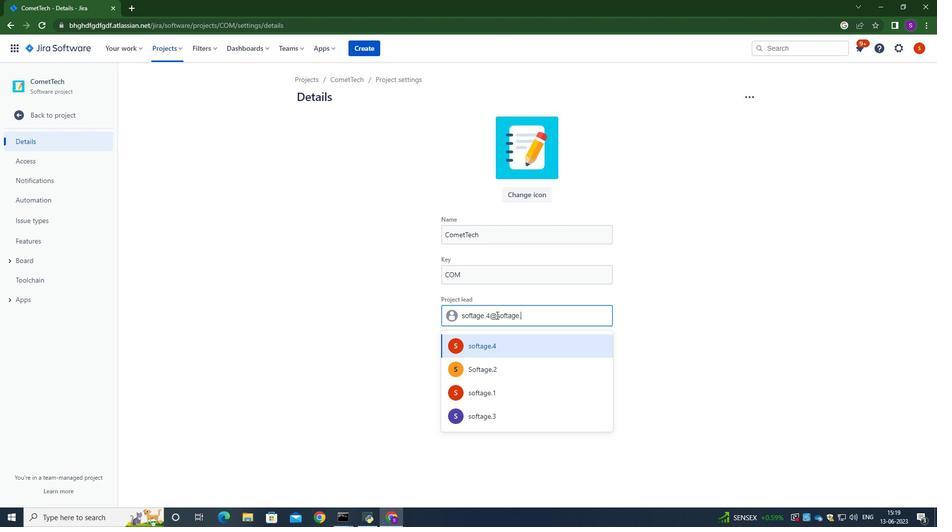 
Action: Mouse moved to (534, 131)
Screenshot: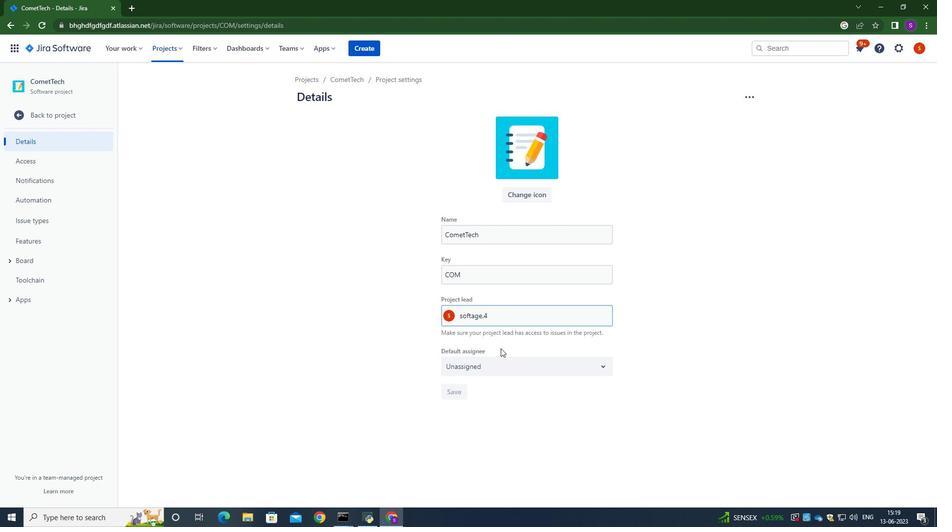 
Action: Mouse pressed left at (534, 131)
Screenshot: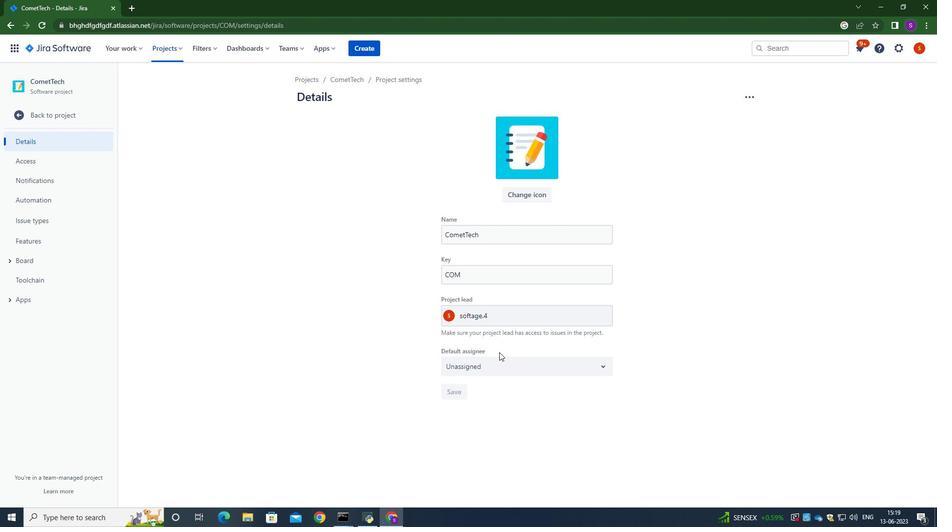 
Action: Mouse moved to (538, 163)
Screenshot: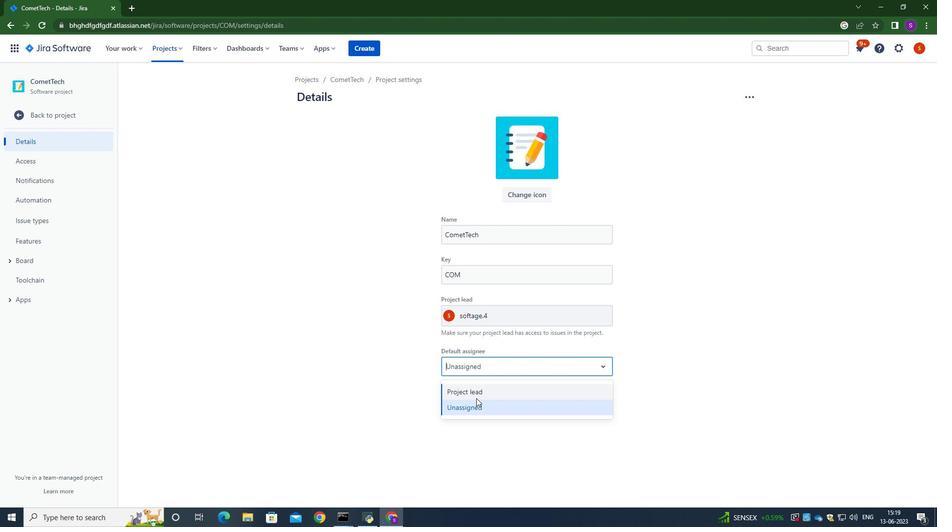
Action: Mouse scrolled (538, 162) with delta (0, 0)
Screenshot: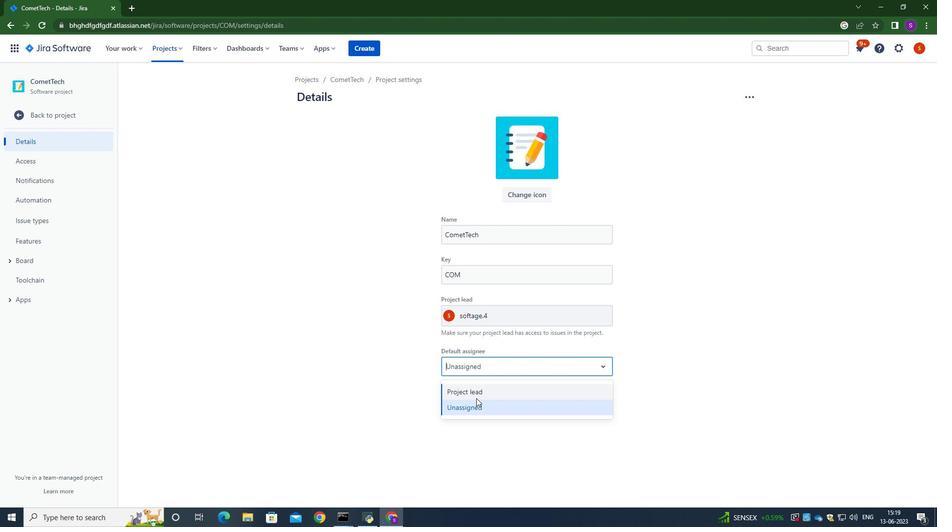
Action: Mouse moved to (538, 164)
Screenshot: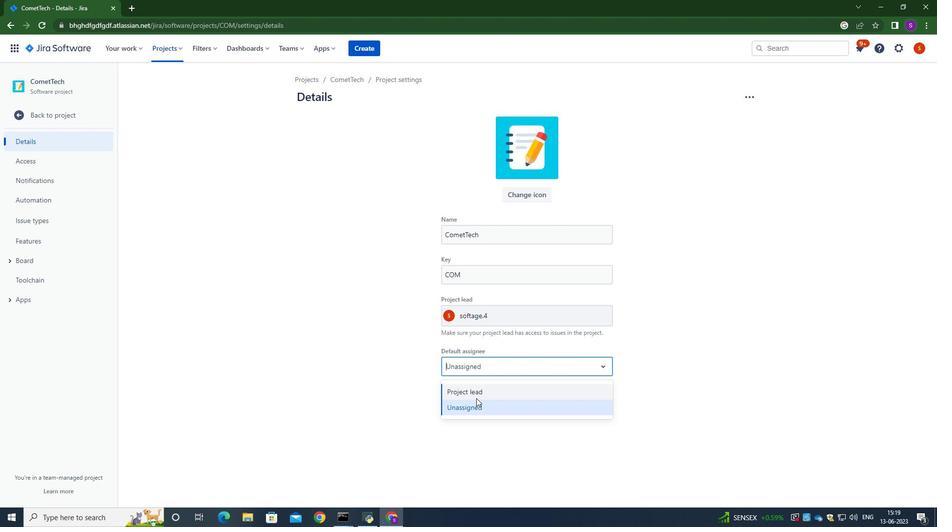
Action: Mouse scrolled (538, 163) with delta (0, 0)
Screenshot: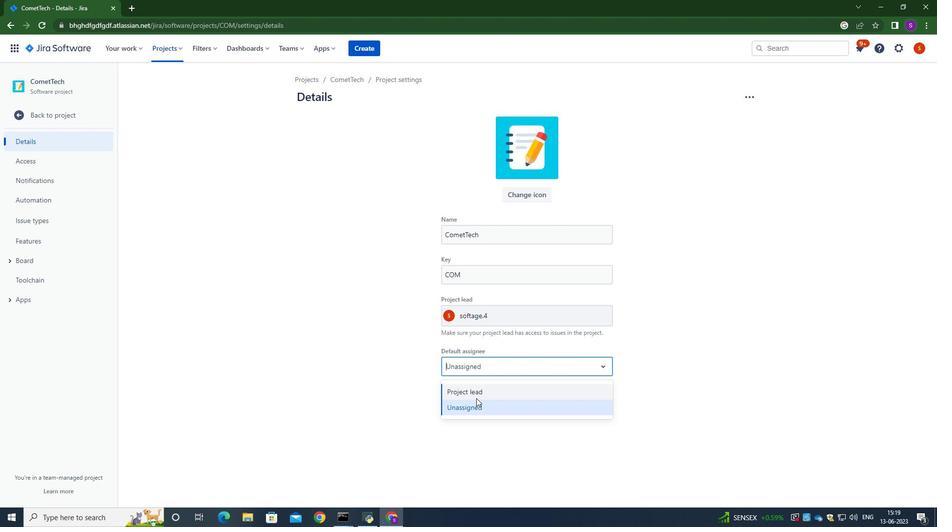 
Action: Mouse scrolled (538, 163) with delta (0, 0)
Screenshot: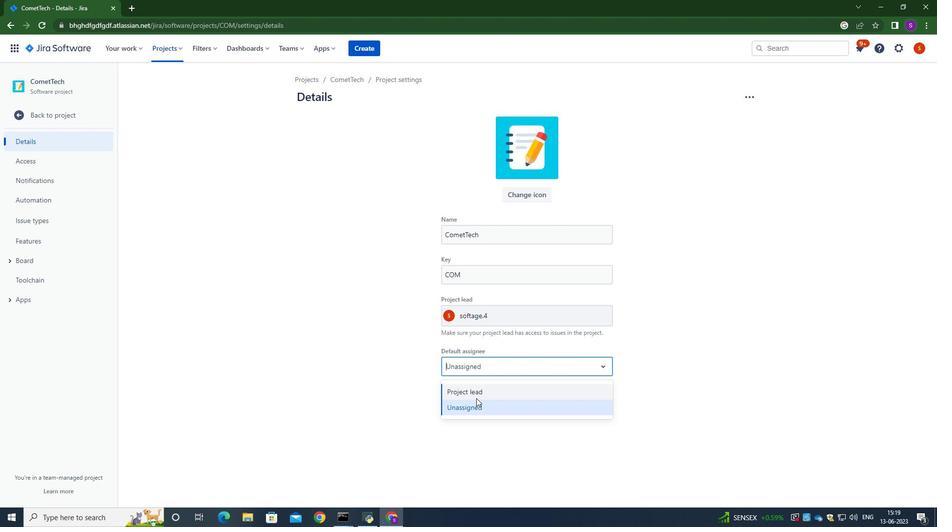 
Action: Mouse moved to (426, 80)
Screenshot: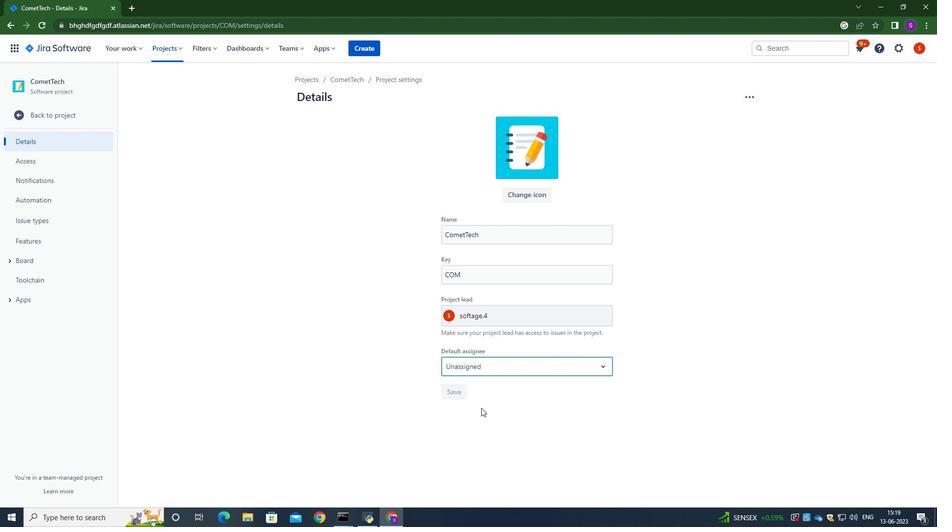 
Action: Mouse scrolled (426, 80) with delta (0, 0)
Screenshot: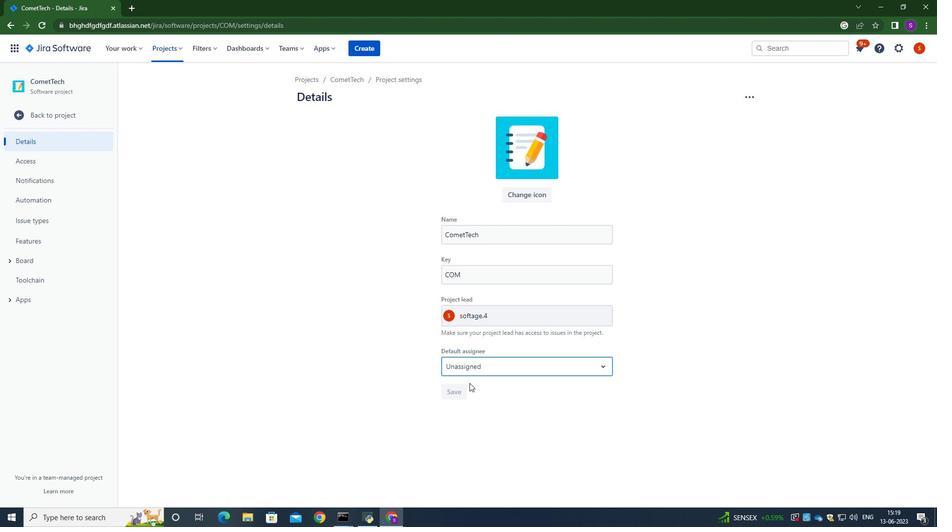
Action: Mouse moved to (456, 140)
Screenshot: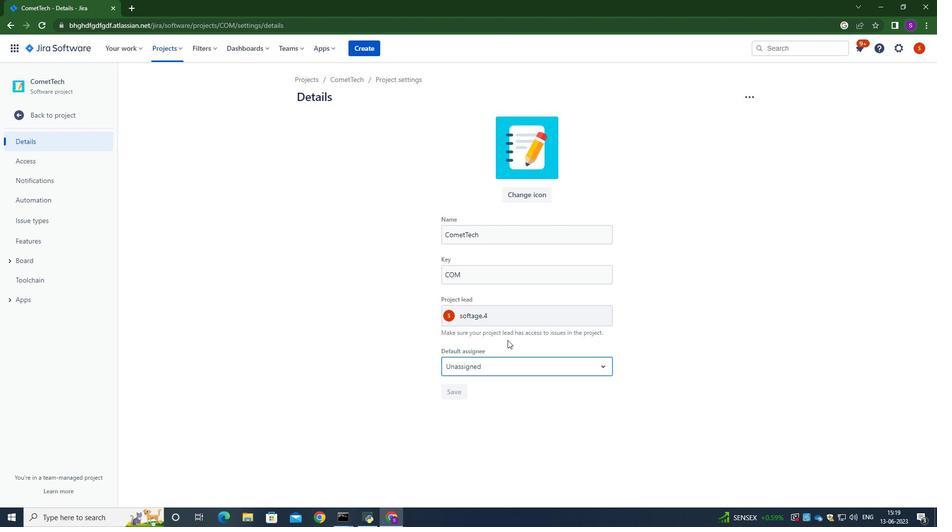 
Action: Mouse scrolled (456, 140) with delta (0, 0)
Screenshot: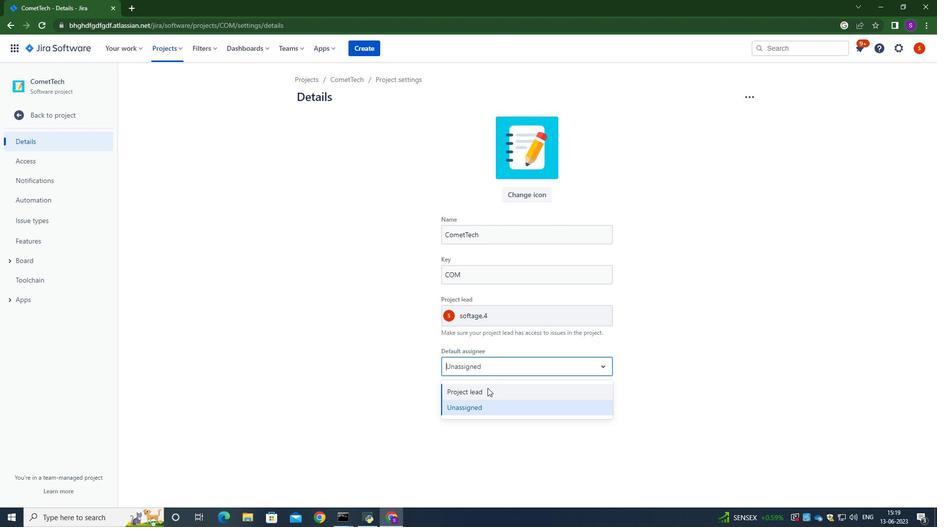
Action: Mouse scrolled (456, 140) with delta (0, 0)
Screenshot: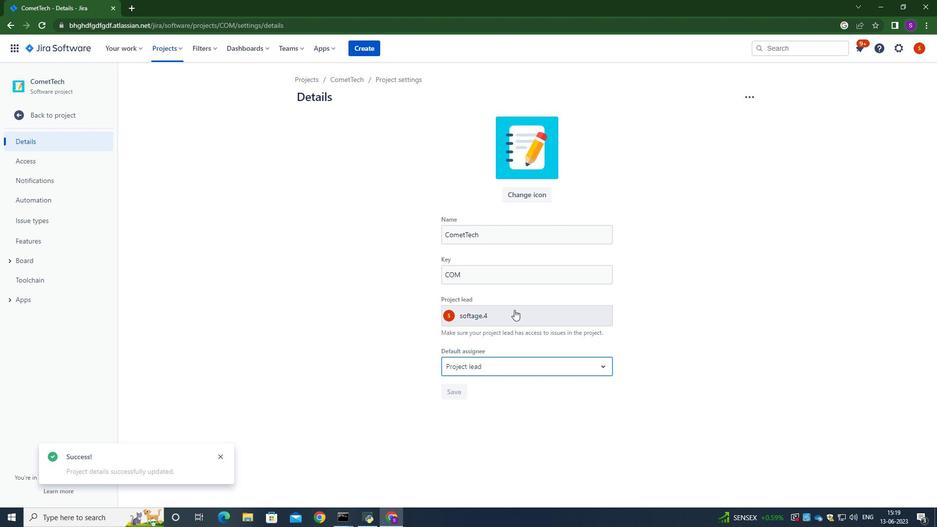 
Action: Mouse scrolled (456, 140) with delta (0, 0)
Screenshot: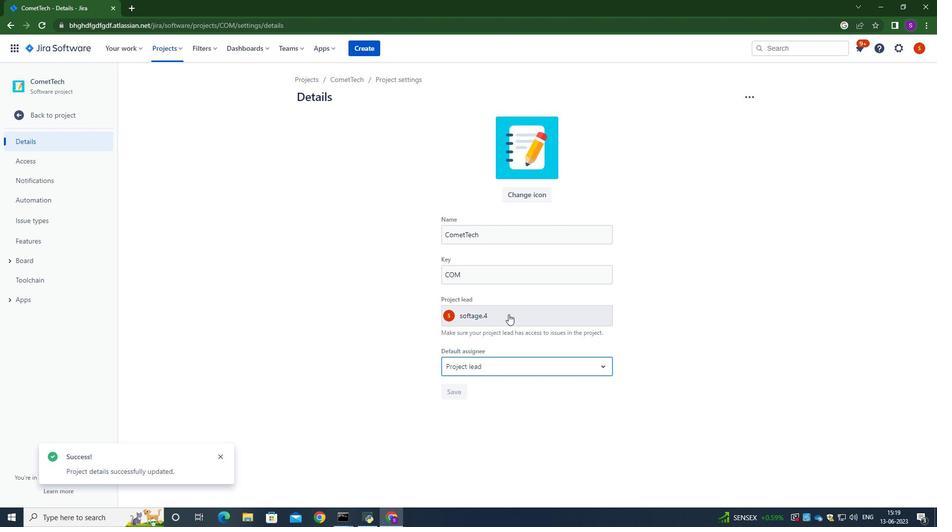 
Action: Mouse moved to (453, 109)
Screenshot: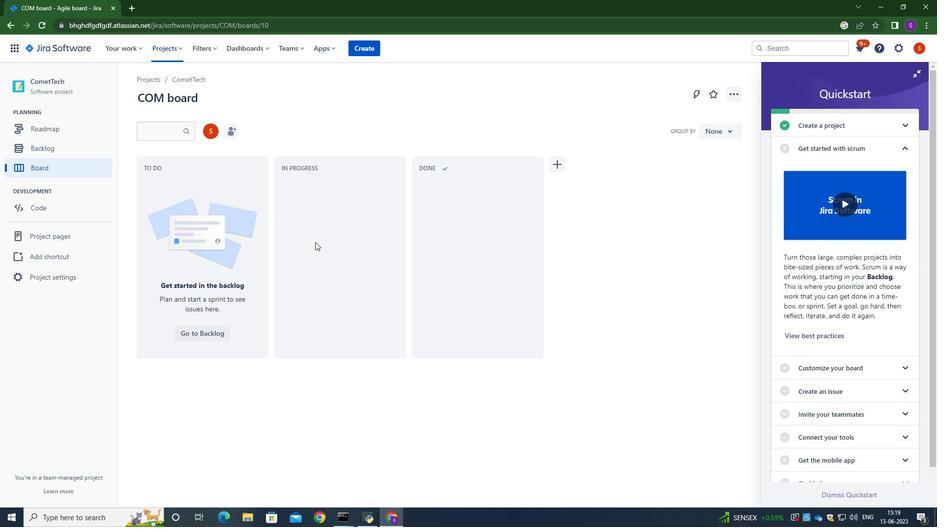 
Action: Mouse scrolled (453, 108) with delta (0, 0)
Screenshot: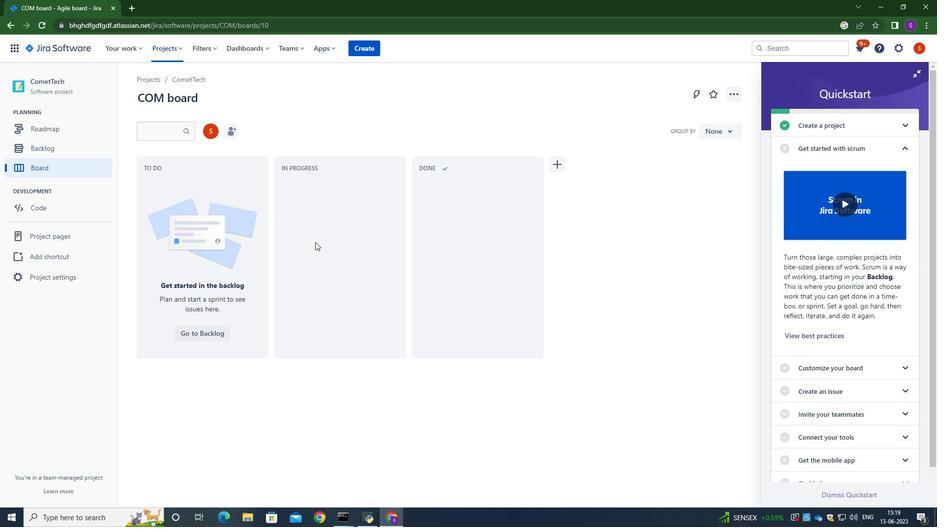 
Action: Mouse scrolled (453, 108) with delta (0, 0)
Screenshot: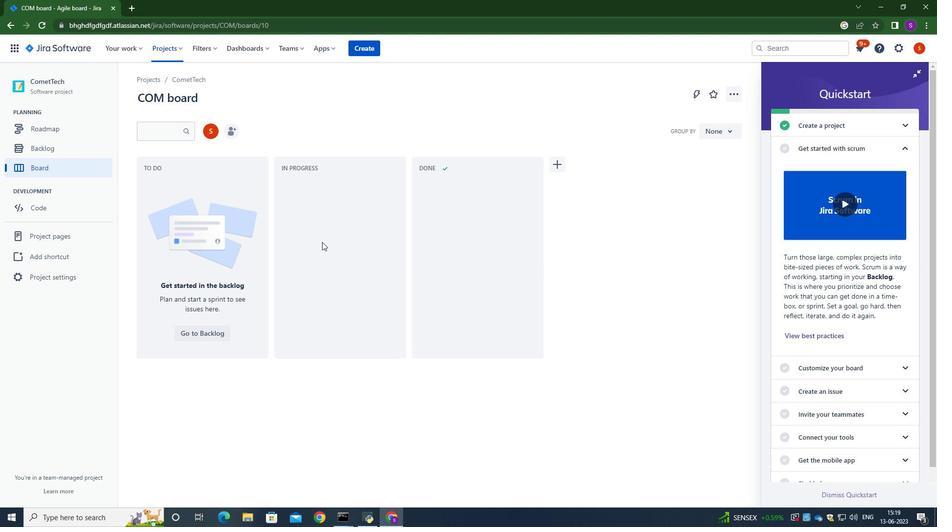 
Action: Mouse moved to (453, 109)
Screenshot: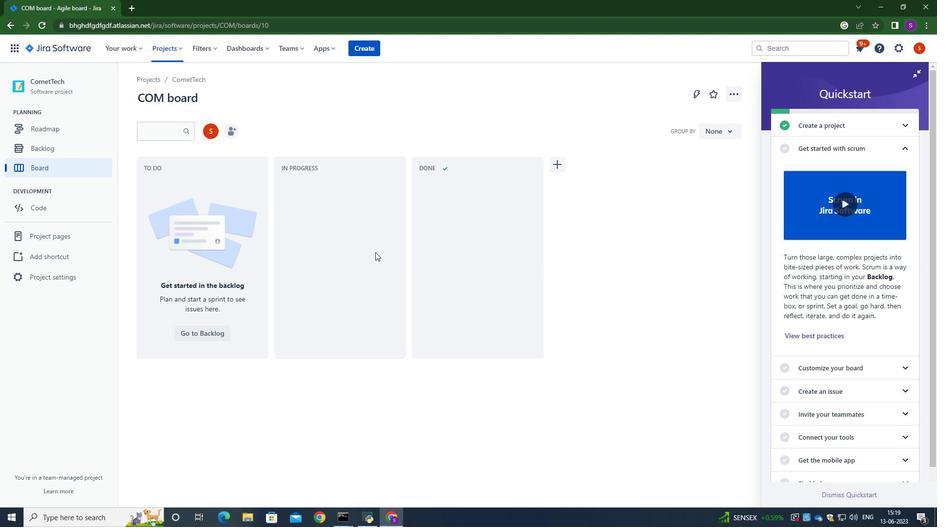 
Action: Mouse scrolled (453, 109) with delta (0, 0)
Screenshot: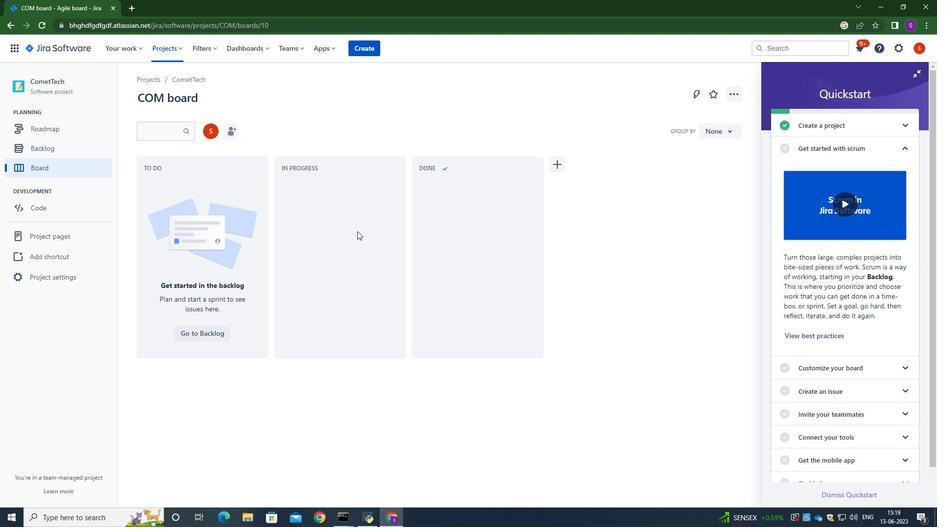 
Action: Mouse scrolled (453, 109) with delta (0, 0)
Screenshot: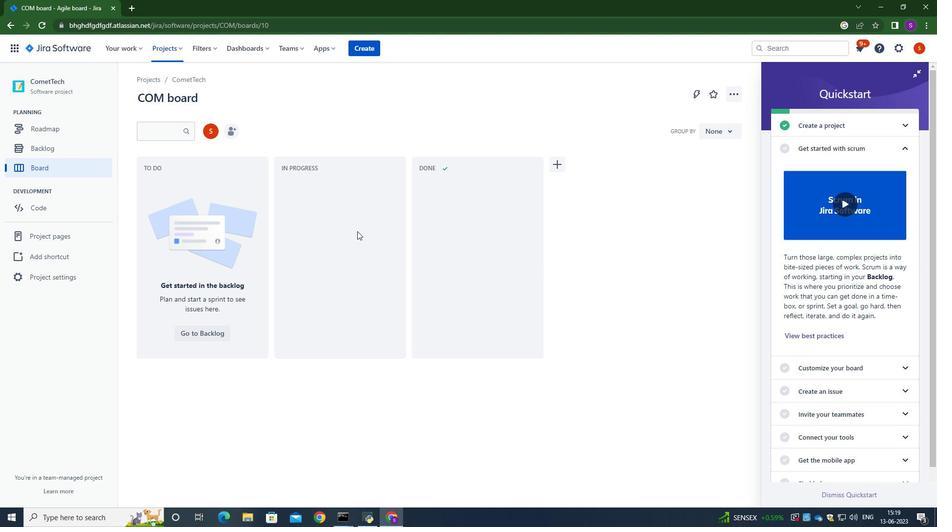 
Action: Mouse moved to (454, 109)
Screenshot: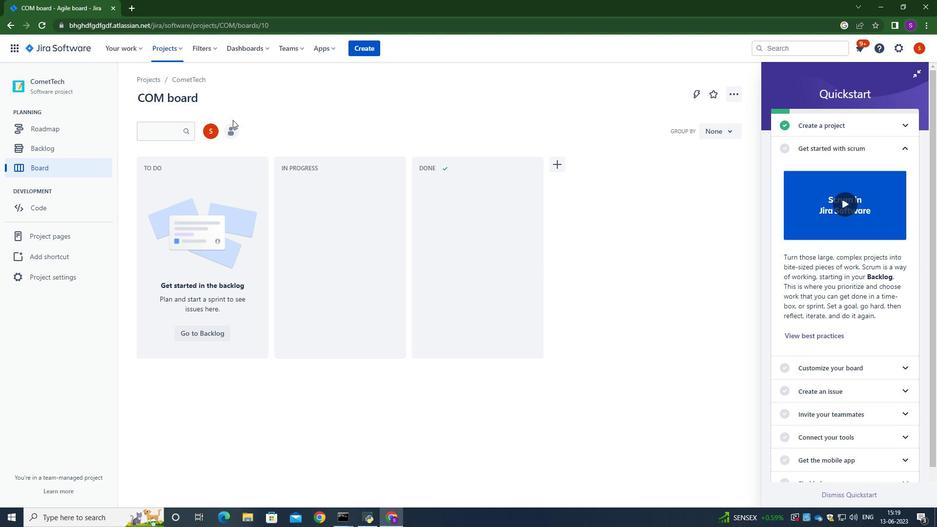 
Action: Mouse scrolled (454, 110) with delta (0, 0)
Screenshot: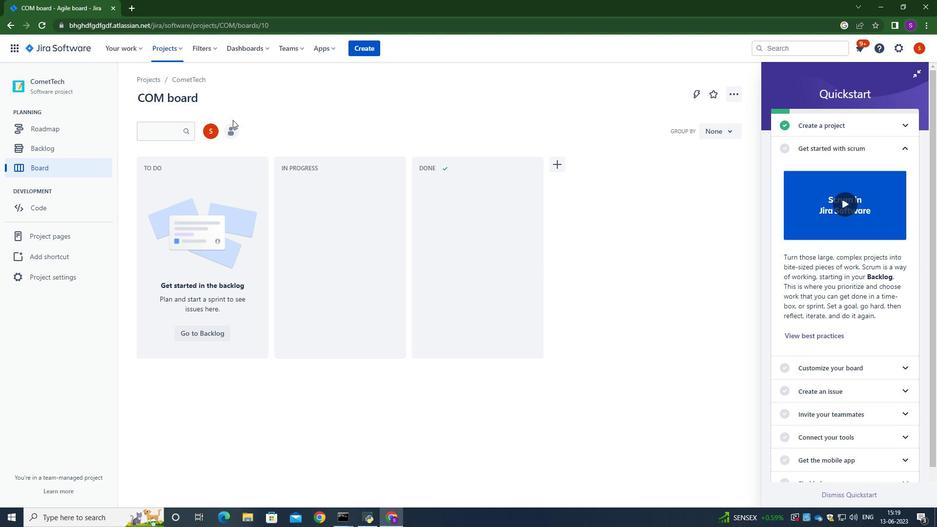 
Action: Mouse scrolled (454, 110) with delta (0, 0)
Screenshot: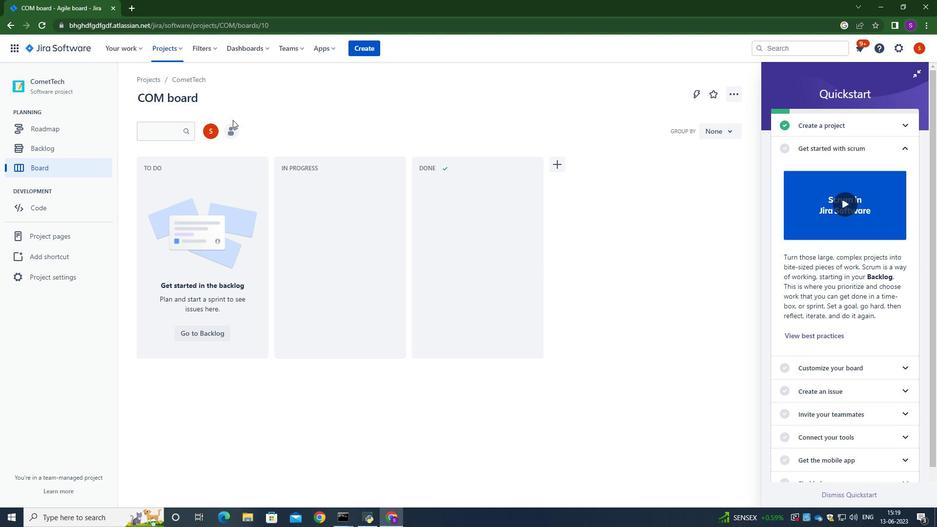 
Action: Mouse scrolled (454, 110) with delta (0, 0)
Screenshot: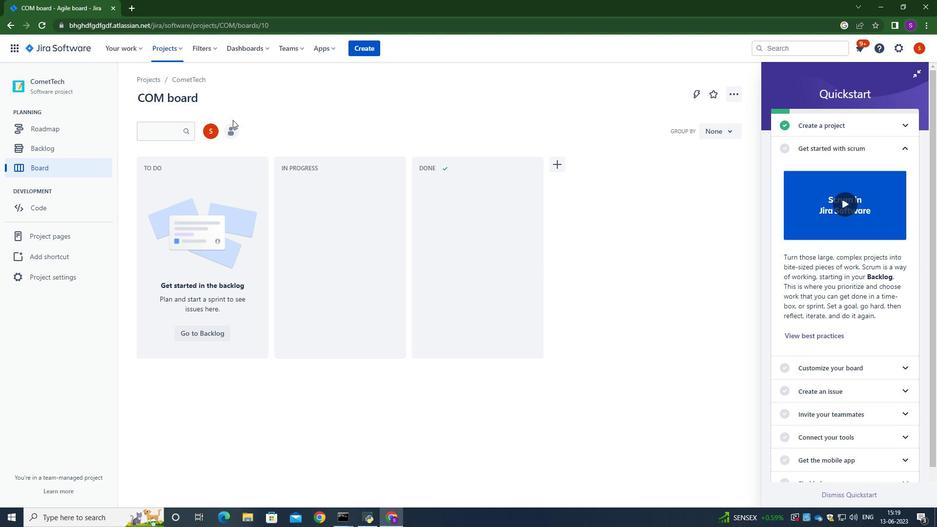
Action: Mouse scrolled (454, 110) with delta (0, 0)
Screenshot: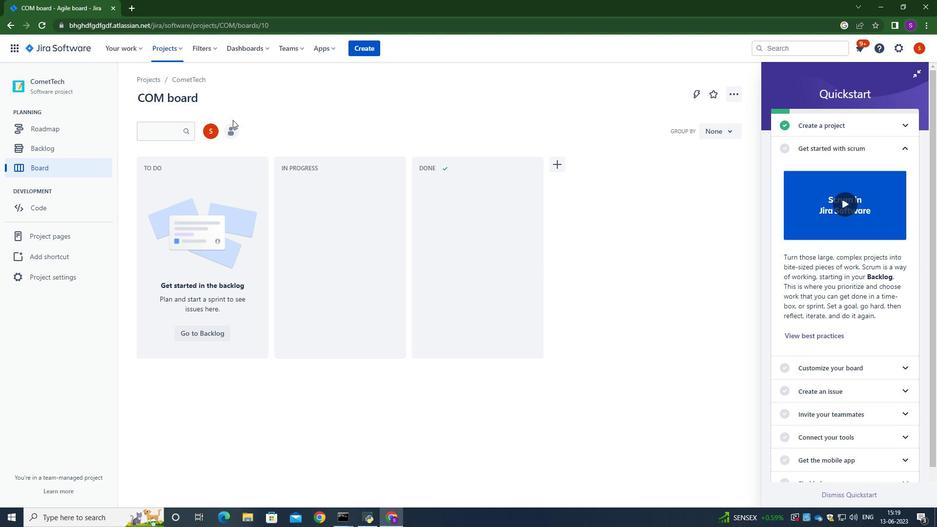 
Action: Mouse scrolled (454, 110) with delta (0, 0)
Screenshot: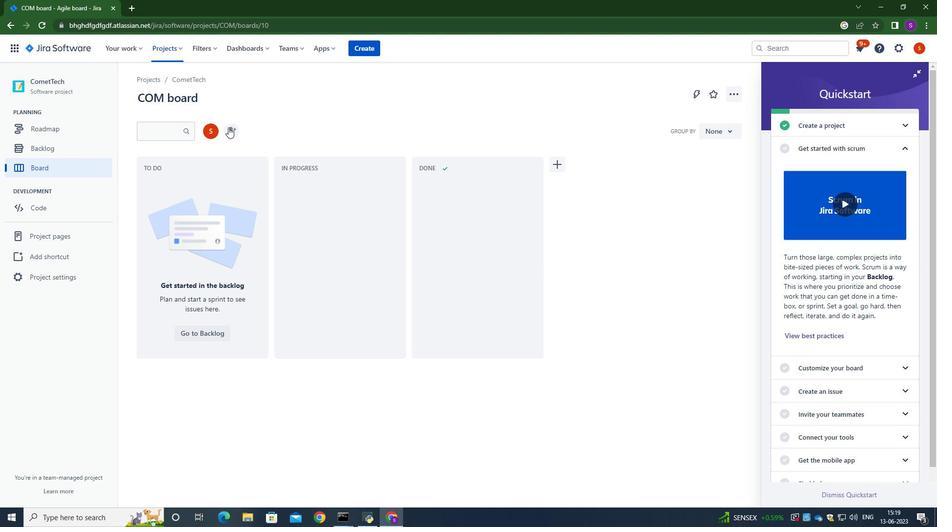 
Action: Mouse moved to (134, 52)
Screenshot: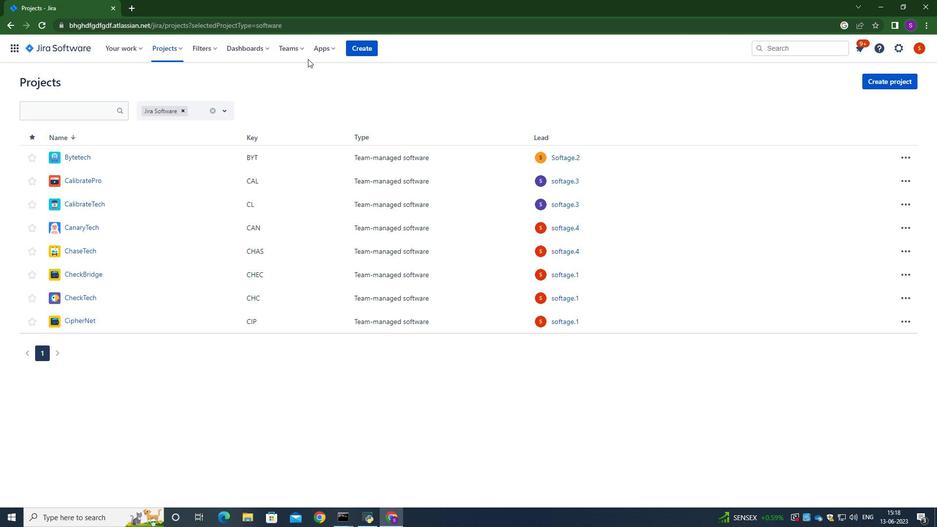 
Action: Mouse pressed left at (134, 52)
Screenshot: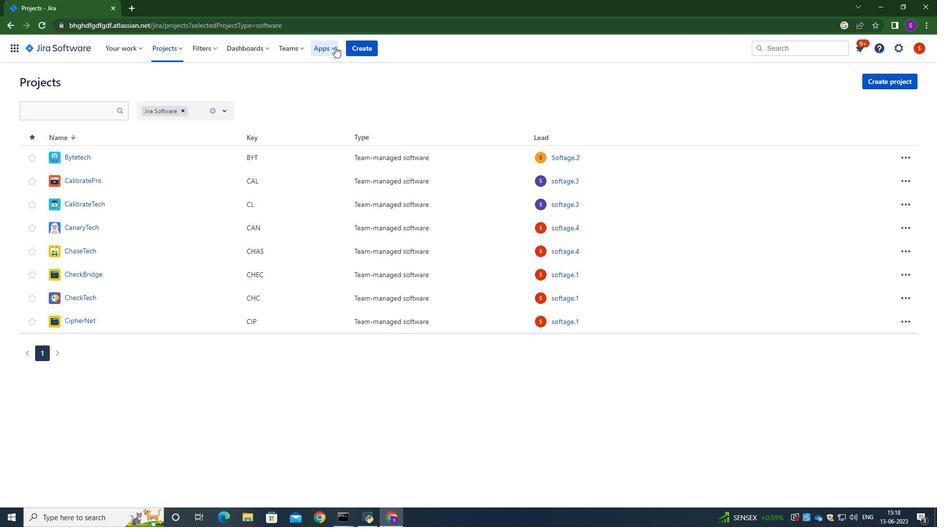 
Action: Mouse moved to (165, 51)
Screenshot: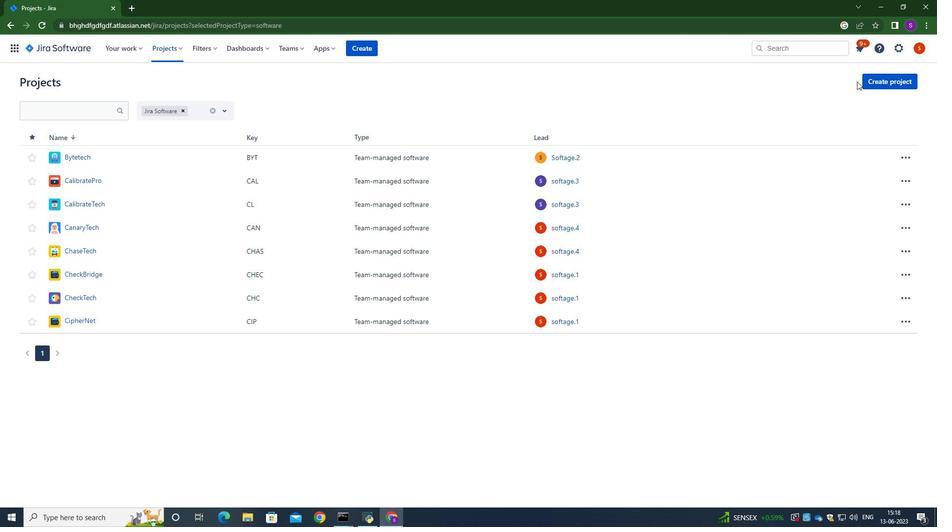 
Action: Mouse pressed left at (165, 51)
Screenshot: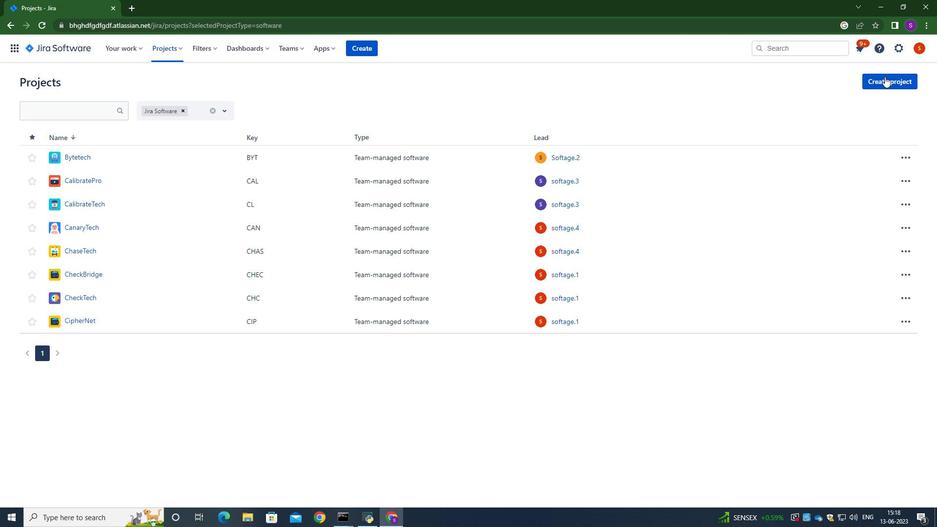 
Action: Mouse moved to (188, 168)
Screenshot: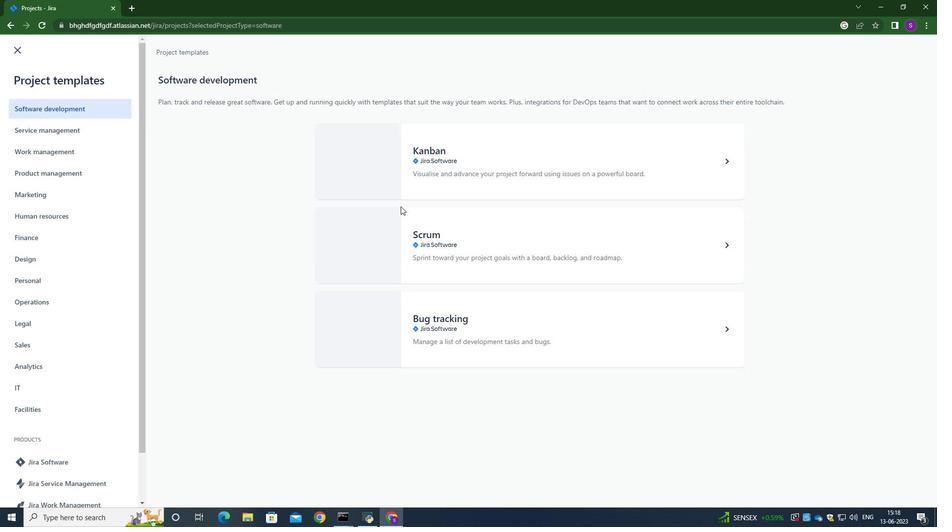 
Action: Mouse pressed left at (188, 168)
Screenshot: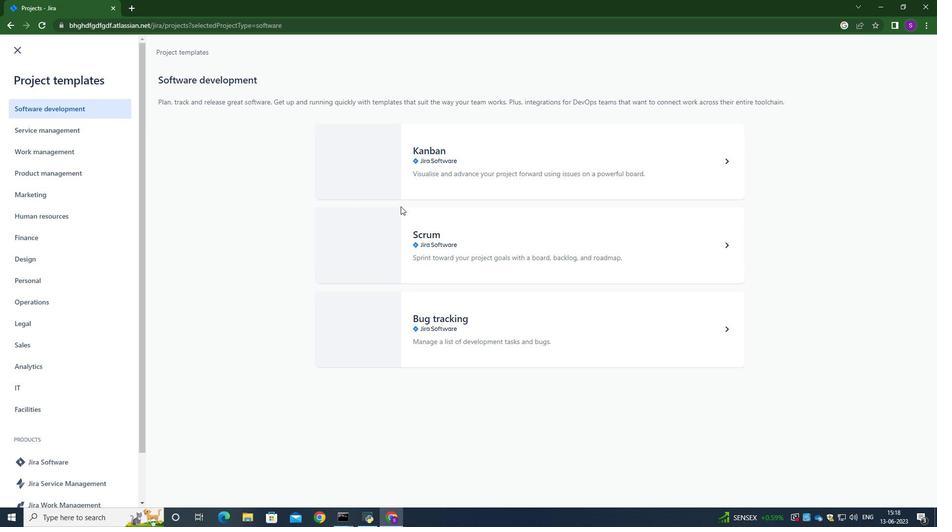 
Action: Mouse moved to (476, 252)
Screenshot: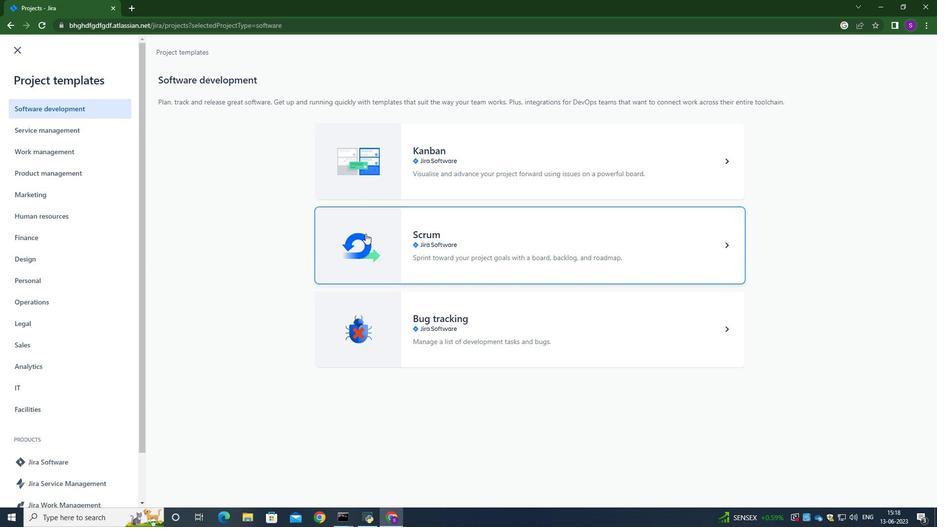 
Action: Mouse pressed left at (476, 252)
Screenshot: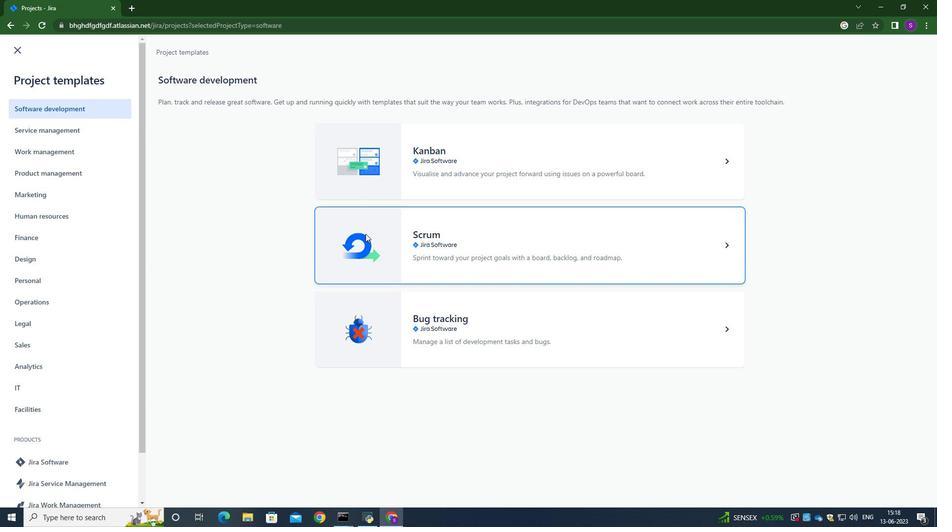 
Action: Mouse moved to (700, 96)
Screenshot: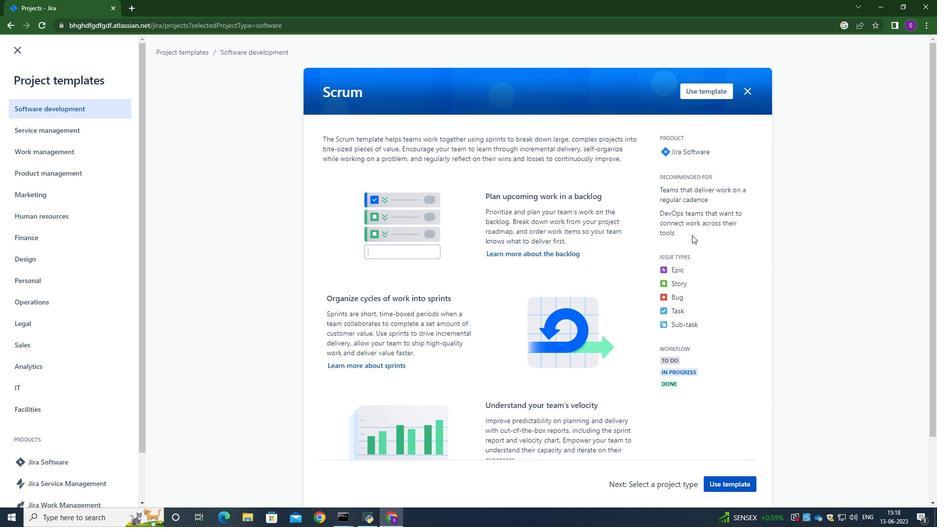 
Action: Mouse pressed left at (700, 96)
Screenshot: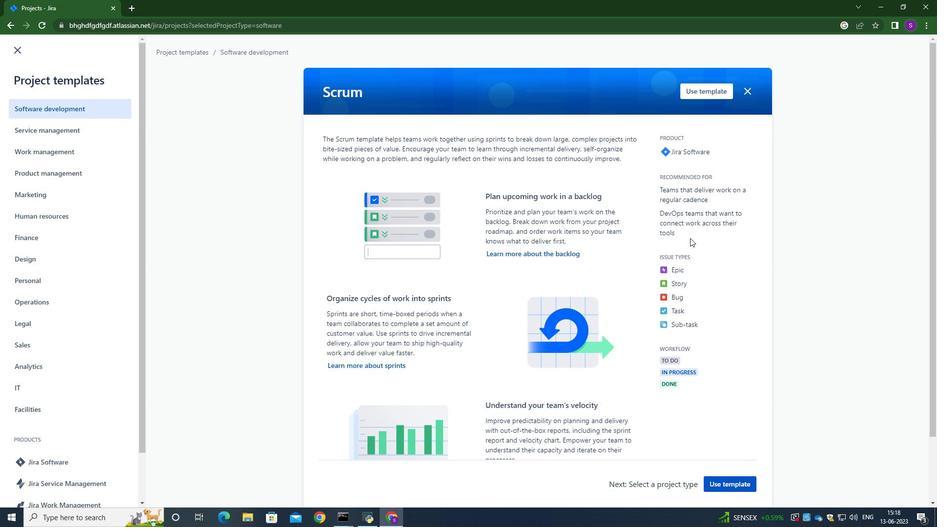 
Action: Mouse moved to (406, 289)
Screenshot: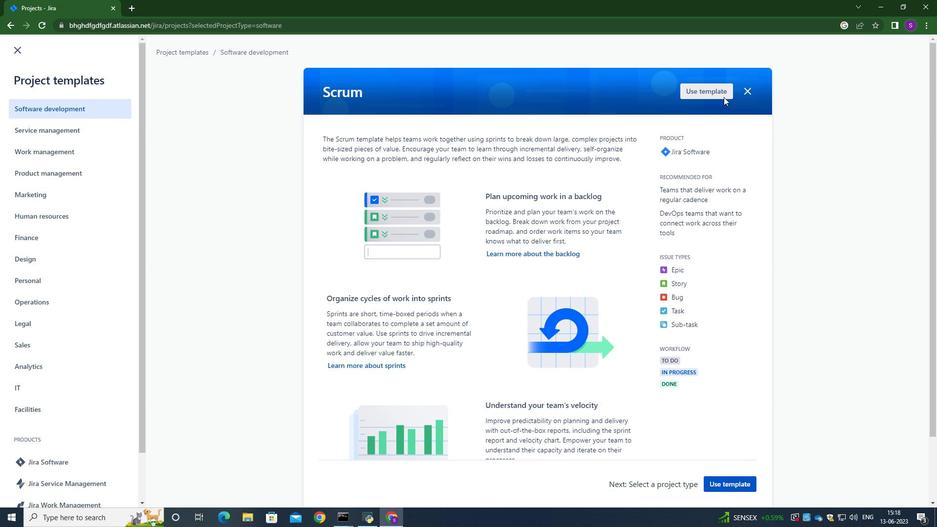
Action: Mouse scrolled (406, 289) with delta (0, 0)
Screenshot: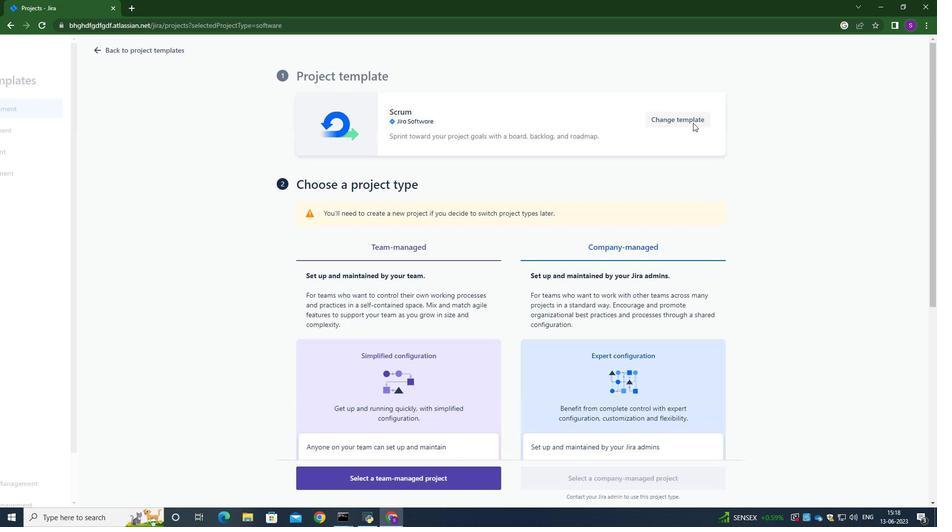 
Action: Mouse scrolled (406, 289) with delta (0, 0)
Screenshot: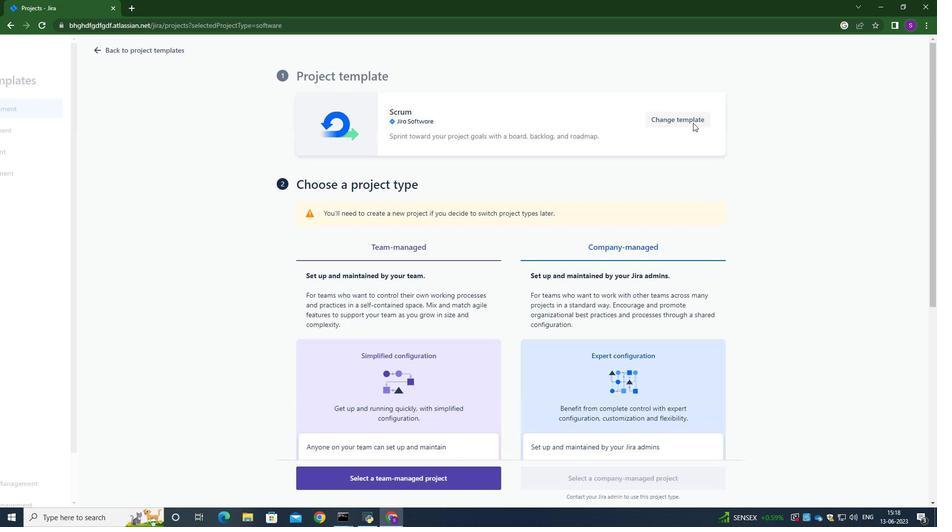 
Action: Mouse scrolled (406, 289) with delta (0, 0)
Screenshot: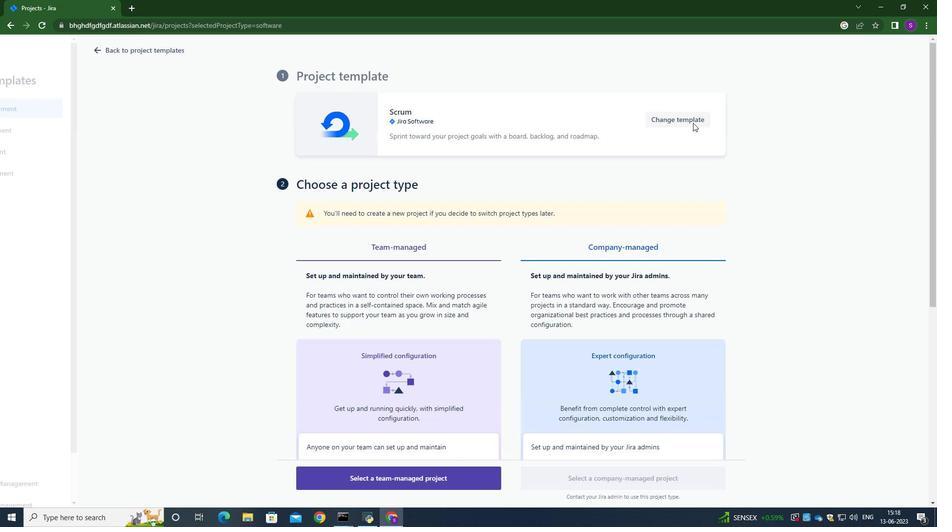 
Action: Mouse scrolled (406, 289) with delta (0, 0)
Screenshot: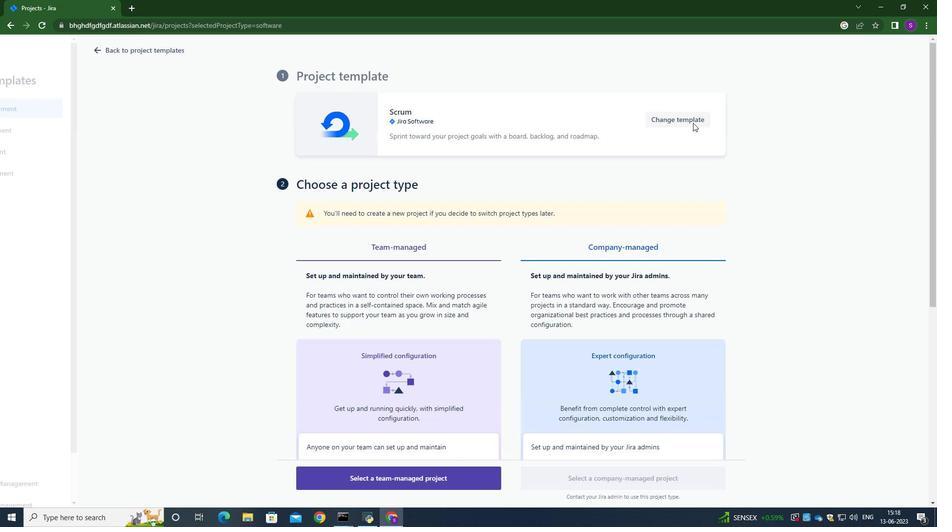 
Action: Mouse scrolled (406, 289) with delta (0, 0)
Screenshot: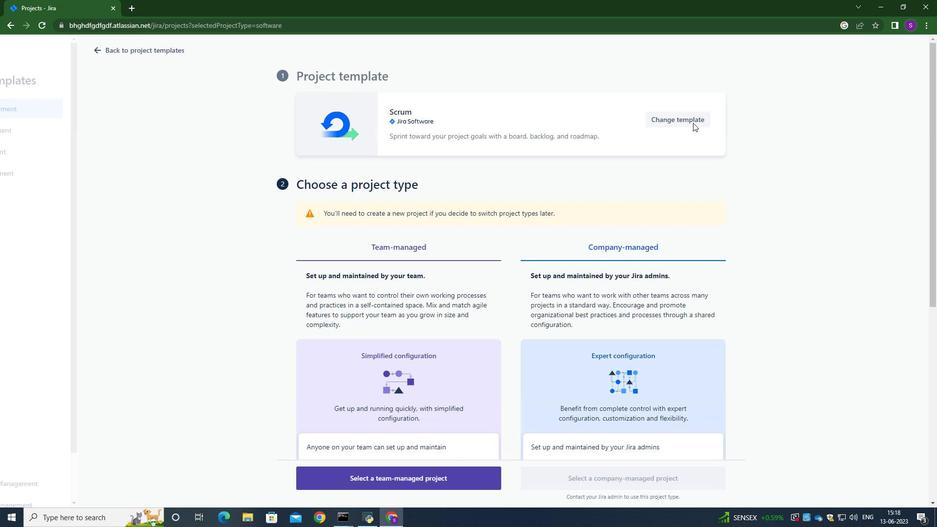 
Action: Mouse moved to (406, 289)
Screenshot: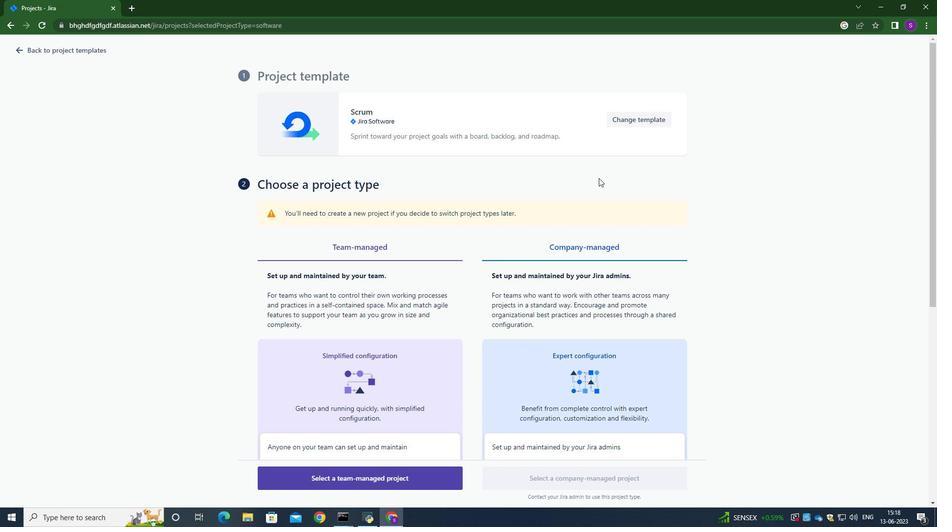 
Action: Mouse scrolled (406, 289) with delta (0, 0)
Screenshot: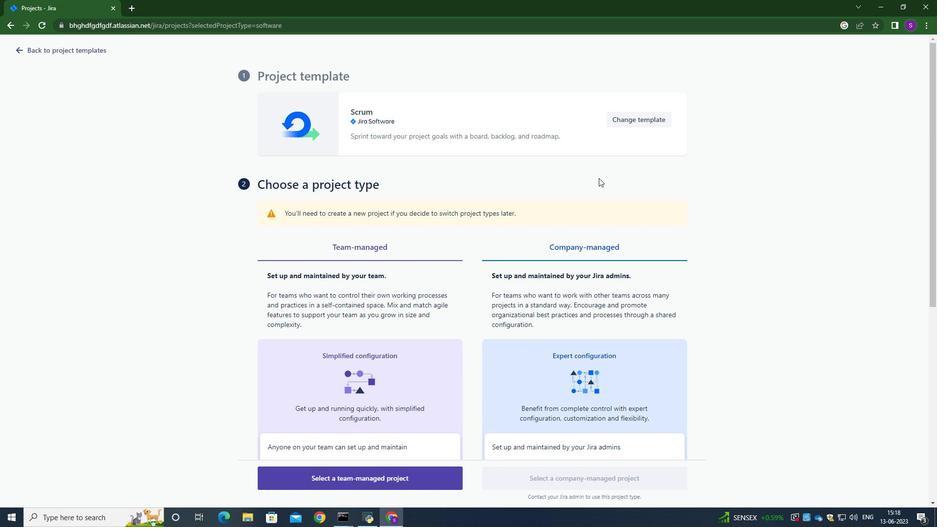 
Action: Mouse scrolled (406, 289) with delta (0, 0)
Screenshot: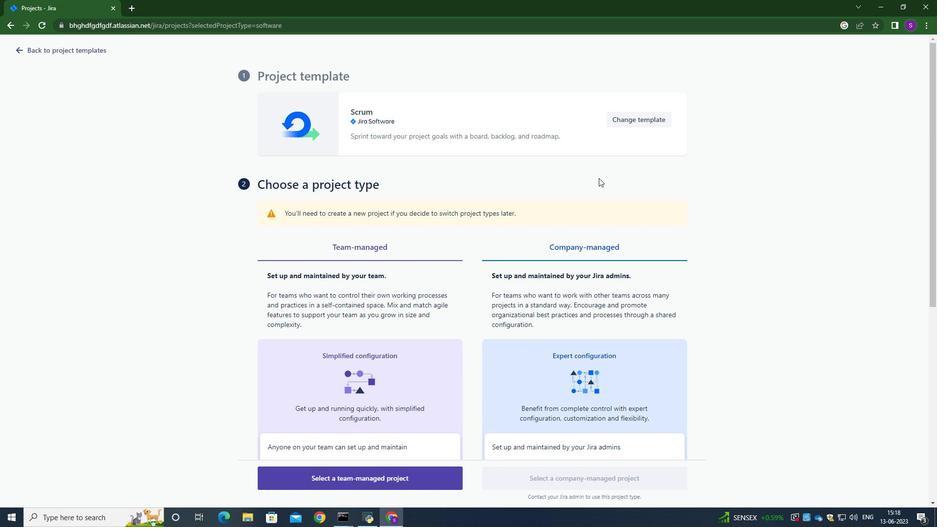 
Action: Mouse scrolled (406, 289) with delta (0, 0)
Screenshot: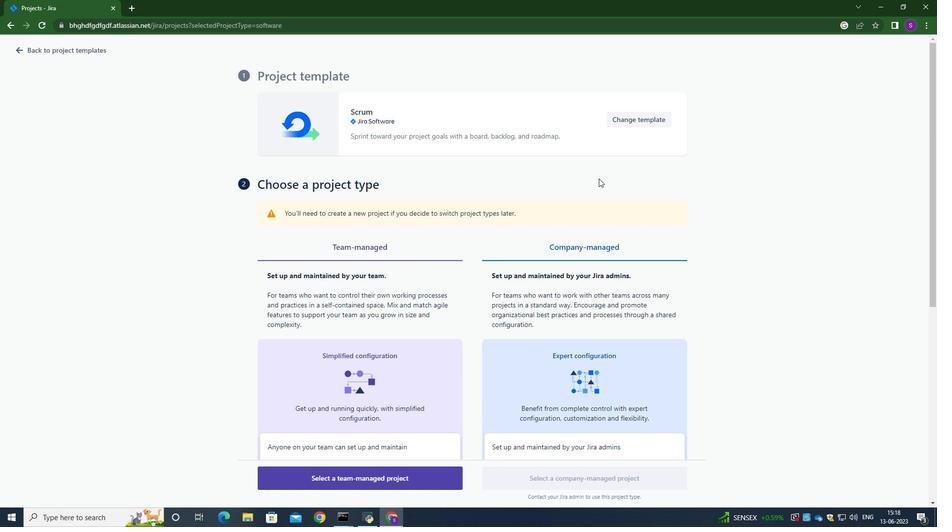 
Action: Mouse scrolled (406, 289) with delta (0, 0)
Screenshot: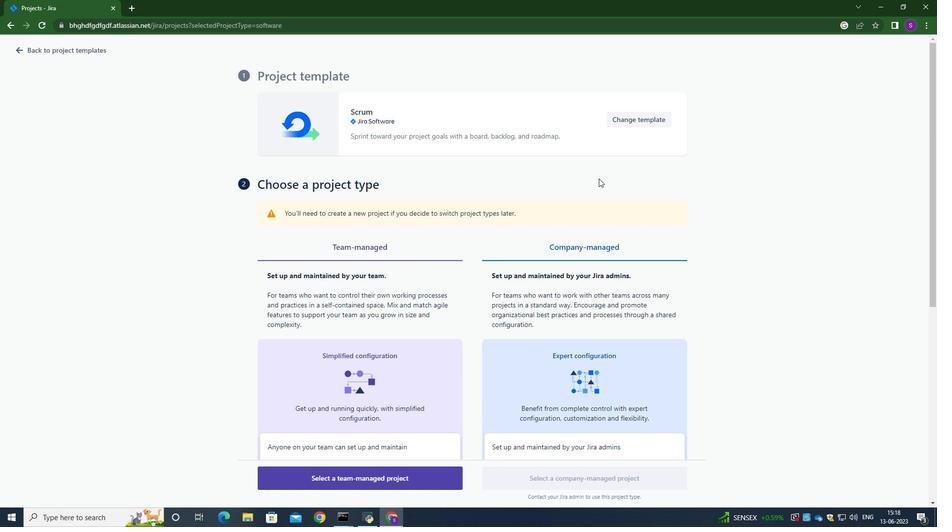 
Action: Mouse scrolled (406, 289) with delta (0, 0)
Screenshot: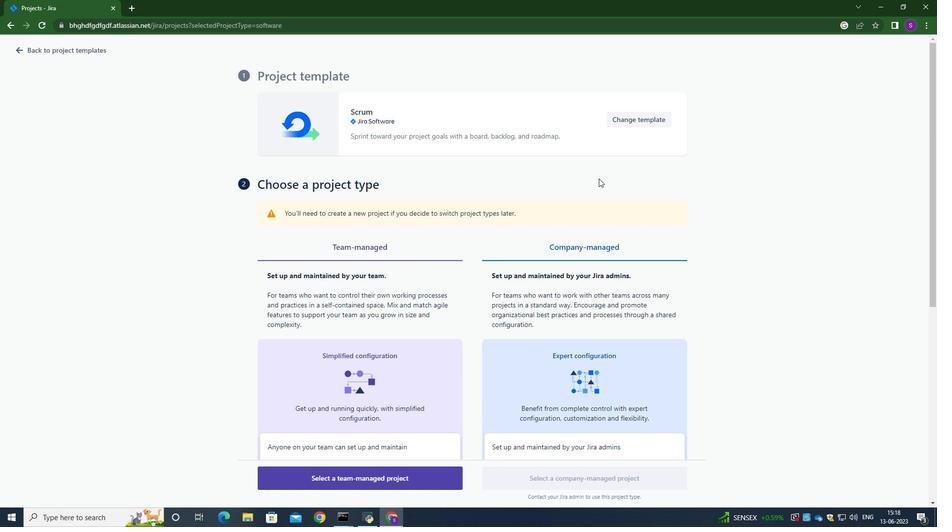 
Action: Mouse moved to (364, 485)
Screenshot: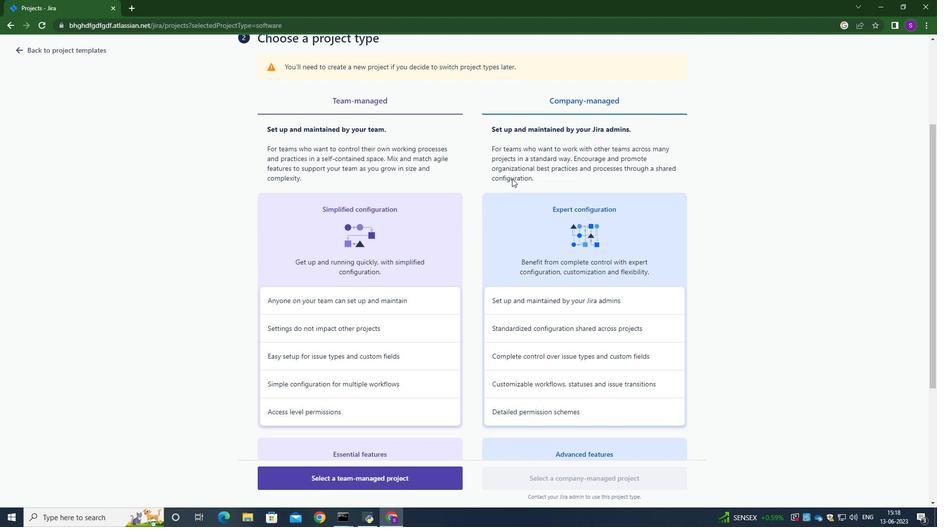 
Action: Mouse pressed left at (364, 485)
Screenshot: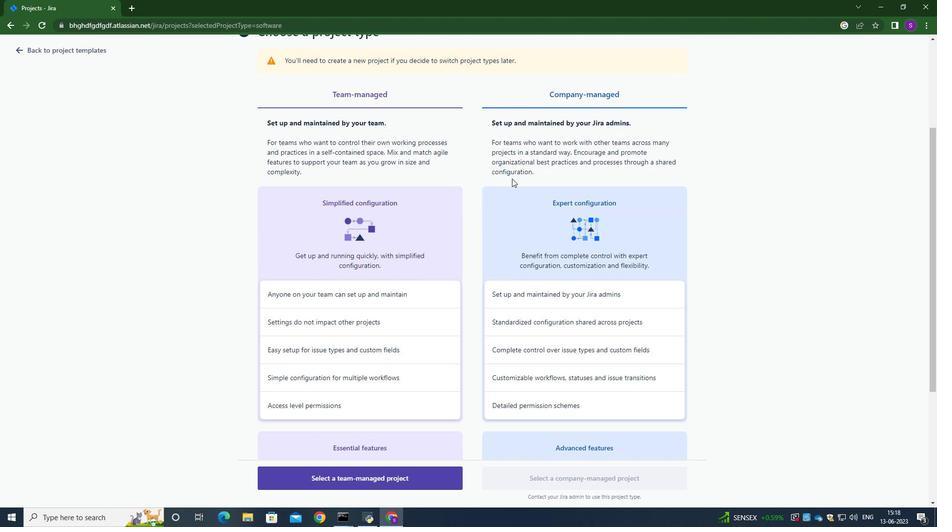 
Action: Mouse moved to (307, 234)
Screenshot: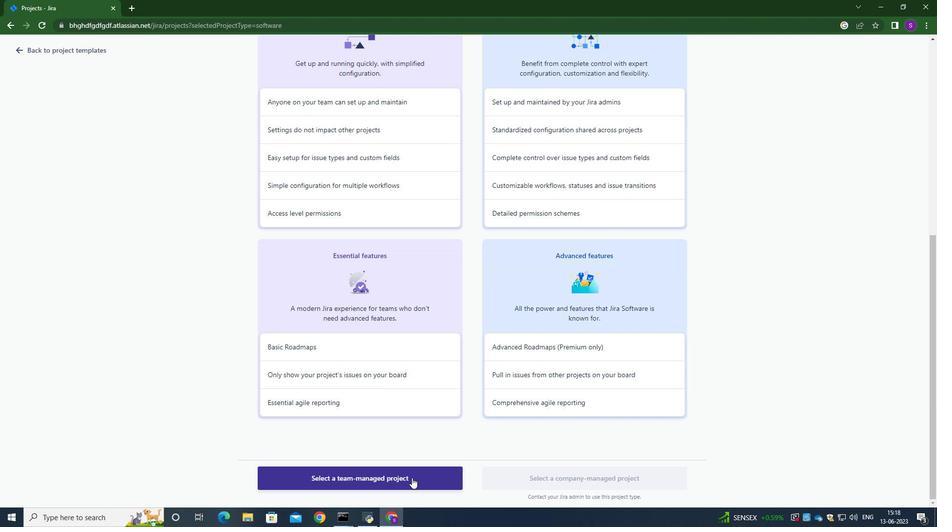 
Action: Mouse pressed left at (307, 234)
Screenshot: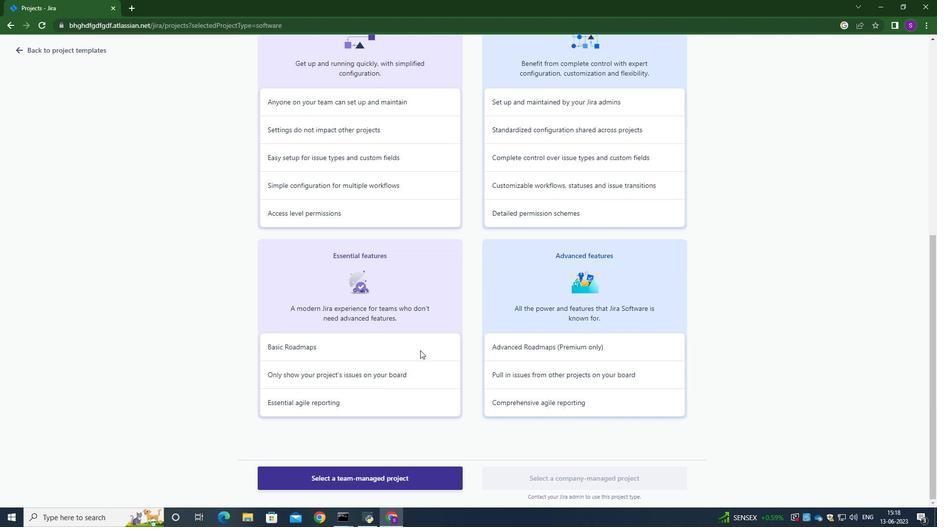 
Action: Key pressed <Key.caps_lock>C<Key.caps_lock>omet<Key.caps_lock>T<Key.caps_lock>eh<Key.backspace>ch<Key.space>
Screenshot: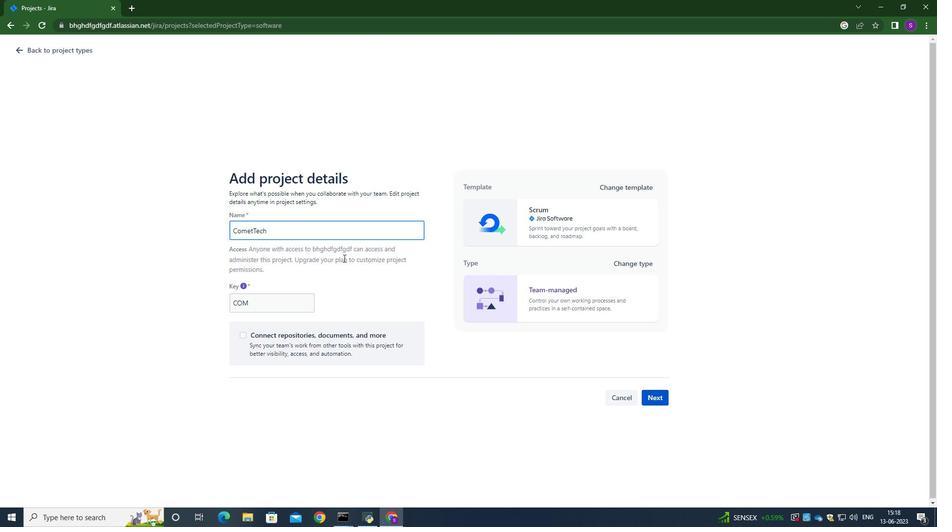 
Action: Mouse moved to (639, 391)
Screenshot: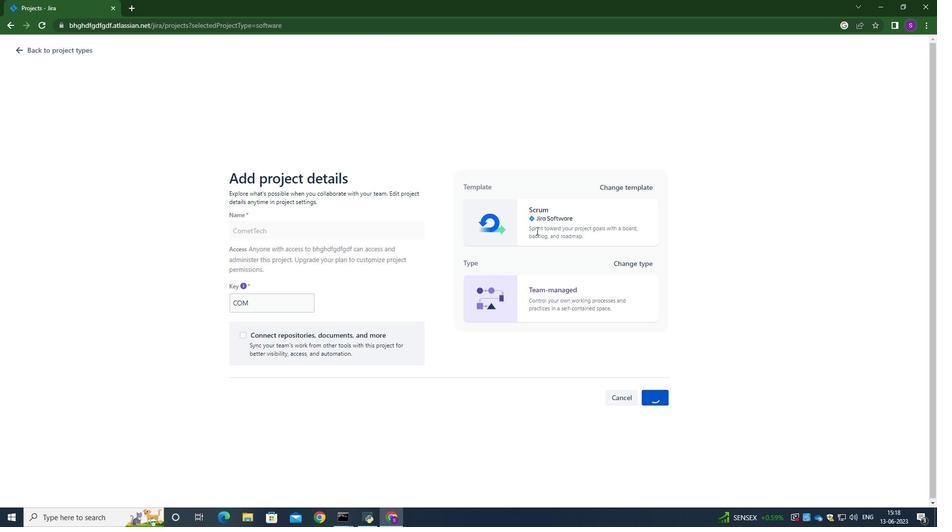 
Action: Mouse pressed left at (639, 391)
Screenshot: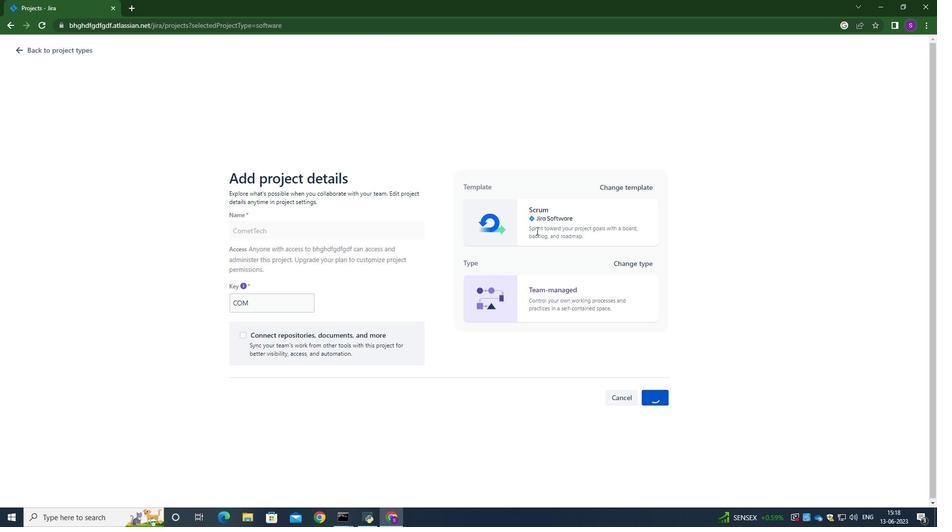 
Action: Mouse moved to (234, 137)
Screenshot: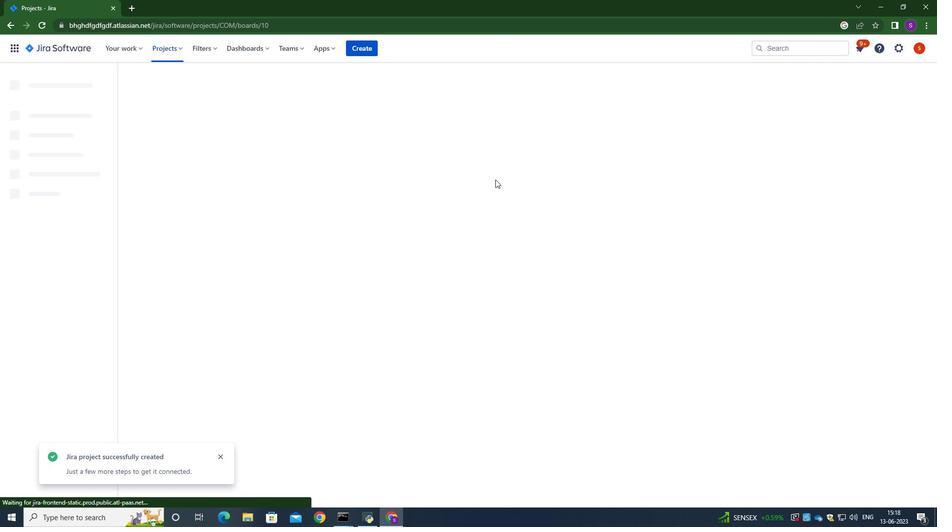 
Action: Mouse pressed left at (234, 137)
Screenshot: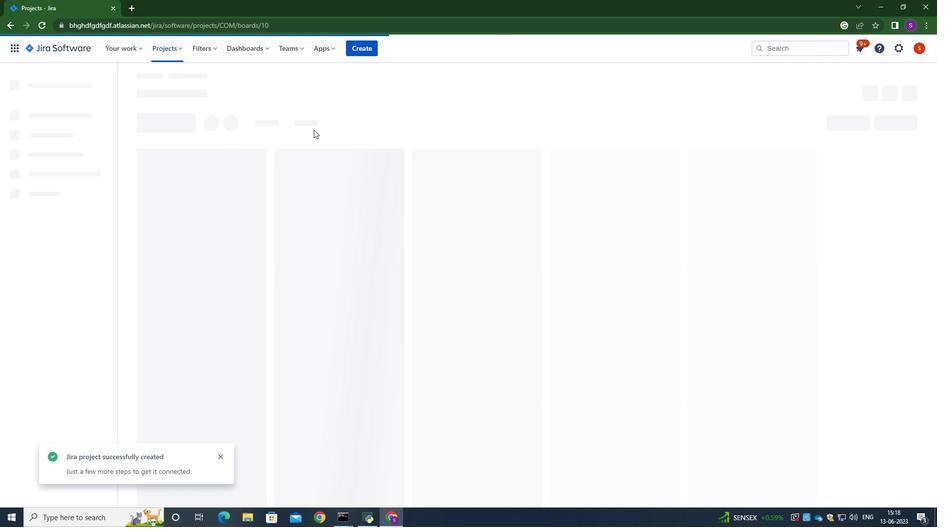 
Action: Mouse moved to (451, 123)
Screenshot: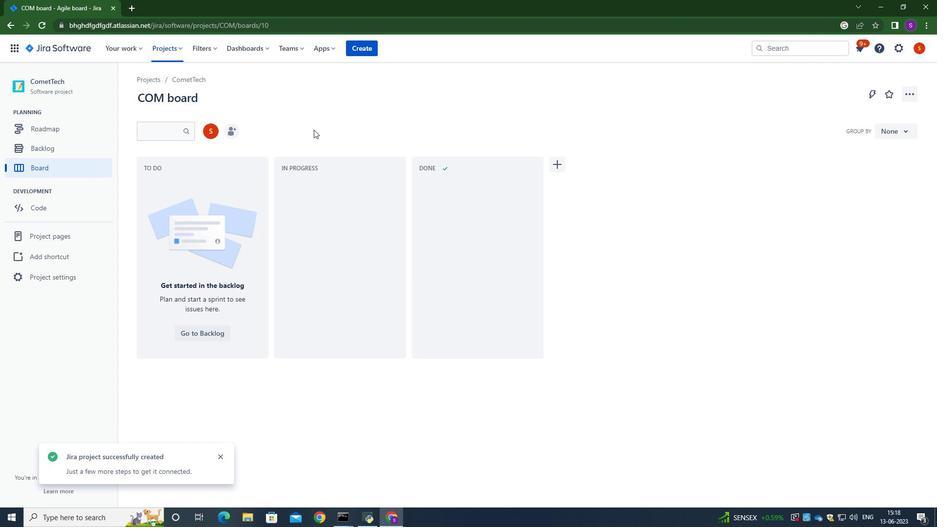 
Action: Mouse pressed left at (451, 123)
Screenshot: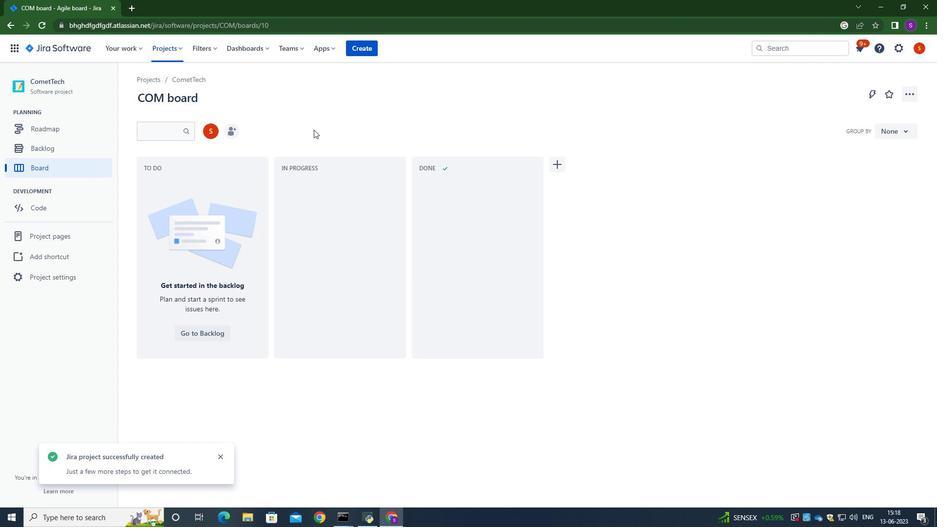 
Action: Key pressed softage.4<Key.shift>@softage.net
Screenshot: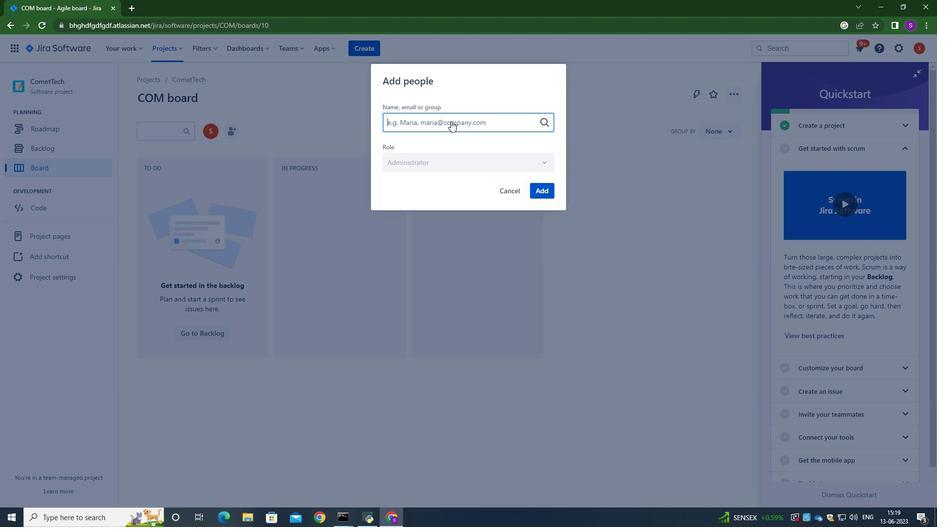 
Action: Mouse moved to (541, 194)
Screenshot: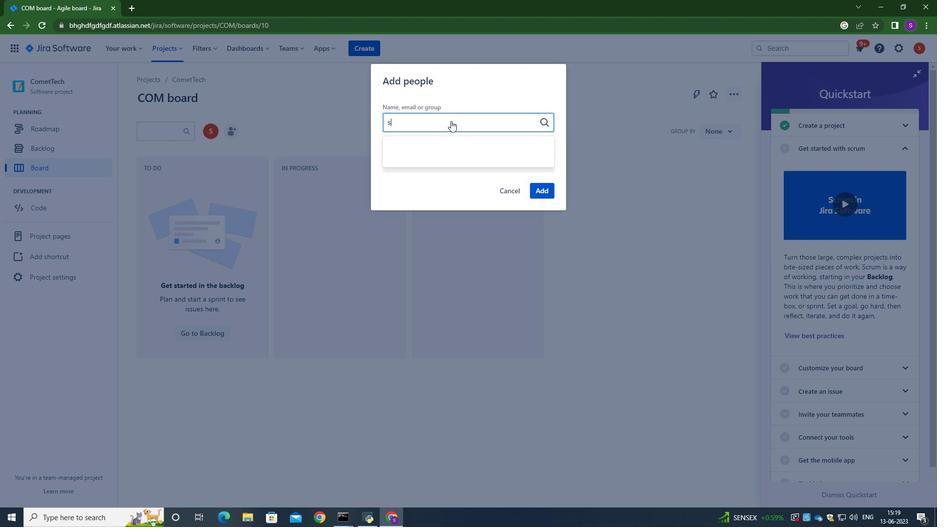 
Action: Mouse pressed left at (541, 194)
Screenshot: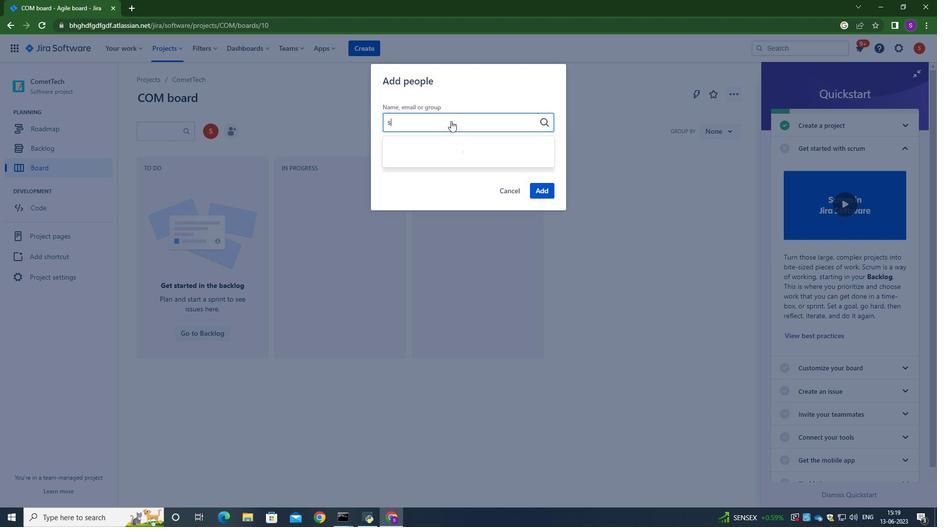 
Action: Mouse moved to (440, 193)
Screenshot: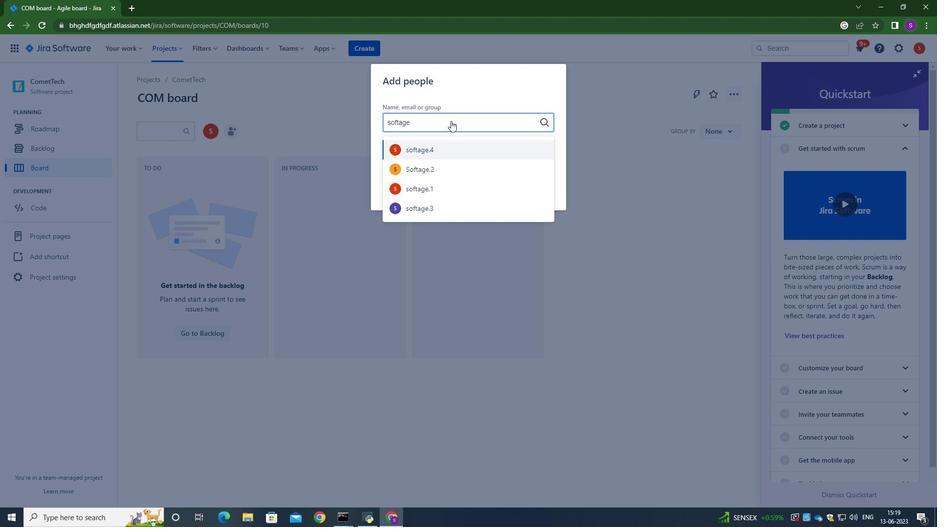 
Action: Mouse pressed left at (440, 193)
Screenshot: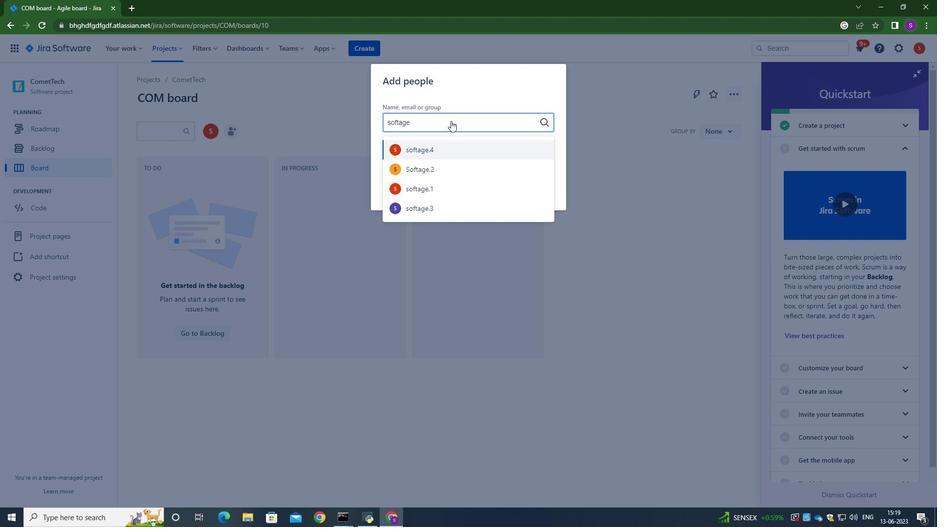 
Action: Mouse moved to (474, 121)
Screenshot: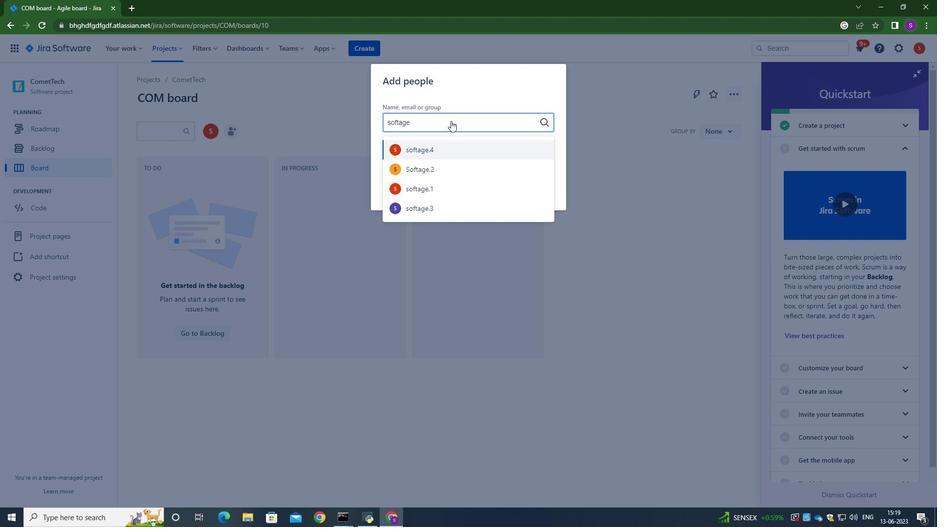 
Action: Mouse pressed left at (474, 121)
Screenshot: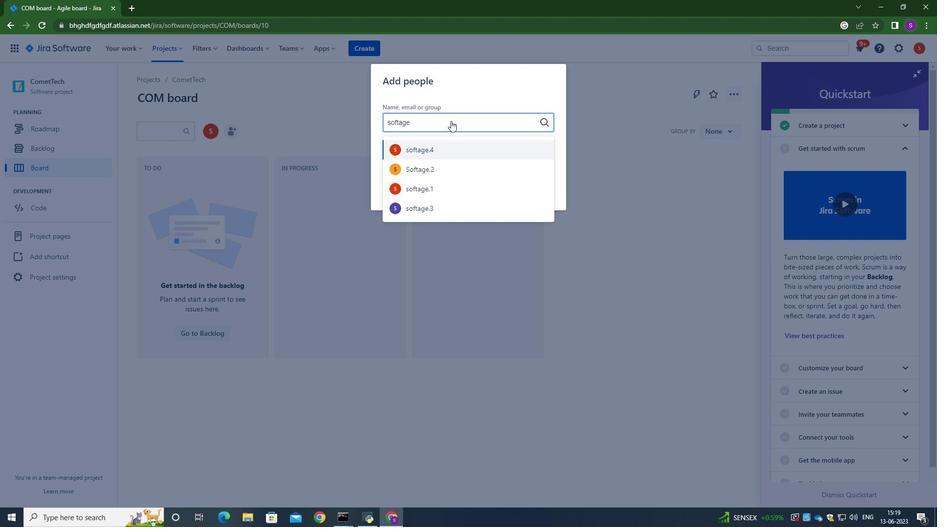 
Action: Key pressed softage.
Screenshot: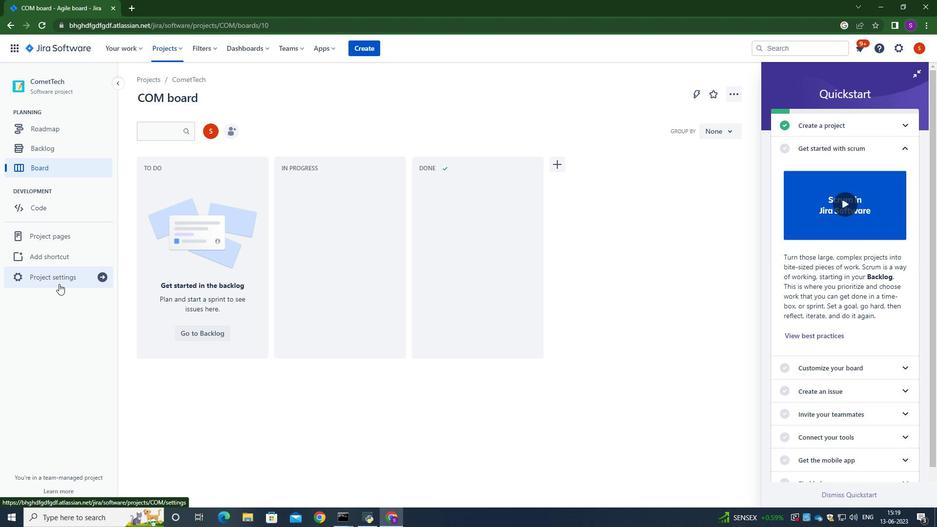 
Action: Mouse moved to (474, 122)
Screenshot: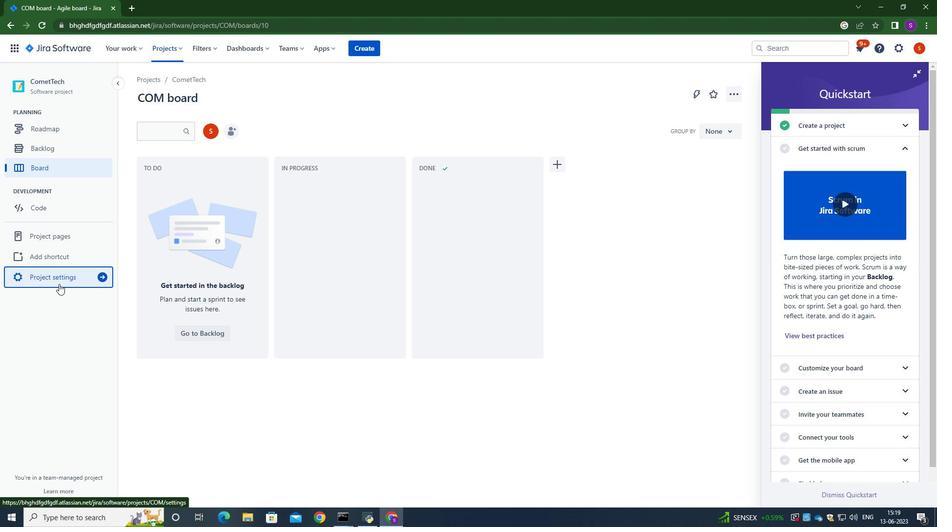 
Action: Key pressed 4
Screenshot: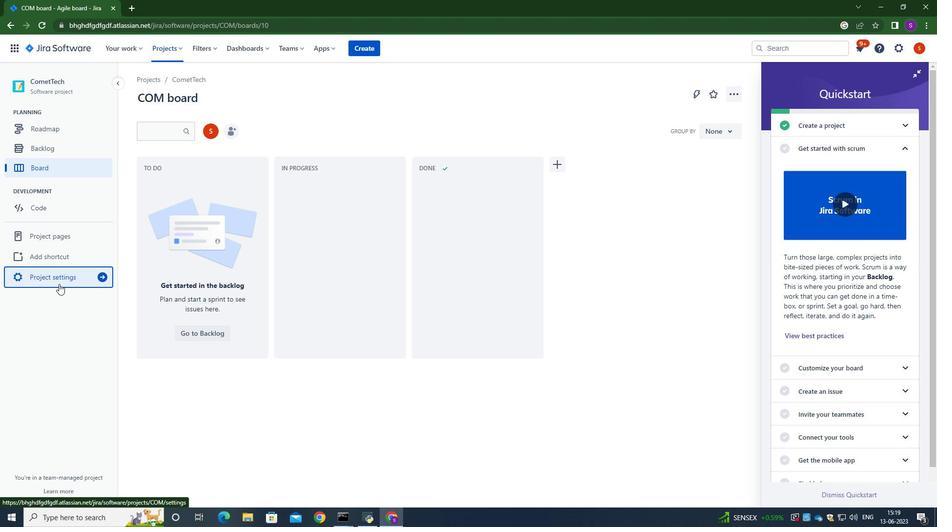 
Action: Mouse moved to (415, 149)
Screenshot: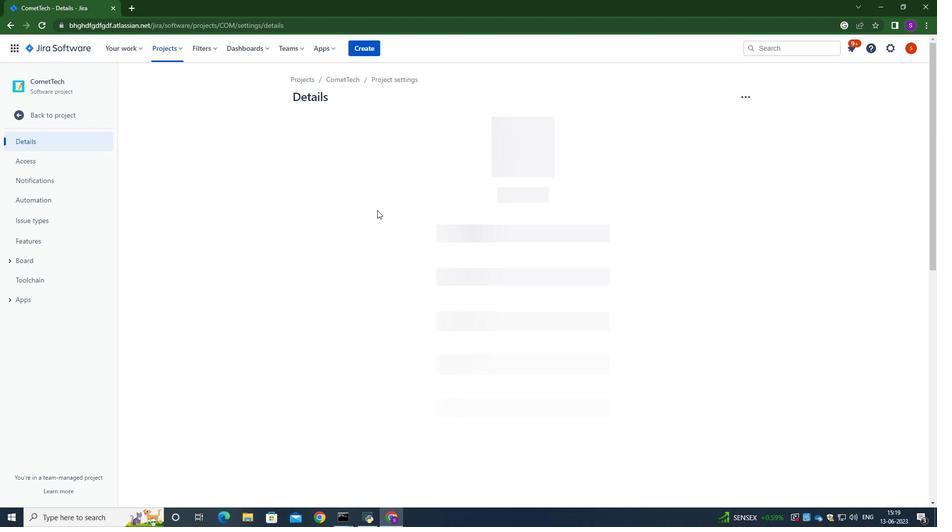 
Action: Mouse pressed left at (415, 149)
Screenshot: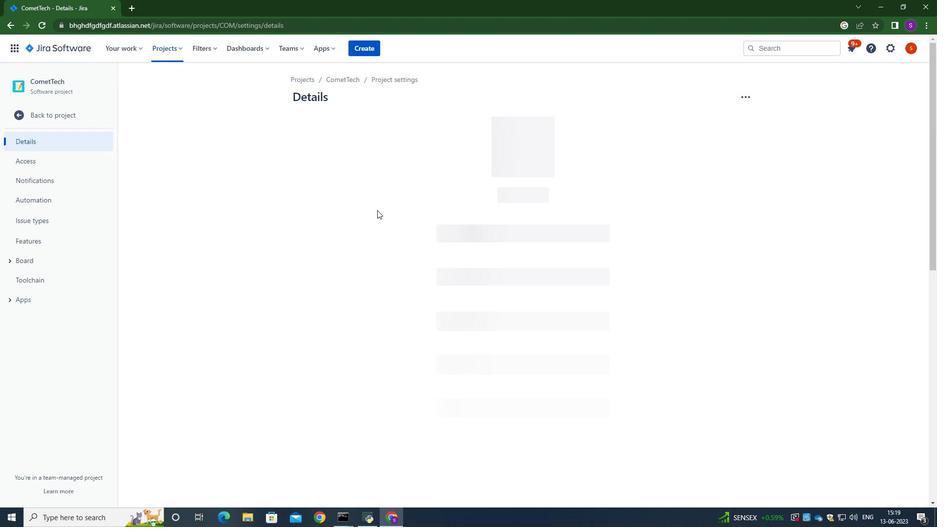 
Action: Mouse moved to (563, 217)
Screenshot: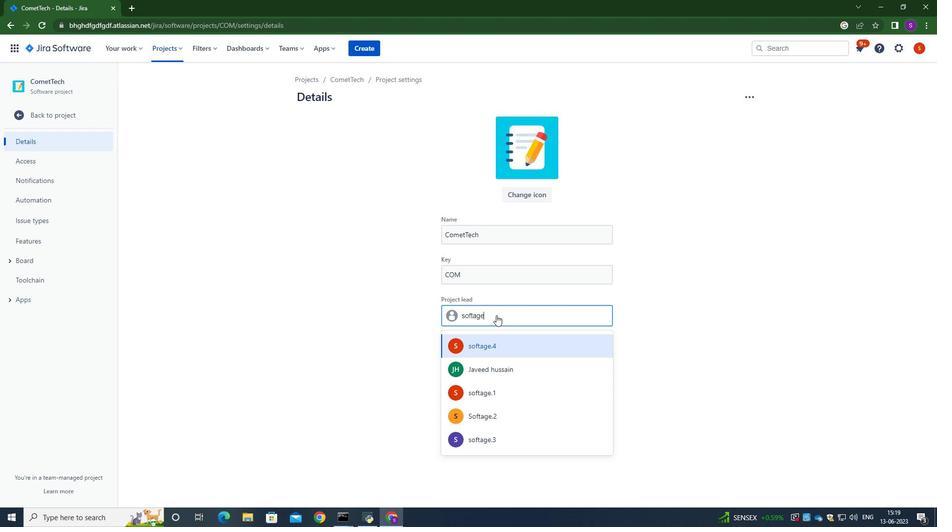 
Action: Key pressed softage.4<Key.shift>@softage.net
Screenshot: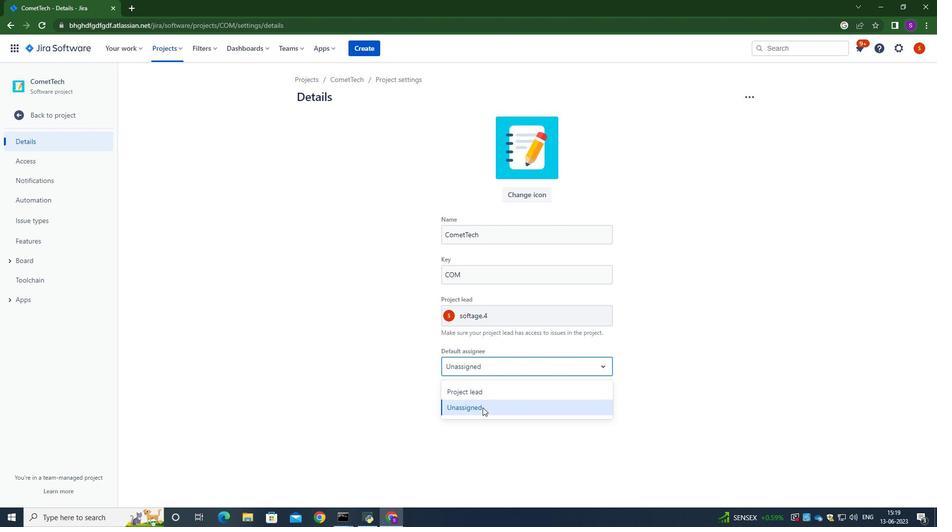 
Action: Mouse moved to (585, 252)
Screenshot: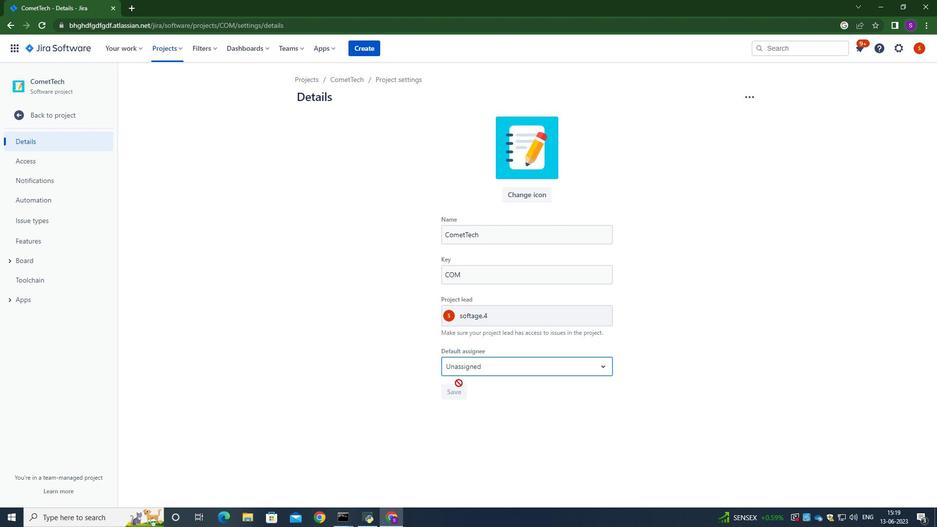 
Action: Mouse pressed left at (585, 252)
Screenshot: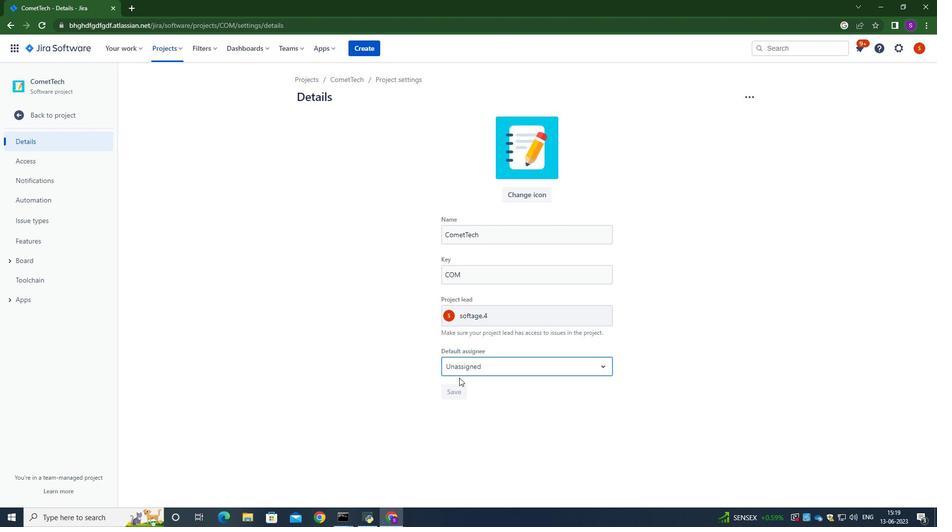 
Action: Mouse moved to (653, 315)
Screenshot: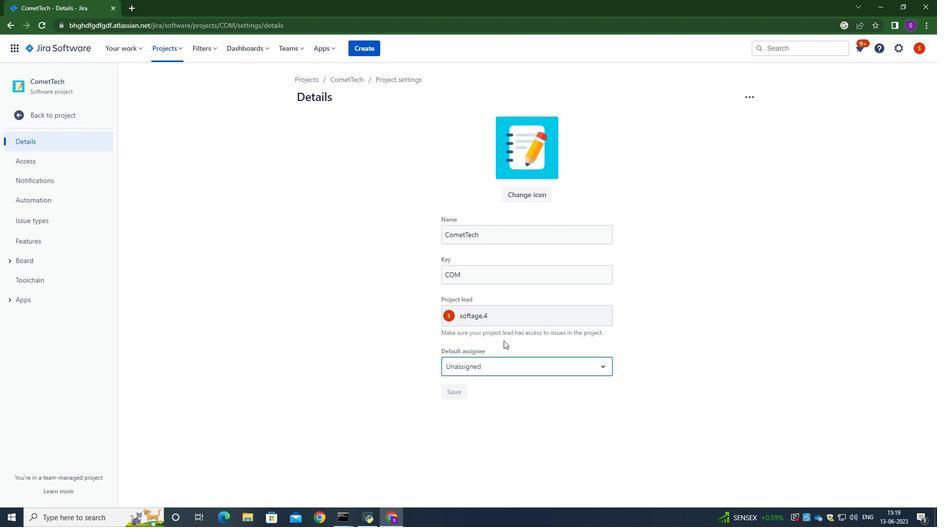 
Action: Mouse pressed left at (653, 315)
Screenshot: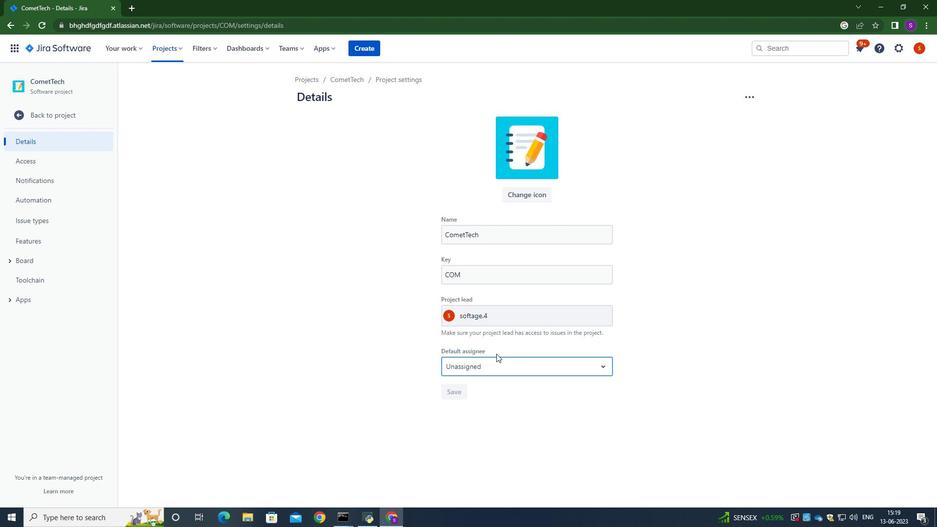
Action: Mouse moved to (456, 123)
Screenshot: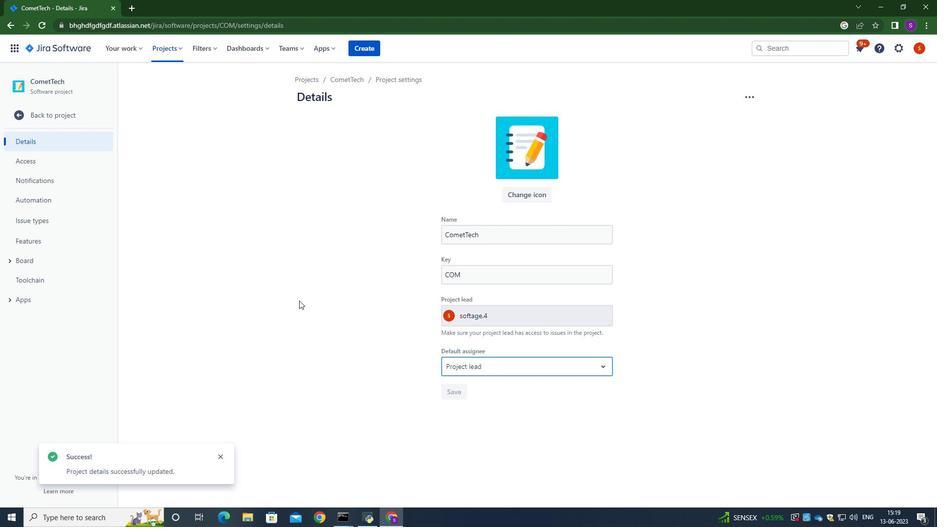 
Action: Key pressed softage.4<Key.shift>@softage.net
Screenshot: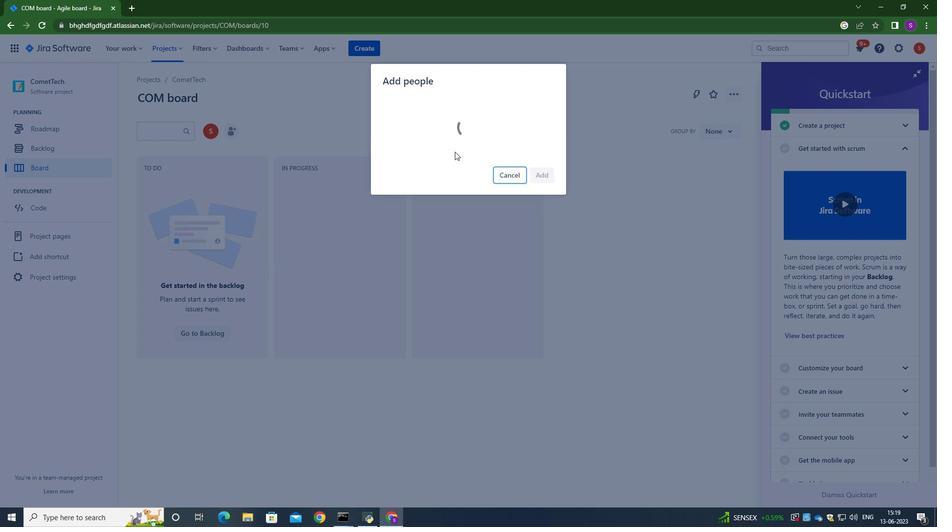 
Action: Mouse moved to (539, 191)
Screenshot: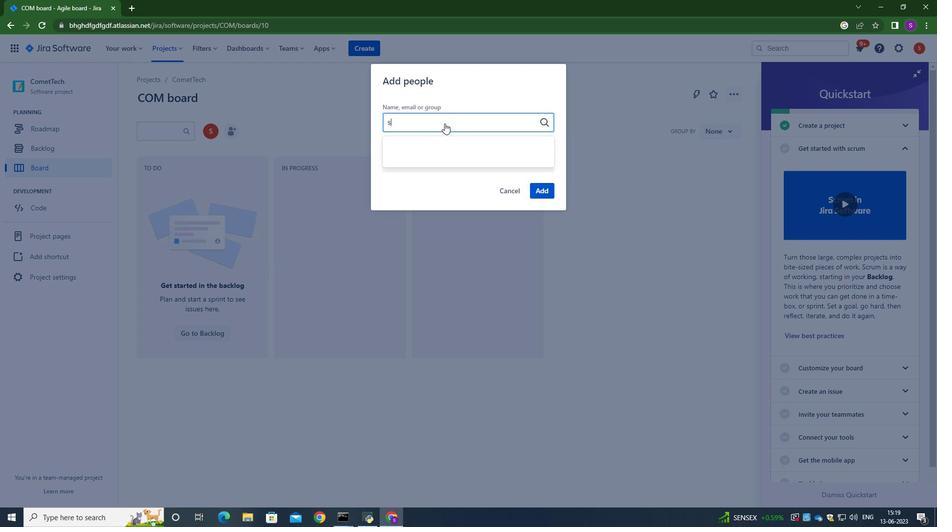 
Action: Mouse pressed left at (539, 191)
Screenshot: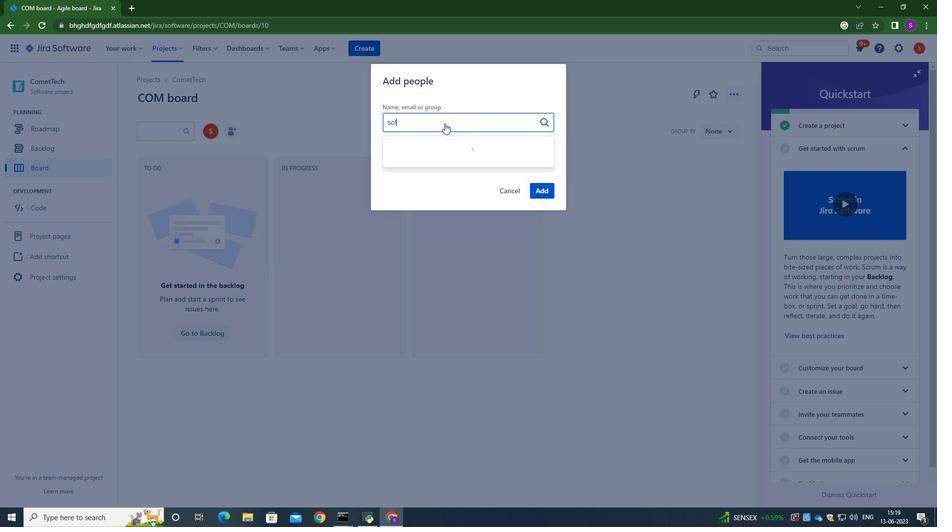 
Action: Mouse pressed left at (539, 191)
Screenshot: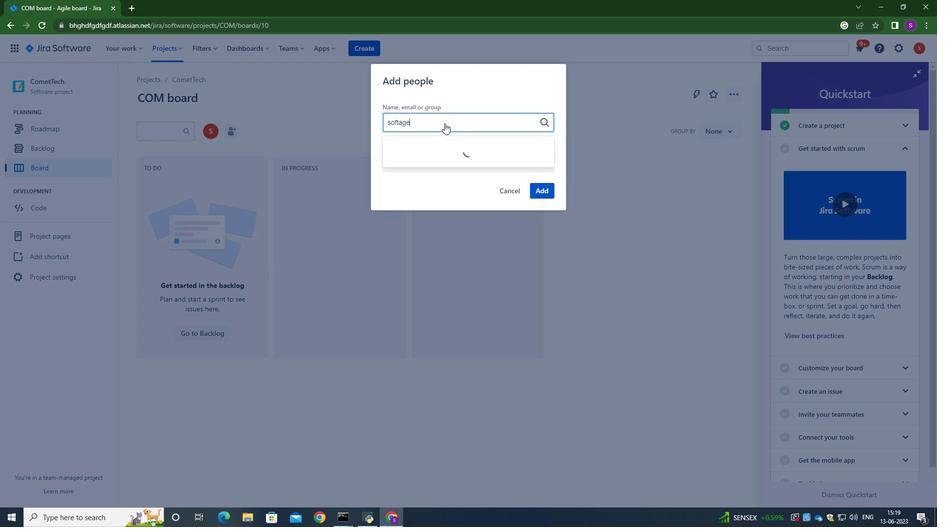 
Action: Mouse pressed left at (539, 191)
Screenshot: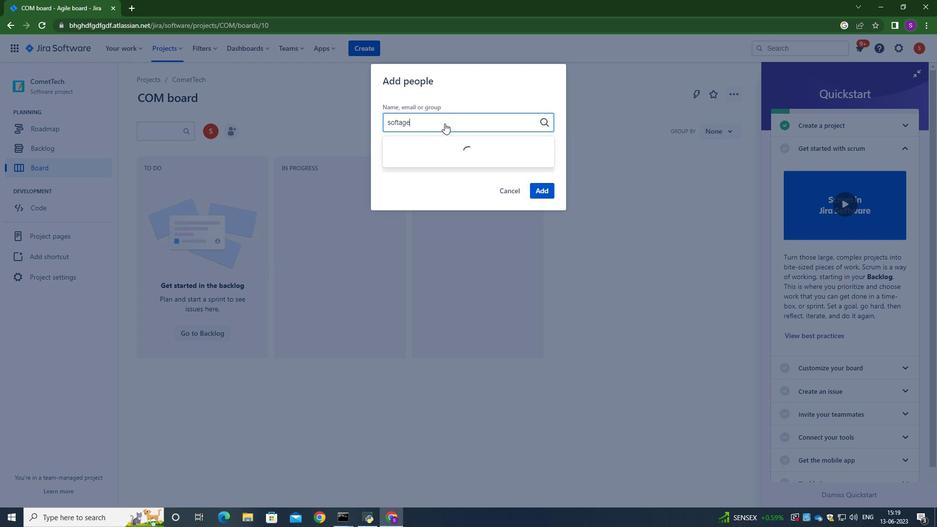 
Action: Mouse moved to (520, 205)
Screenshot: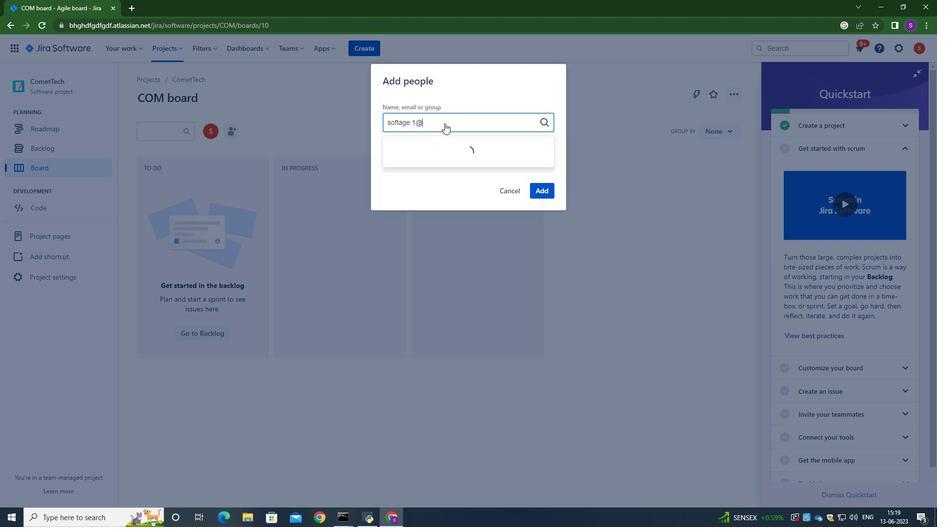 
Action: Mouse pressed left at (520, 205)
Screenshot: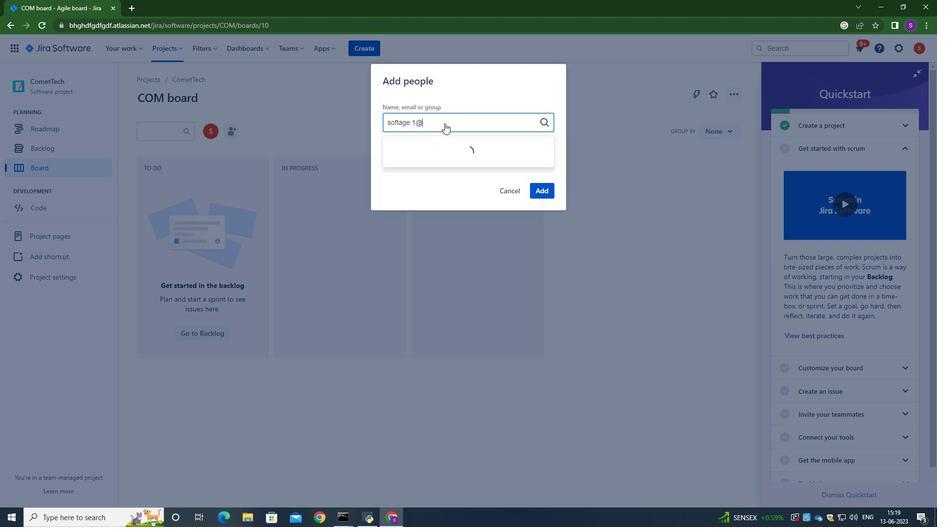 
Action: Mouse moved to (170, 55)
Screenshot: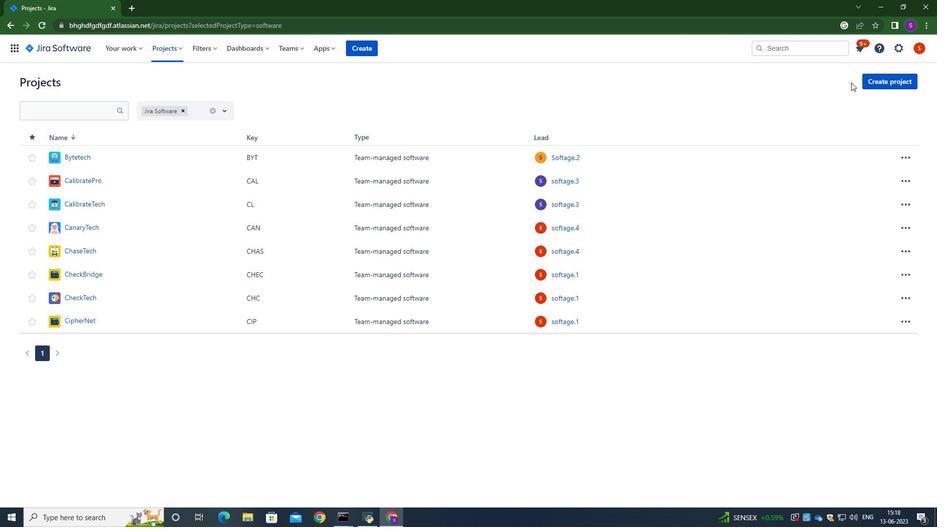 
Action: Mouse pressed left at (170, 55)
Screenshot: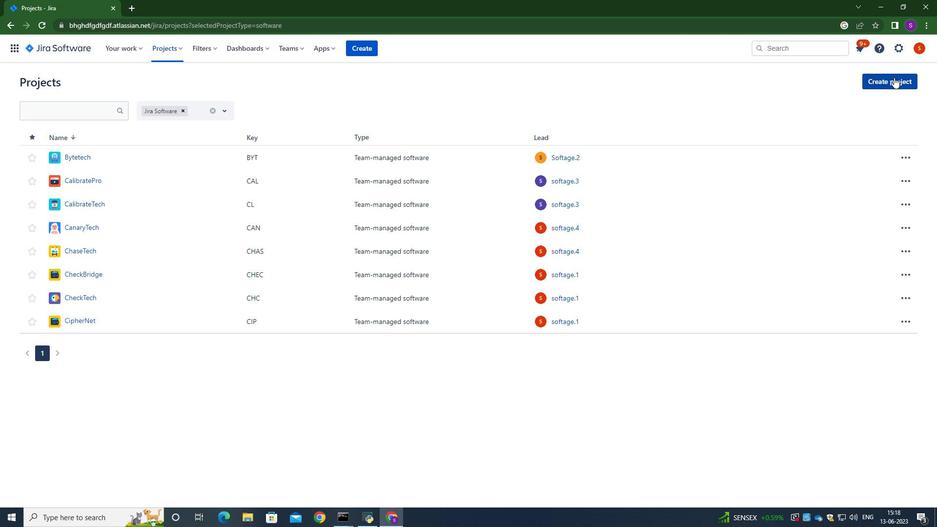 
Action: Mouse moved to (191, 222)
Screenshot: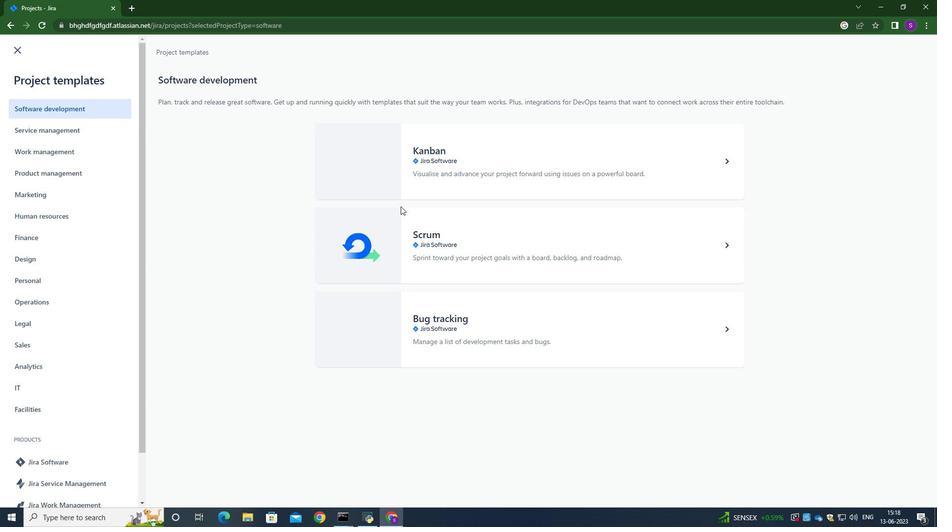 
Action: Mouse pressed left at (191, 222)
Screenshot: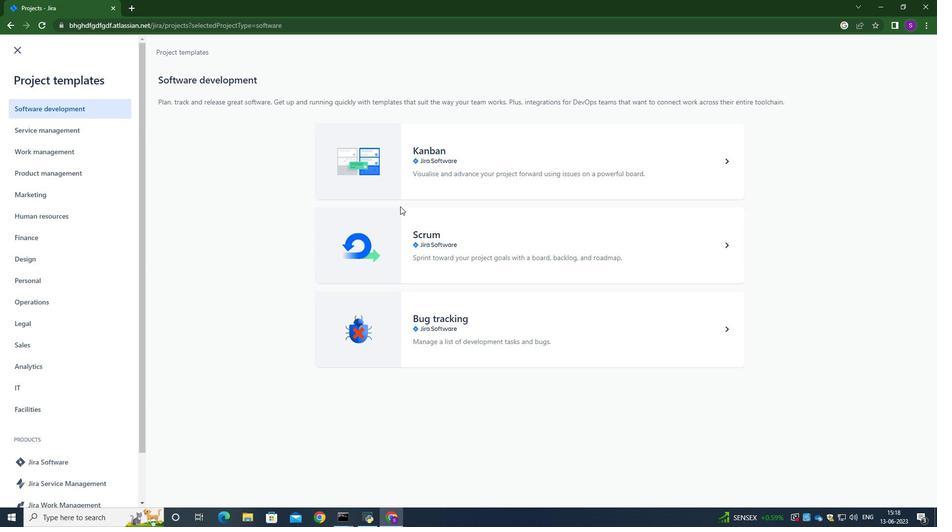 
Action: Mouse moved to (32, 200)
Screenshot: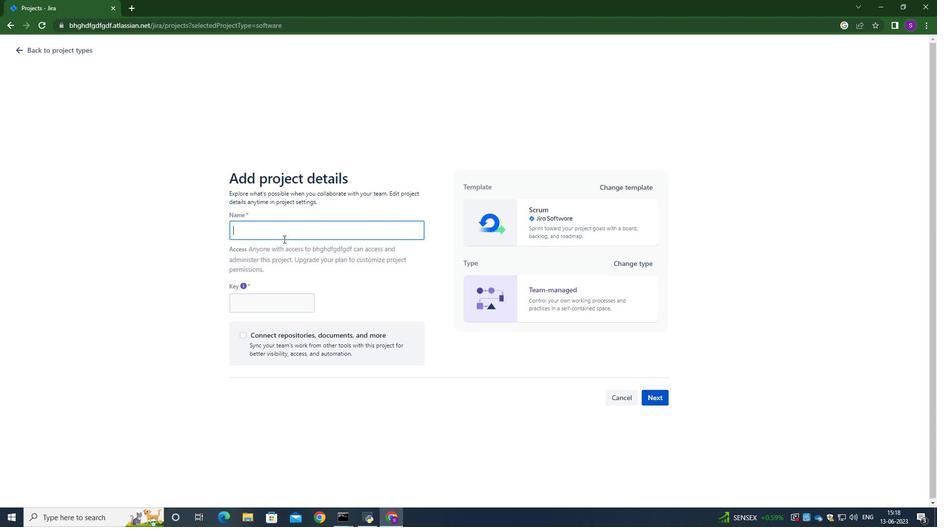 
Action: Mouse scrolled (32, 200) with delta (0, 0)
Screenshot: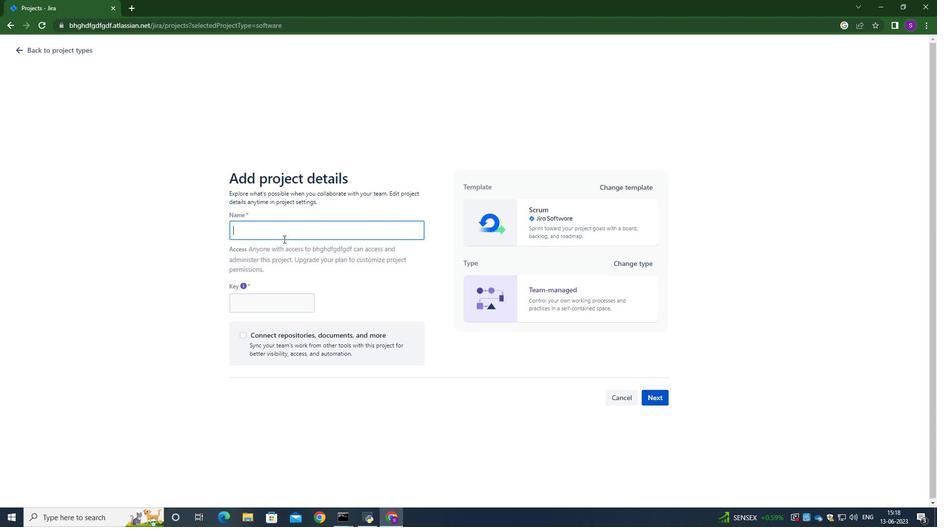 
Action: Mouse moved to (33, 200)
Screenshot: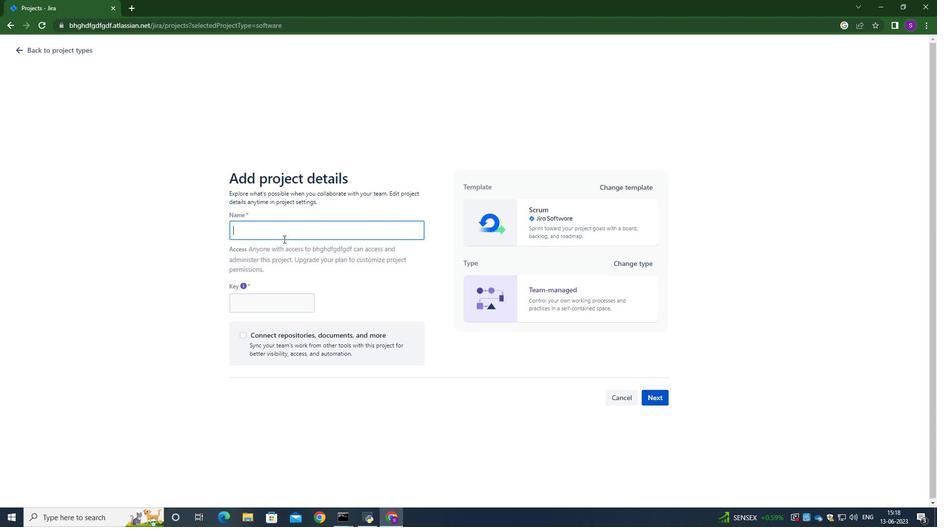 
Action: Mouse scrolled (33, 200) with delta (0, 0)
Screenshot: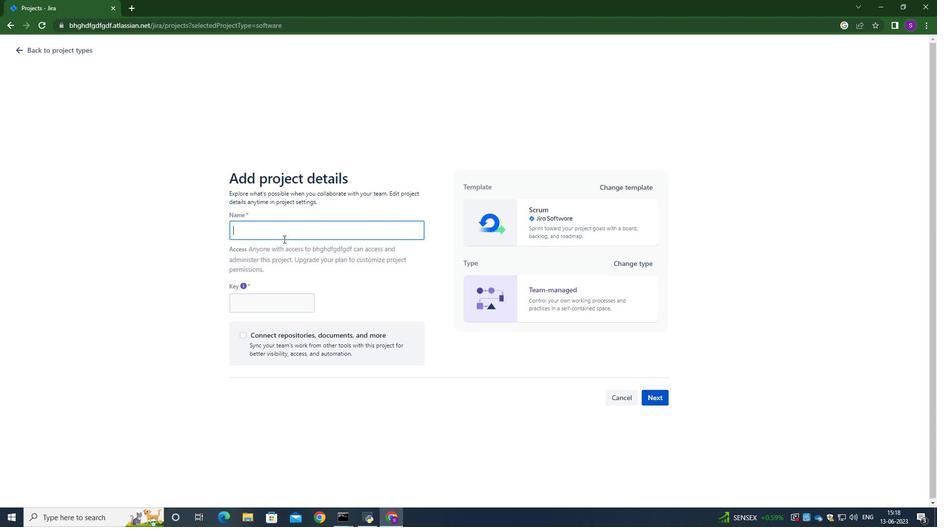 
Action: Mouse scrolled (33, 200) with delta (0, 0)
Screenshot: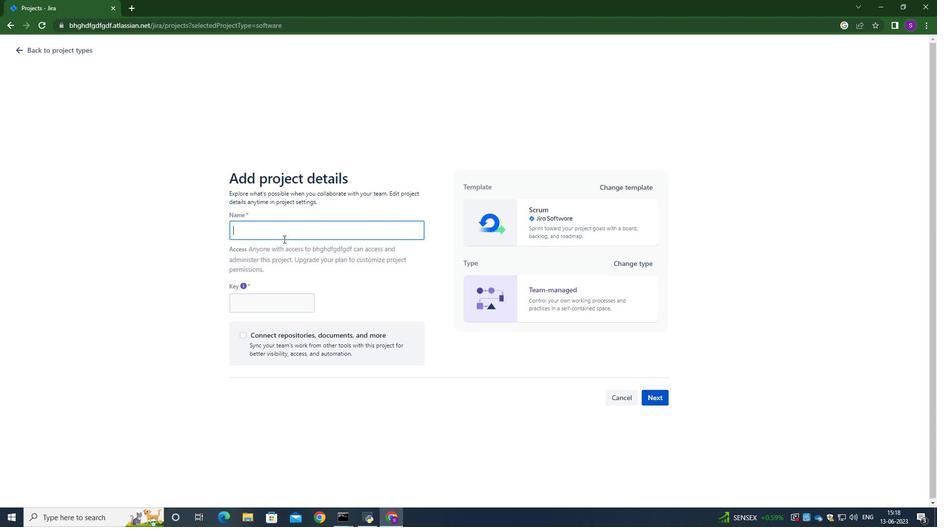 
Action: Mouse scrolled (33, 200) with delta (0, 0)
Screenshot: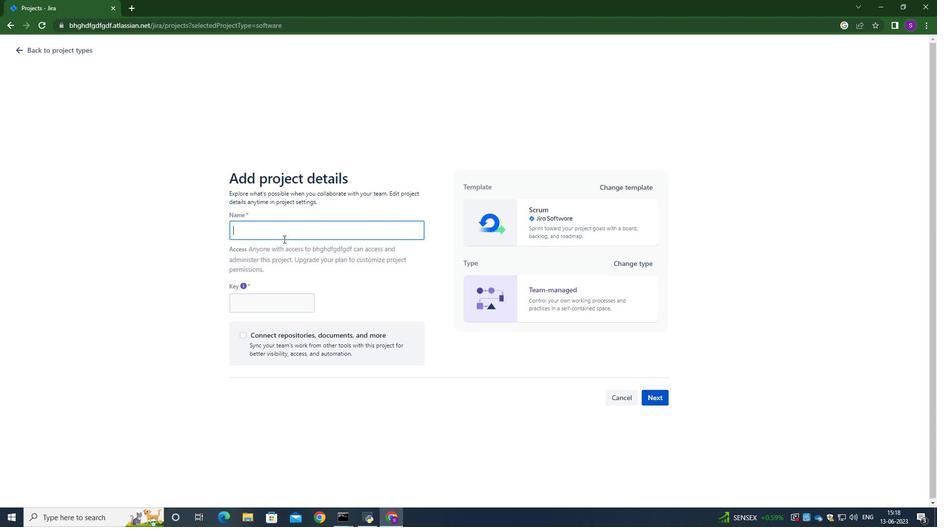 
Action: Mouse scrolled (33, 200) with delta (0, 0)
Screenshot: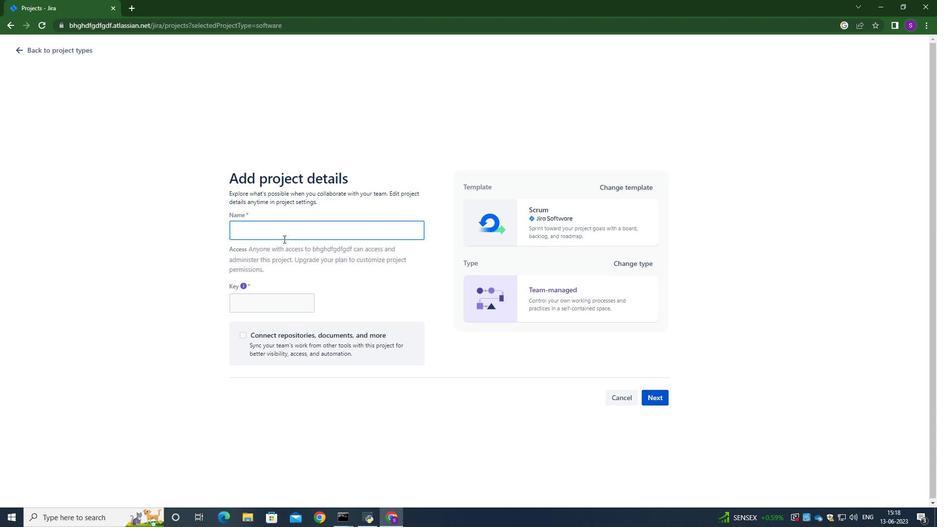 
Action: Mouse scrolled (33, 201) with delta (0, 0)
Screenshot: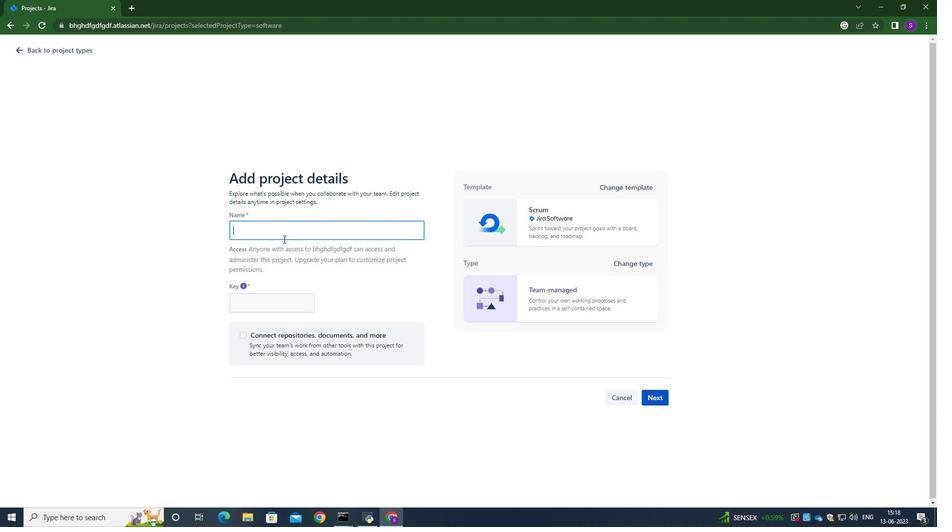 
Action: Mouse scrolled (33, 201) with delta (0, 0)
Screenshot: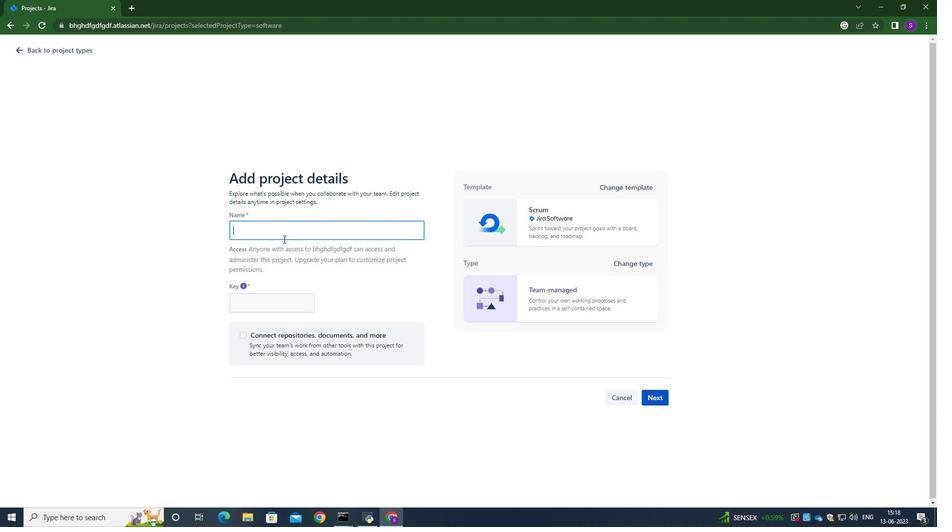 
Action: Mouse scrolled (33, 201) with delta (0, 0)
Screenshot: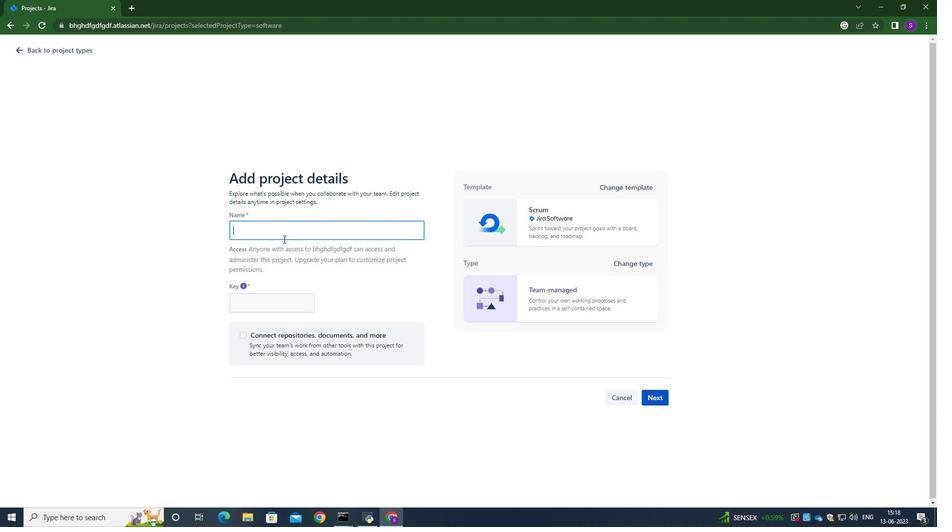 
Action: Mouse scrolled (33, 201) with delta (0, 0)
Screenshot: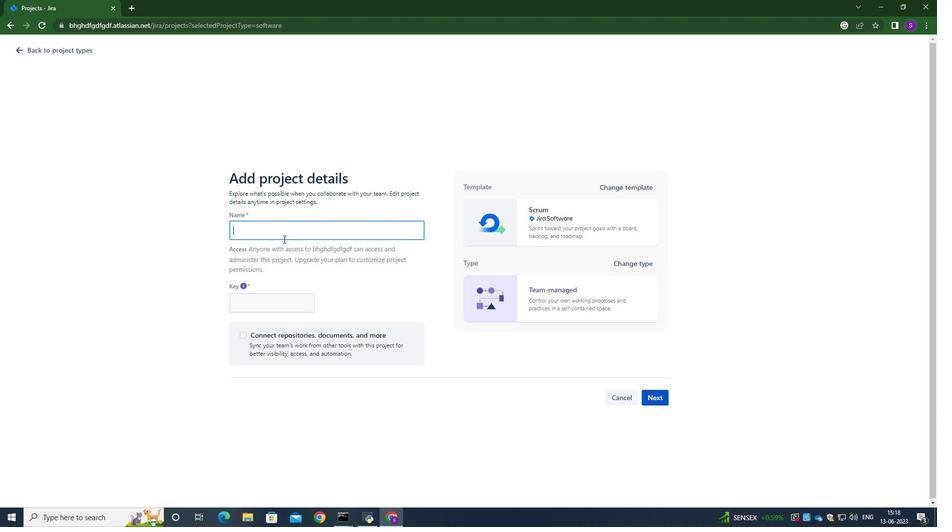 
Action: Mouse moved to (884, 79)
Screenshot: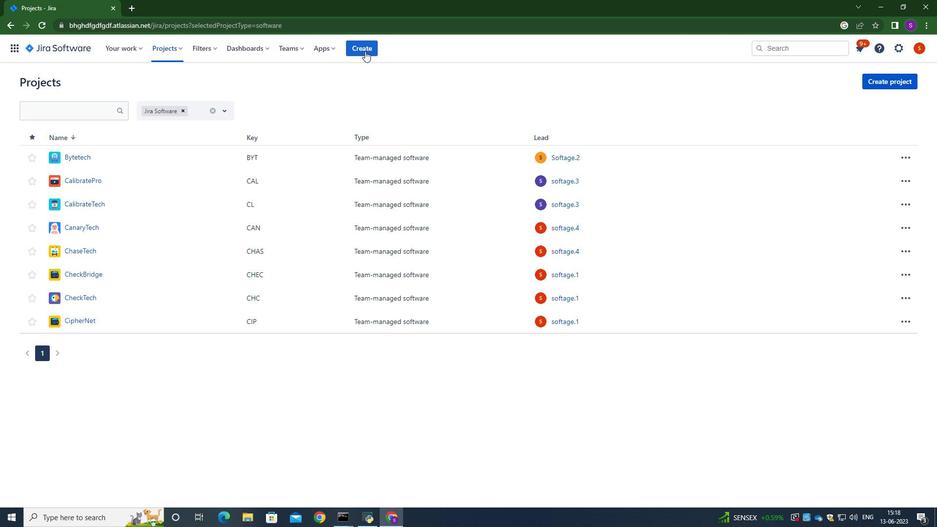 
Action: Mouse pressed left at (884, 79)
Screenshot: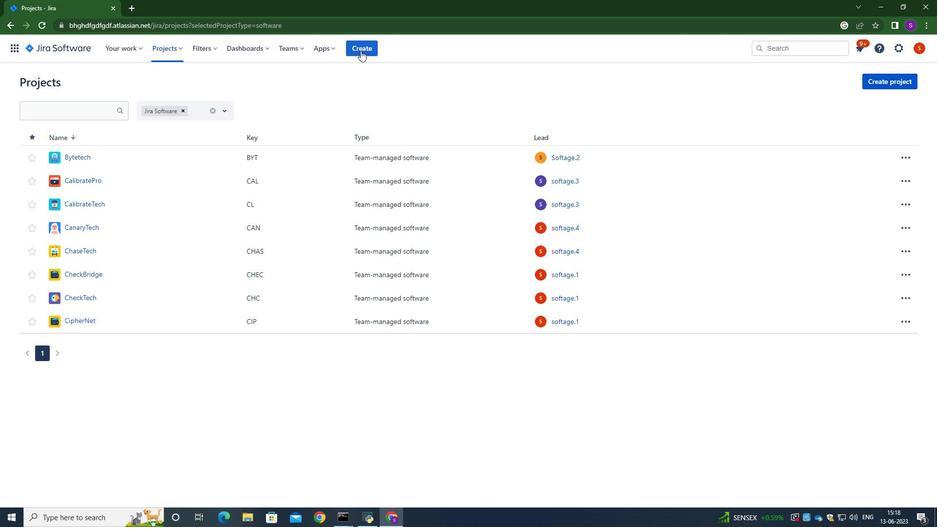 
Action: Mouse moved to (81, 131)
Screenshot: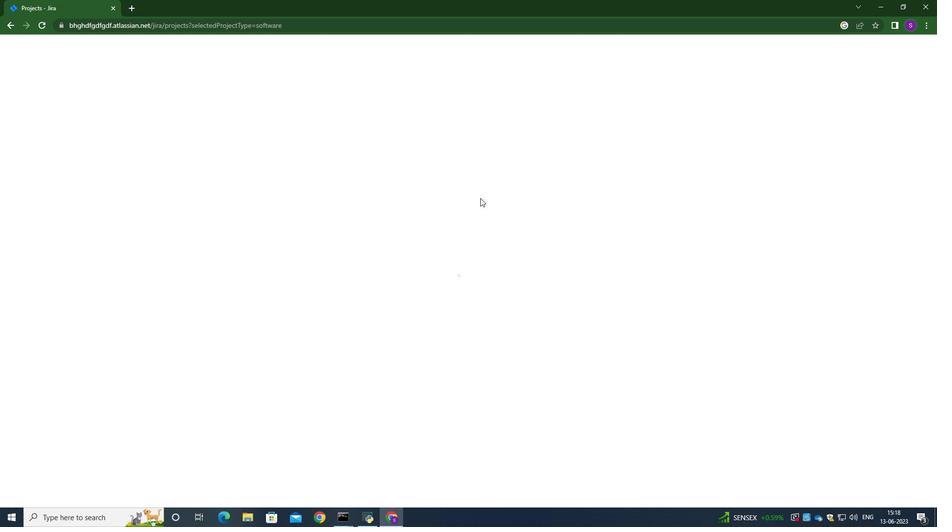 
Action: Mouse pressed left at (81, 131)
Screenshot: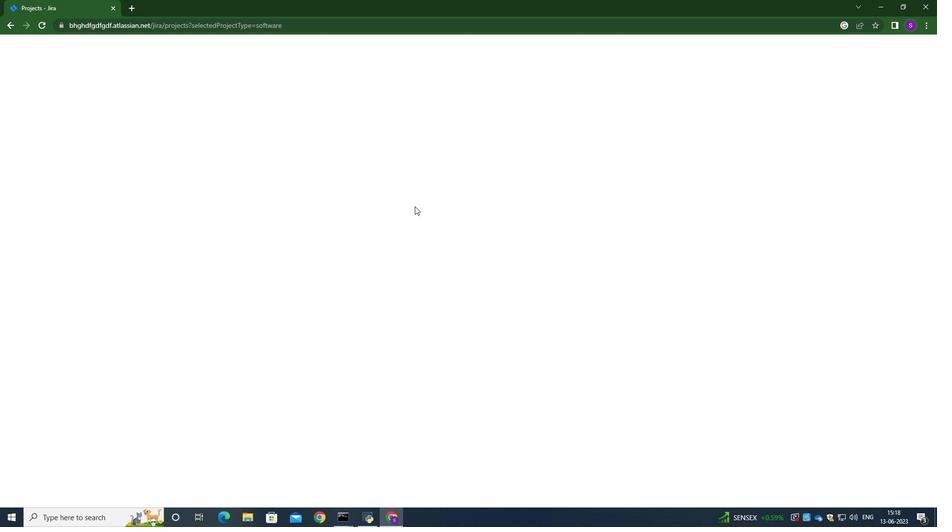 
Action: Mouse moved to (451, 236)
Screenshot: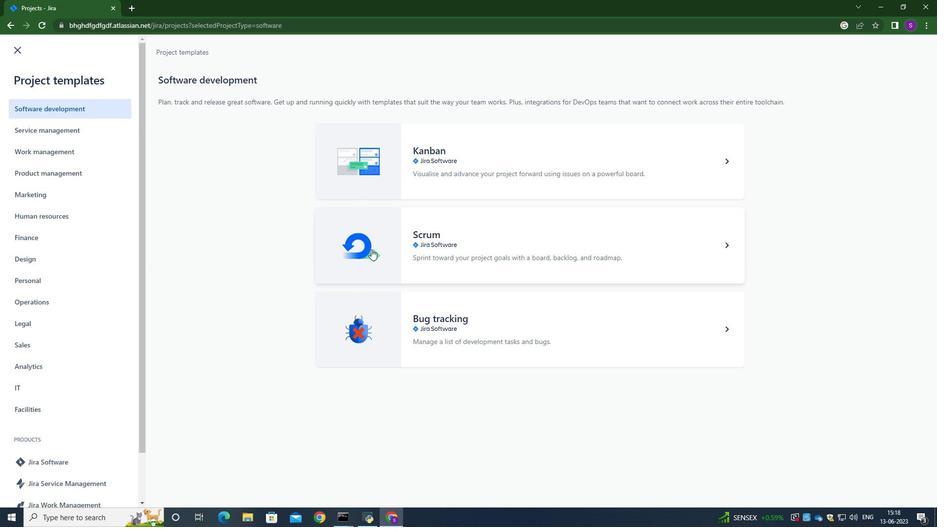 
Action: Mouse pressed left at (451, 236)
Screenshot: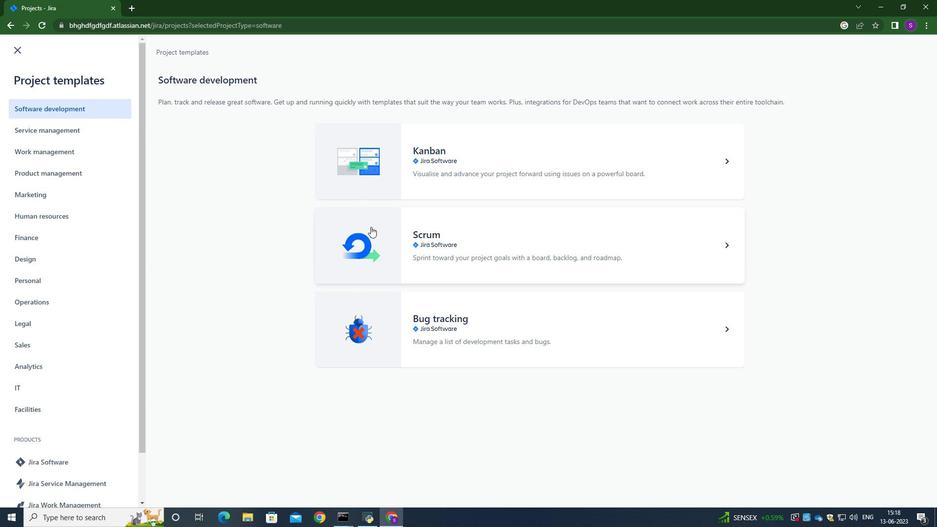 
Action: Mouse moved to (713, 93)
Screenshot: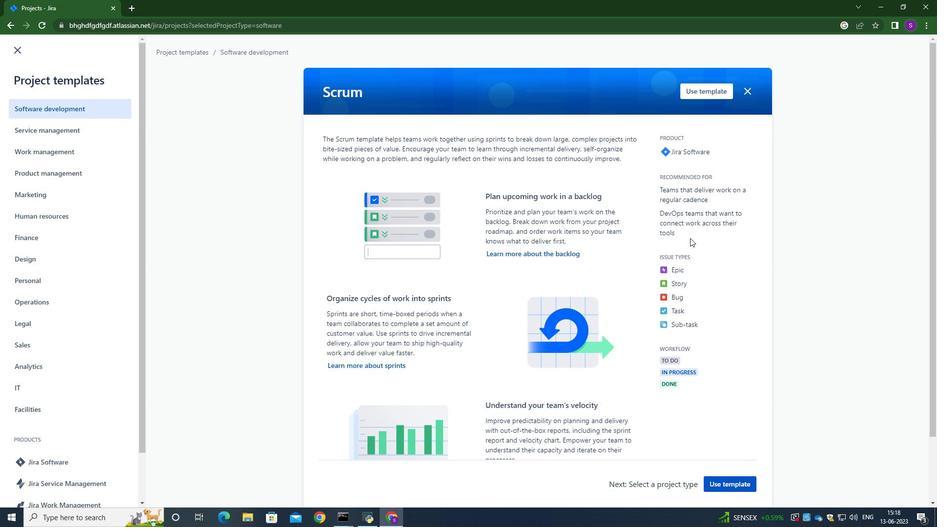 
Action: Mouse pressed left at (713, 93)
Screenshot: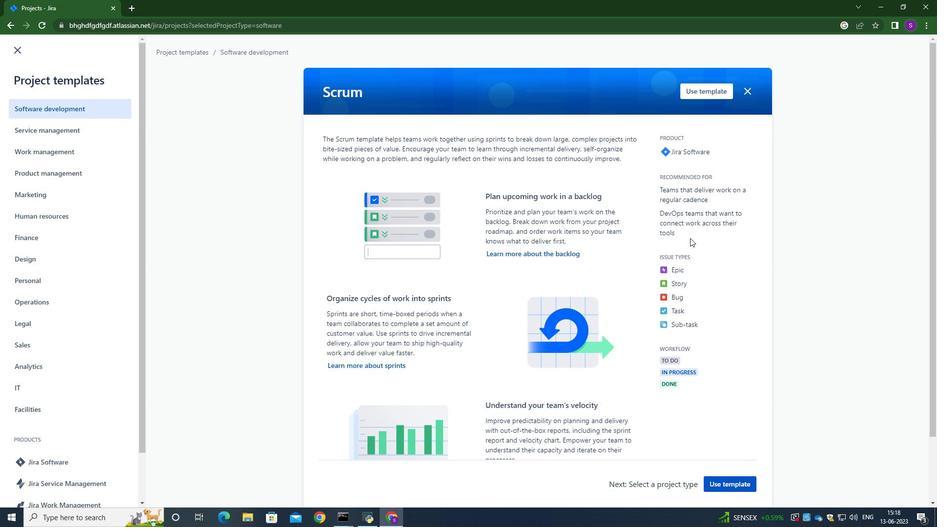 
Action: Mouse moved to (438, 327)
Screenshot: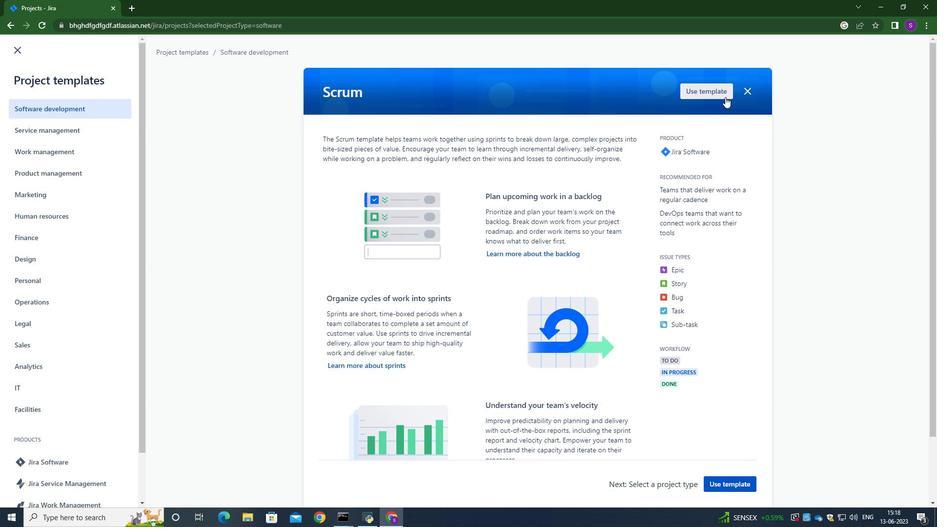 
Action: Mouse scrolled (438, 326) with delta (0, 0)
Screenshot: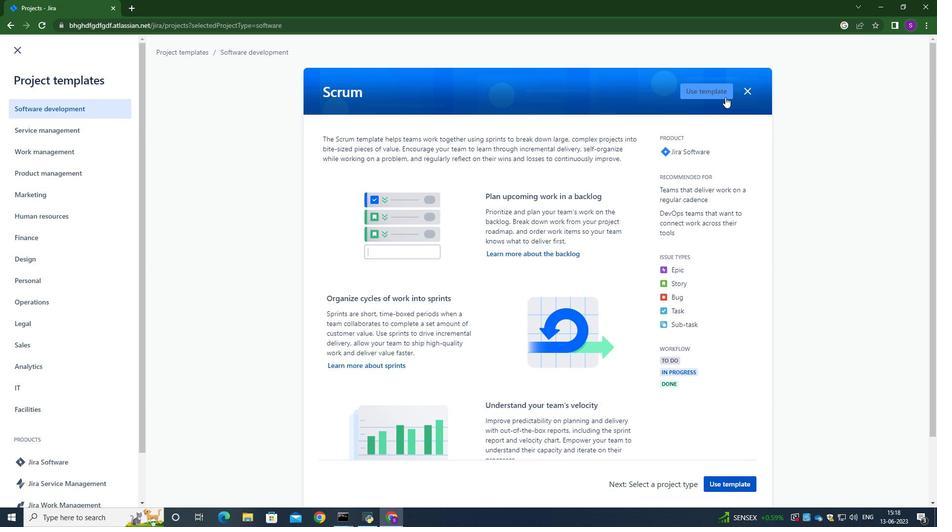 
Action: Mouse scrolled (438, 326) with delta (0, 0)
Screenshot: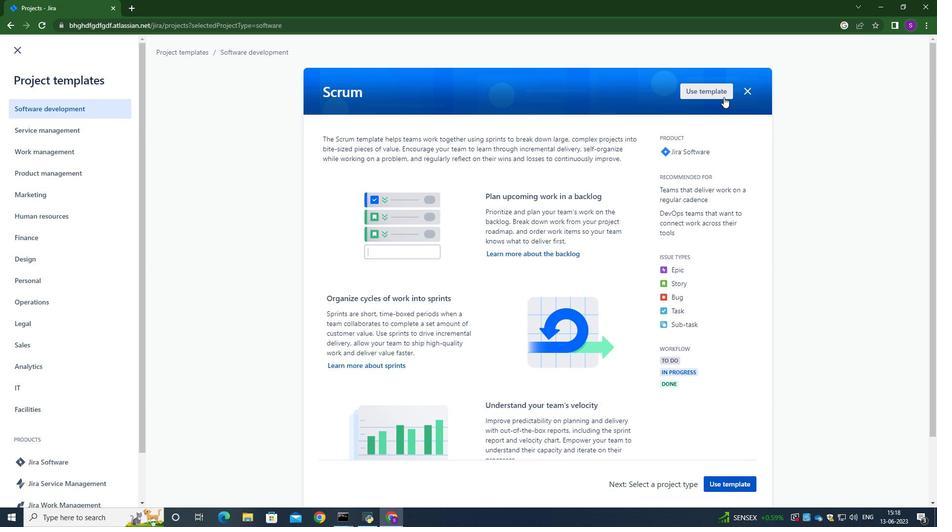 
Action: Mouse scrolled (438, 326) with delta (0, 0)
Screenshot: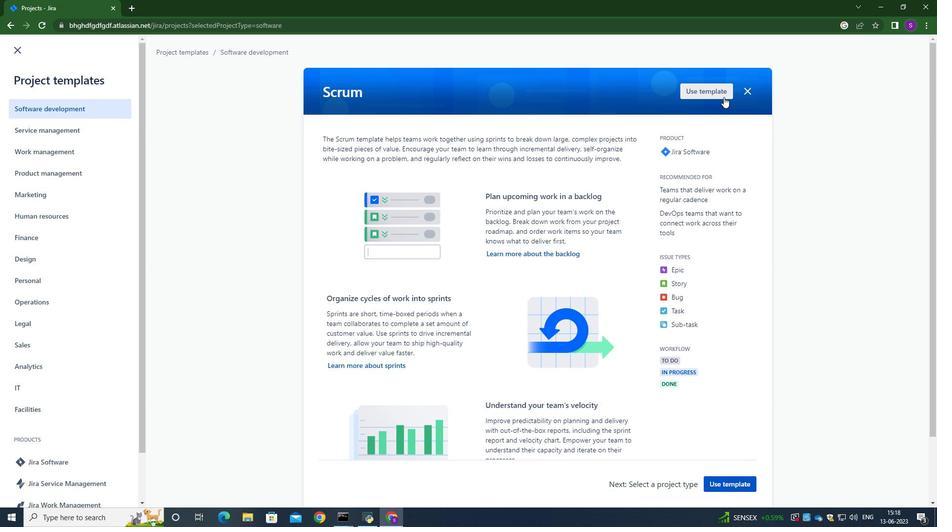
Action: Mouse scrolled (438, 326) with delta (0, 0)
Screenshot: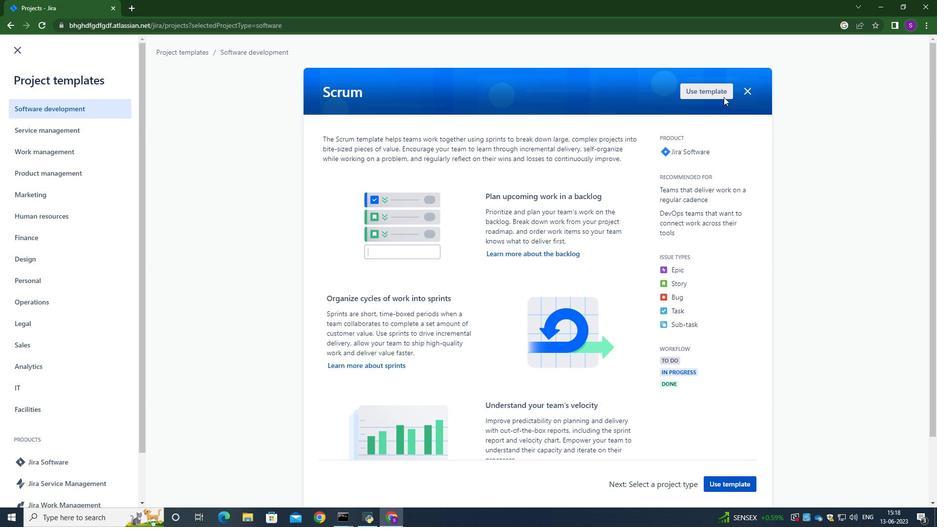 
Action: Mouse moved to (437, 327)
Screenshot: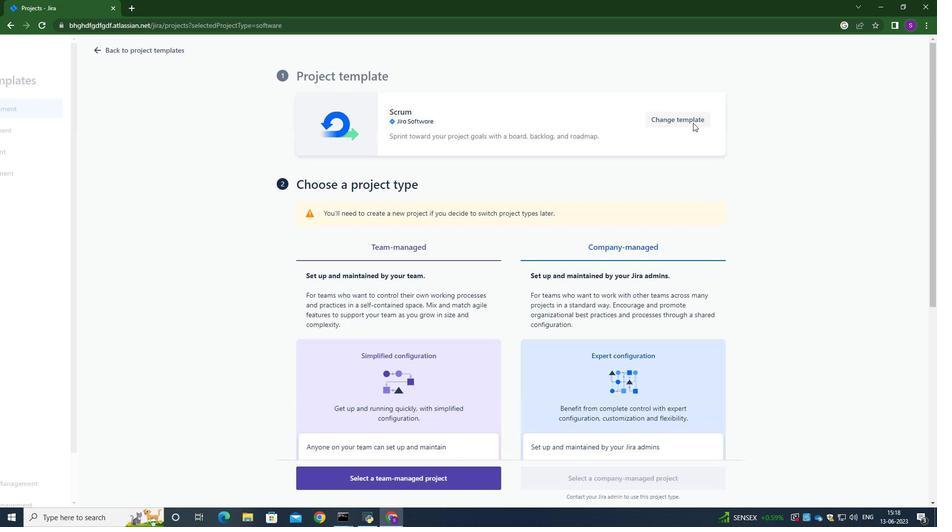 
Action: Mouse scrolled (437, 326) with delta (0, 0)
Screenshot: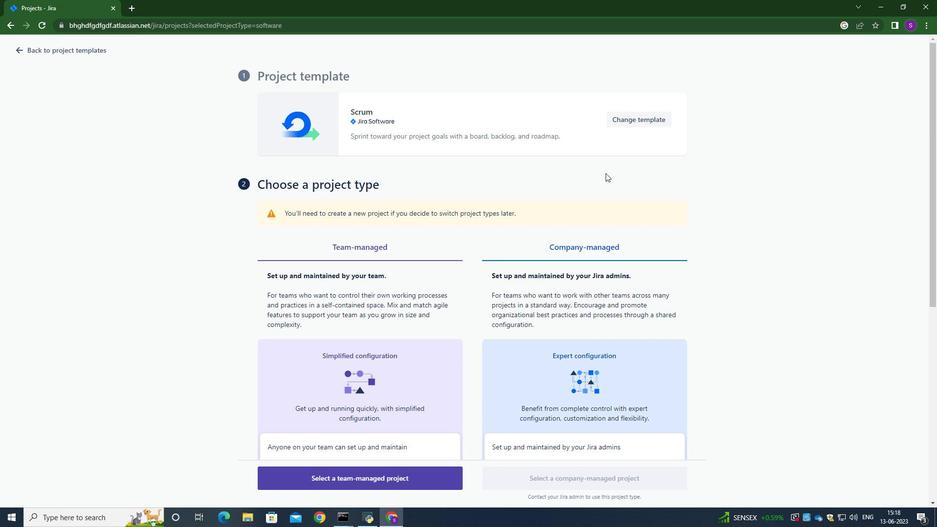 
Action: Mouse scrolled (437, 326) with delta (0, 0)
Screenshot: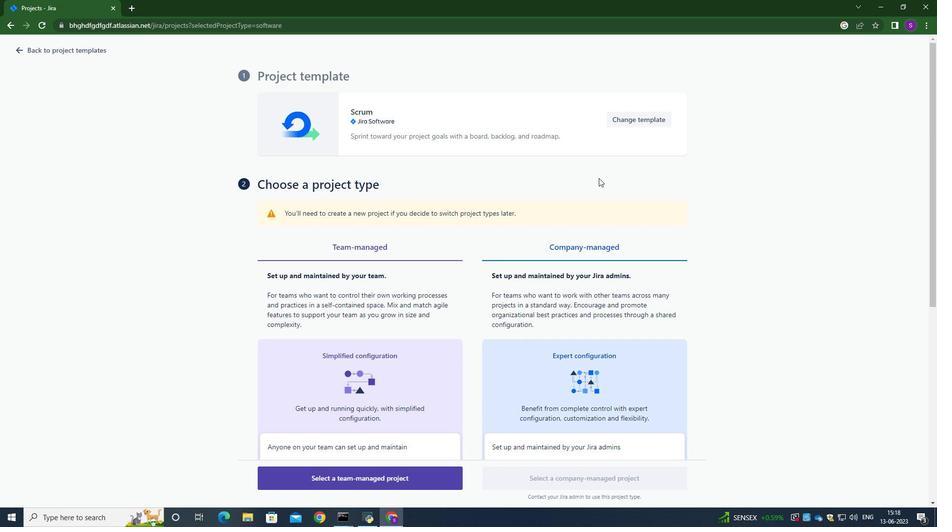 
Action: Mouse scrolled (437, 326) with delta (0, 0)
Screenshot: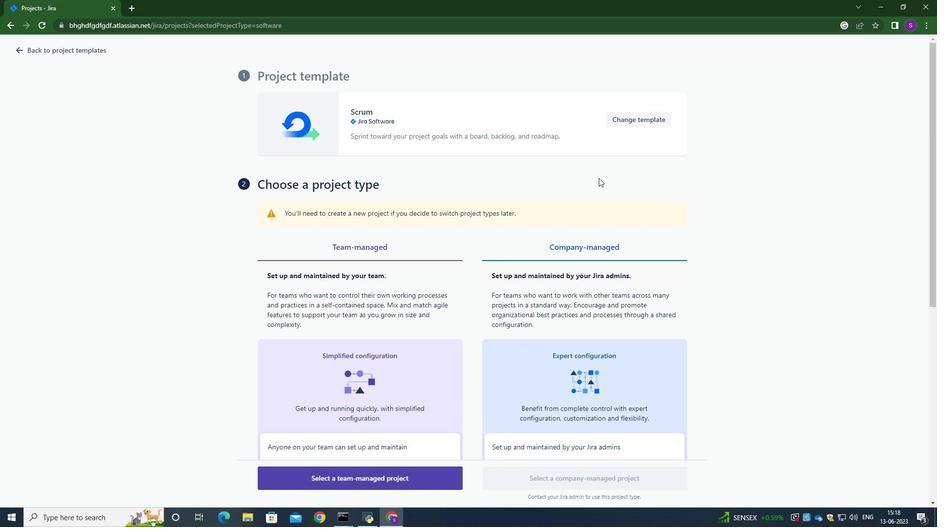 
Action: Mouse scrolled (437, 326) with delta (0, 0)
Screenshot: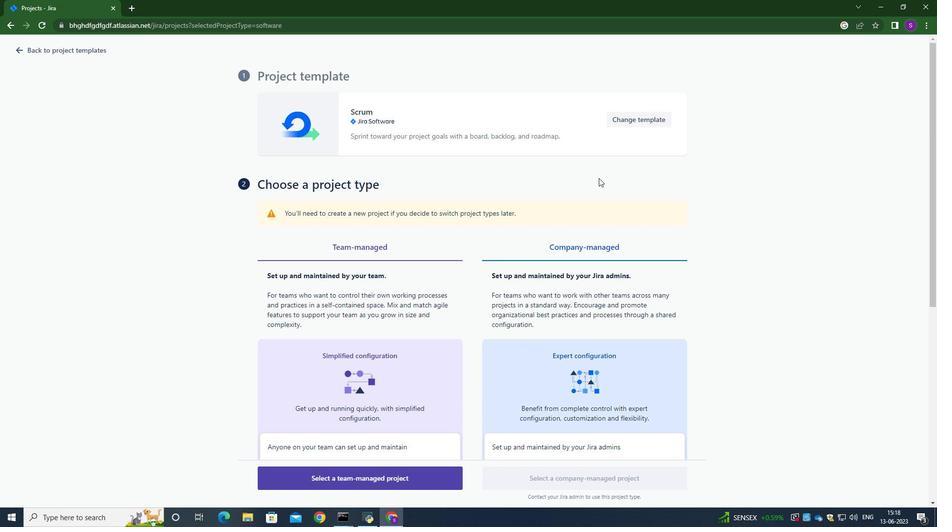 
Action: Mouse moved to (375, 478)
